Task: Find a property in Boumahra Ahmed, Algeria, for 8 guests from 12th to 16th July, with a price range of ₹10,000 to ₹16,000, and amenities including Wifi, Free parking, TV, Gym, Breakfast, and Self check-in.
Action: Mouse moved to (670, 105)
Screenshot: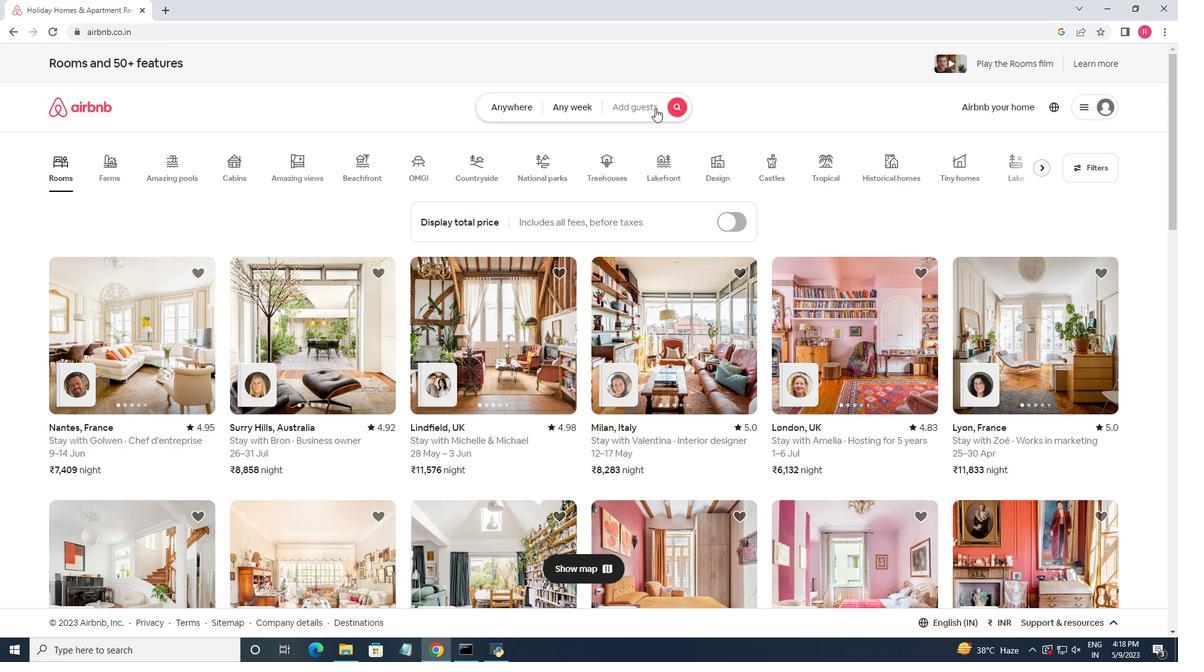 
Action: Mouse pressed left at (670, 105)
Screenshot: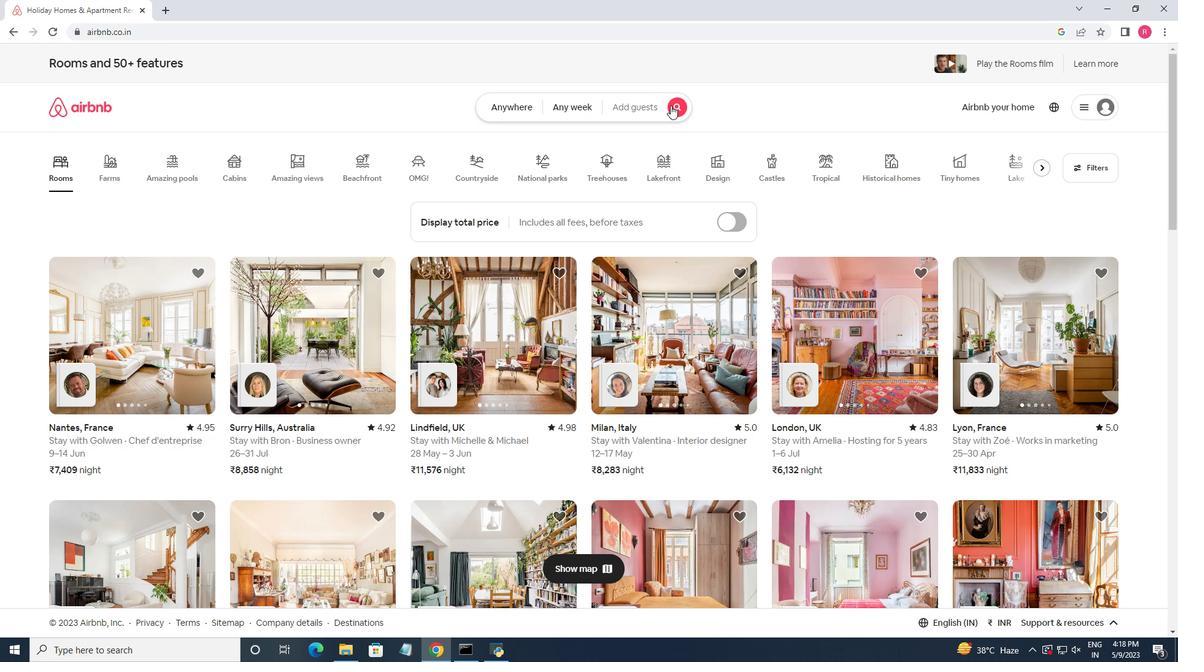 
Action: Mouse moved to (389, 151)
Screenshot: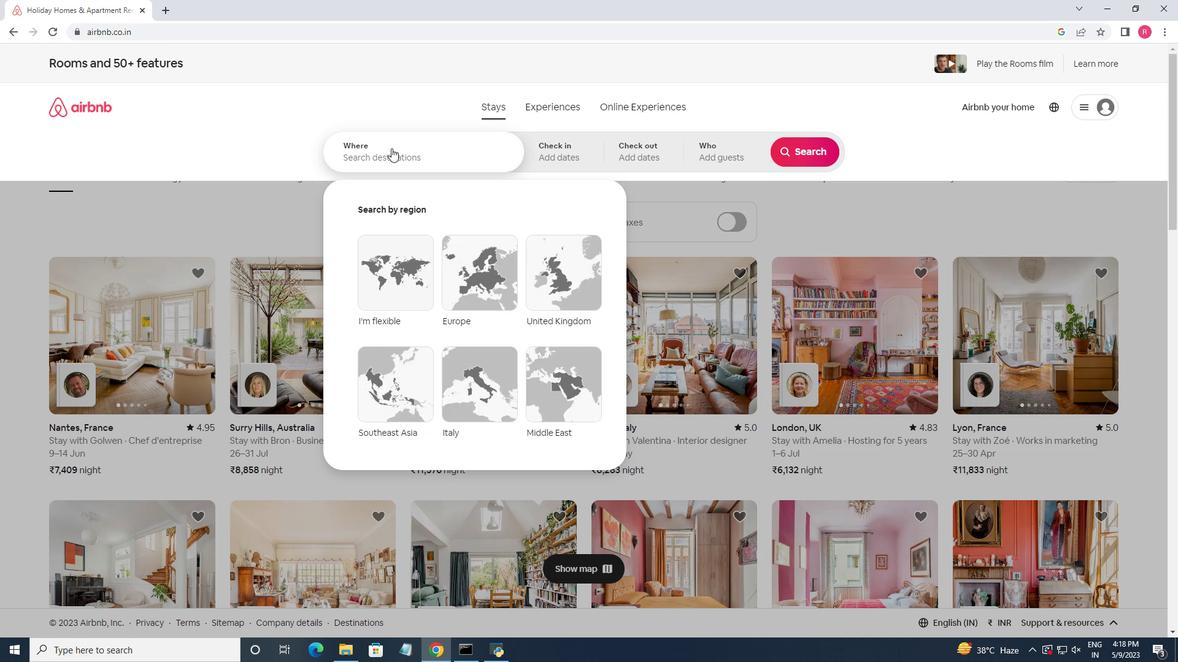 
Action: Mouse pressed left at (389, 151)
Screenshot: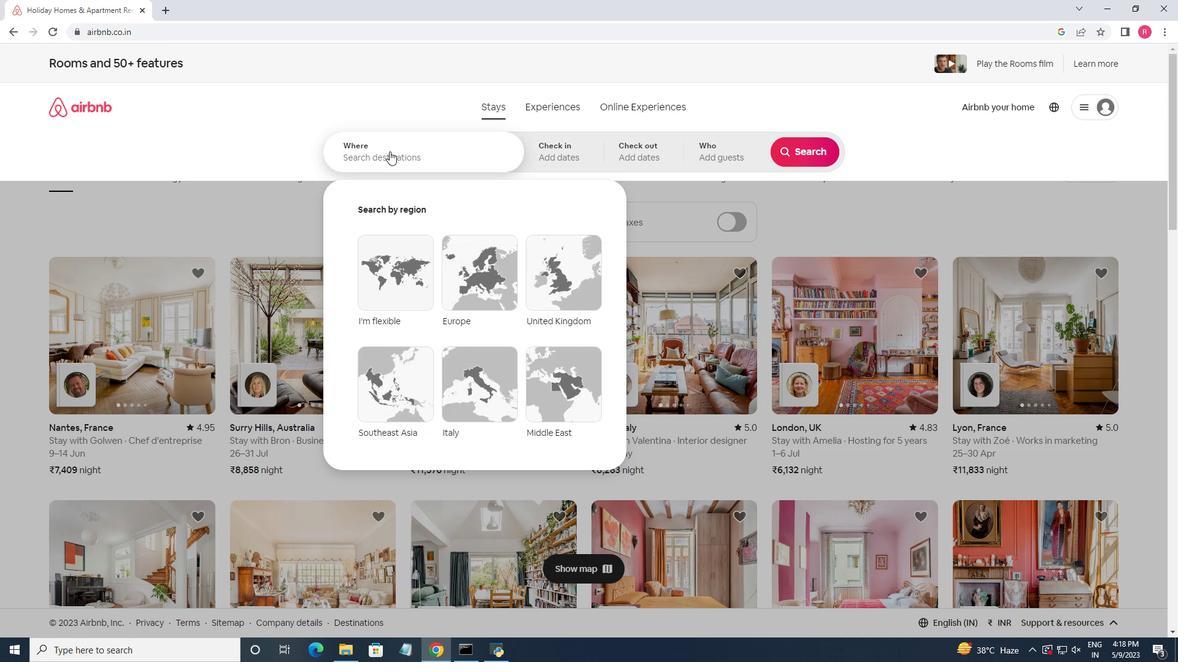 
Action: Key pressed <Key.shift><Key.shift><Key.shift>Boumahra,<Key.space><Key.backspace><Key.backspace><Key.space><Key.shift>Ahmed,<Key.space><Key.shift>Algeria
Screenshot: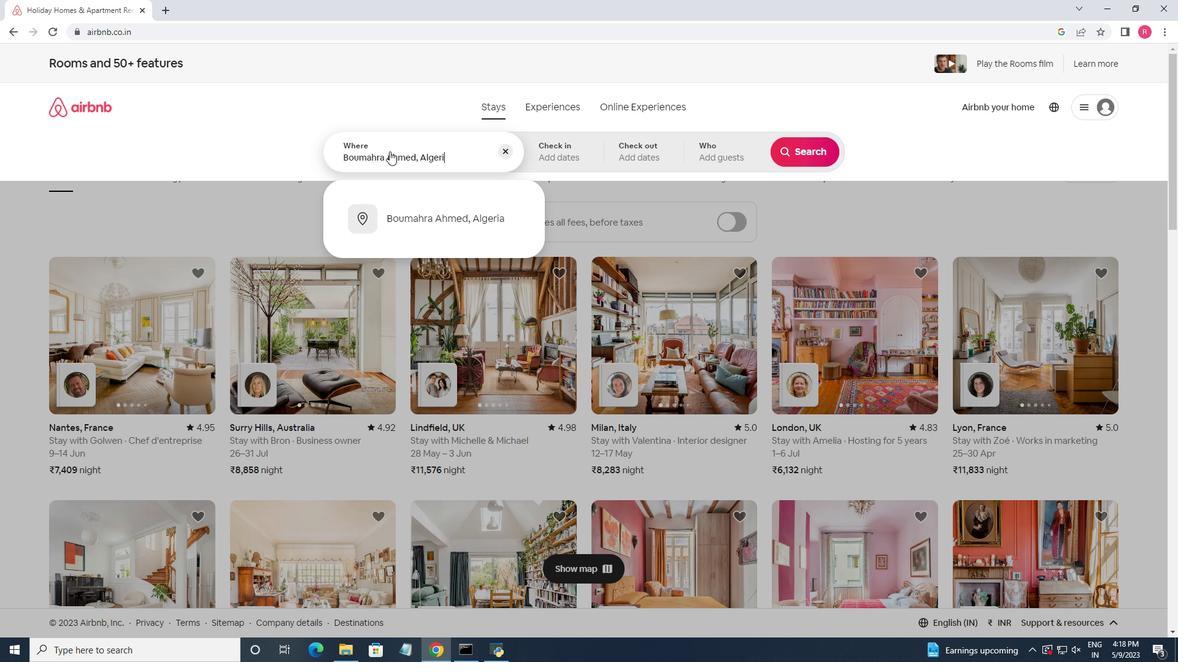 
Action: Mouse moved to (431, 213)
Screenshot: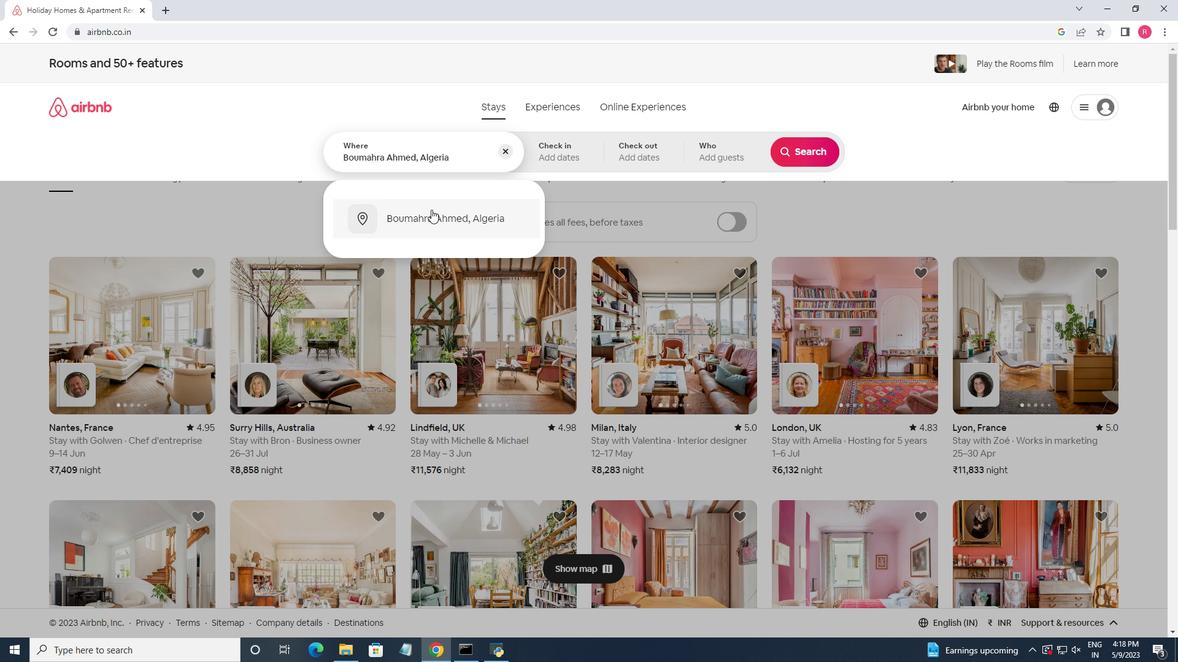 
Action: Mouse pressed left at (431, 213)
Screenshot: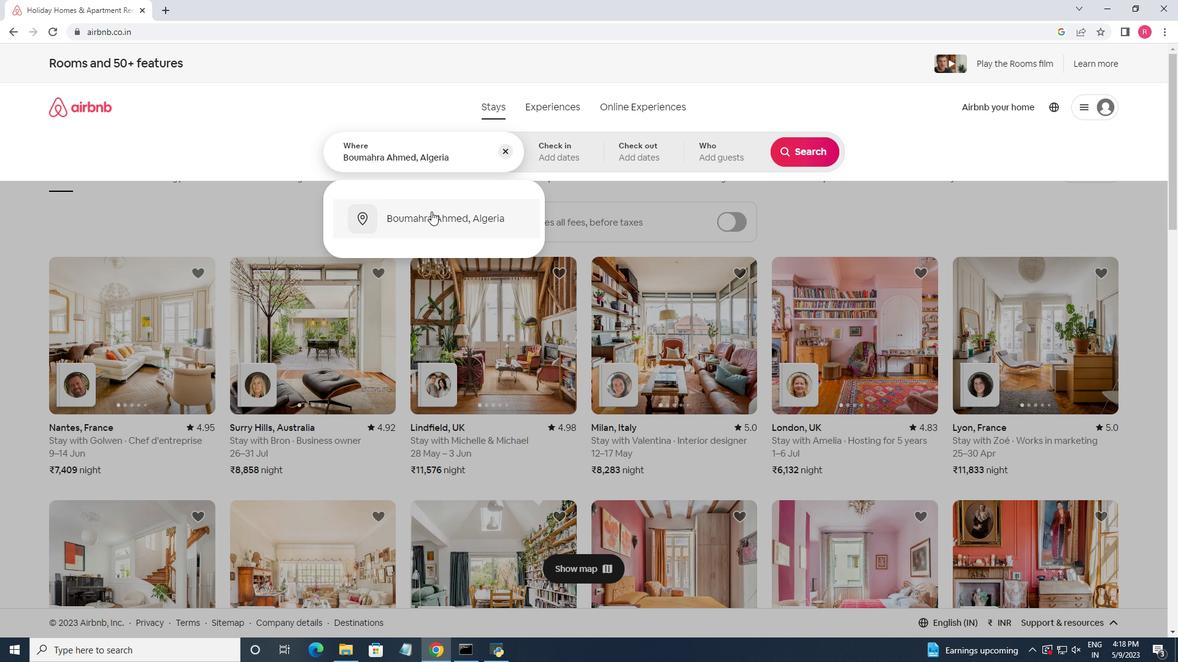 
Action: Mouse moved to (805, 249)
Screenshot: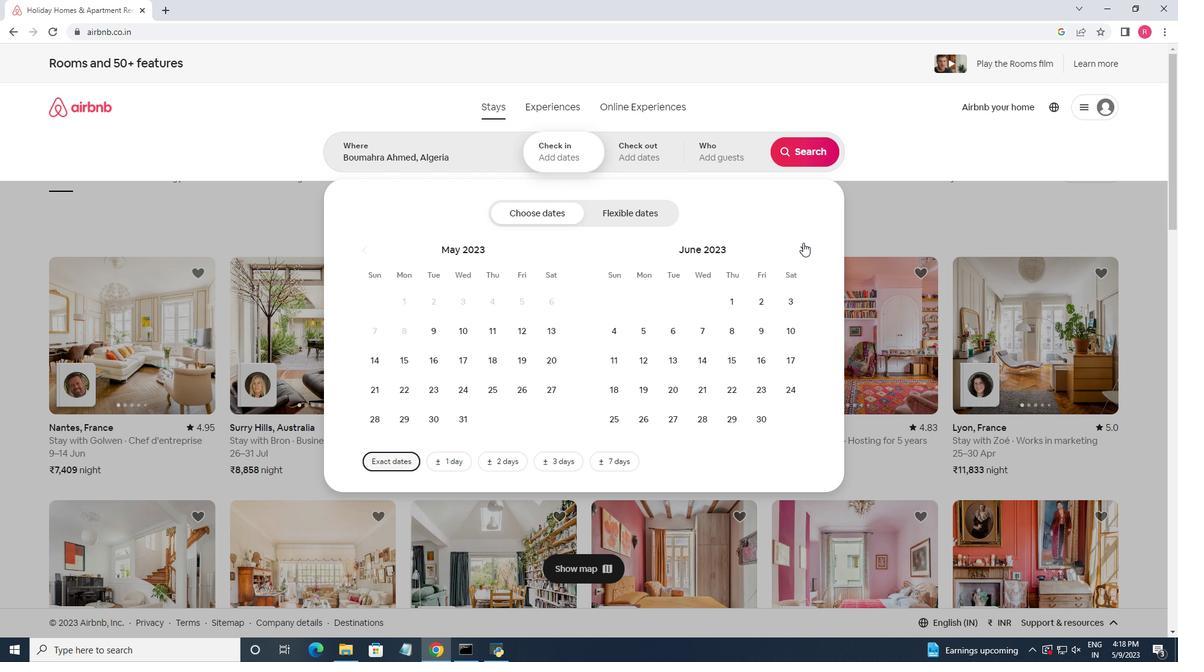 
Action: Mouse pressed left at (805, 249)
Screenshot: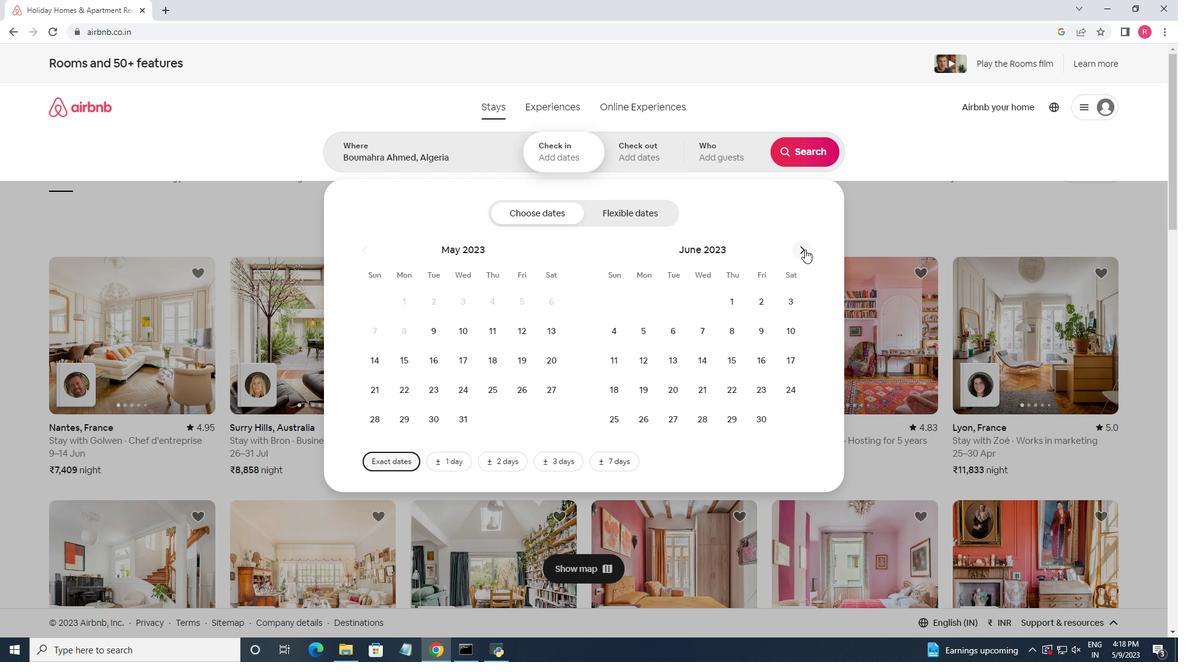 
Action: Mouse moved to (691, 365)
Screenshot: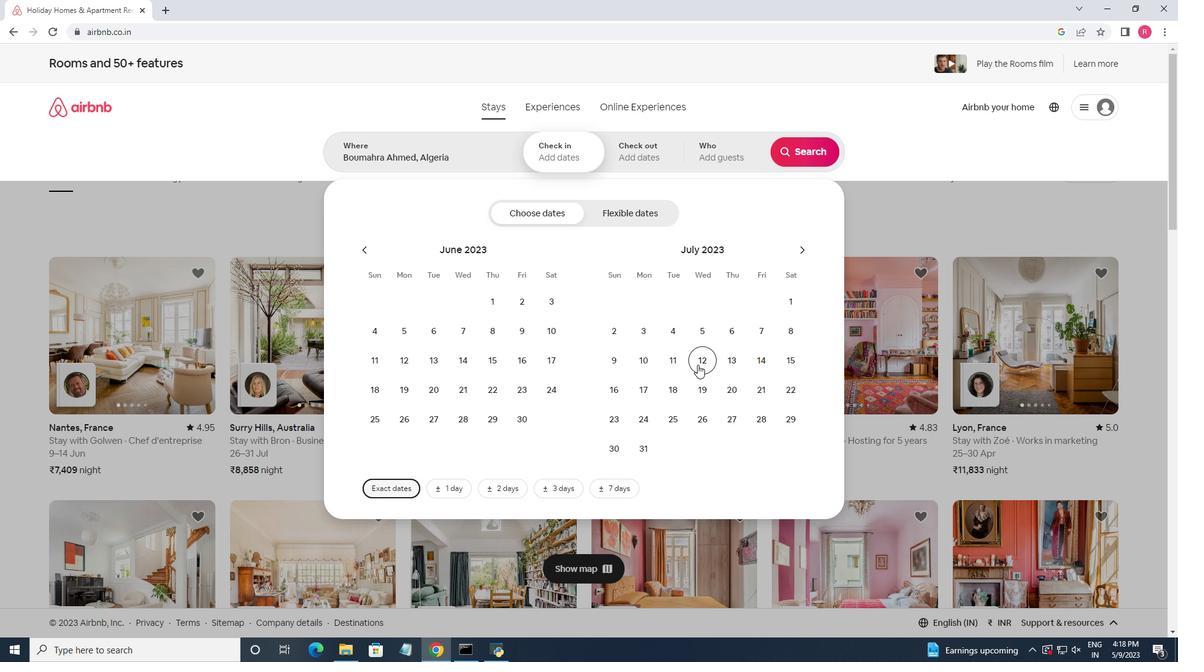 
Action: Mouse pressed left at (691, 365)
Screenshot: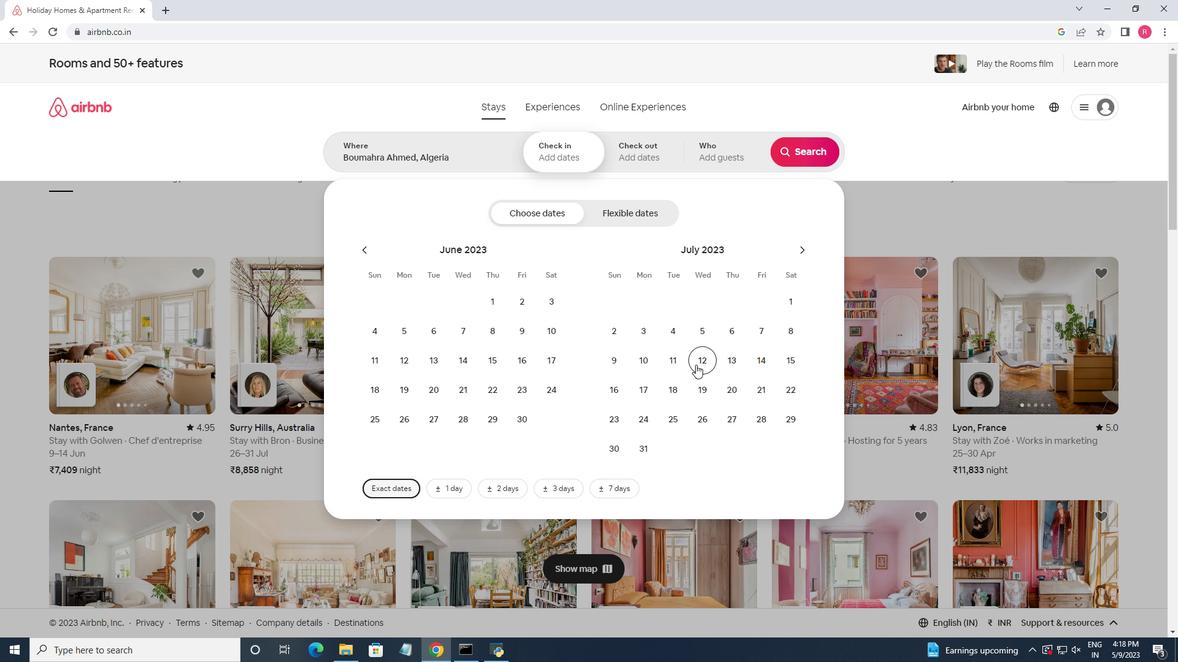 
Action: Mouse moved to (625, 394)
Screenshot: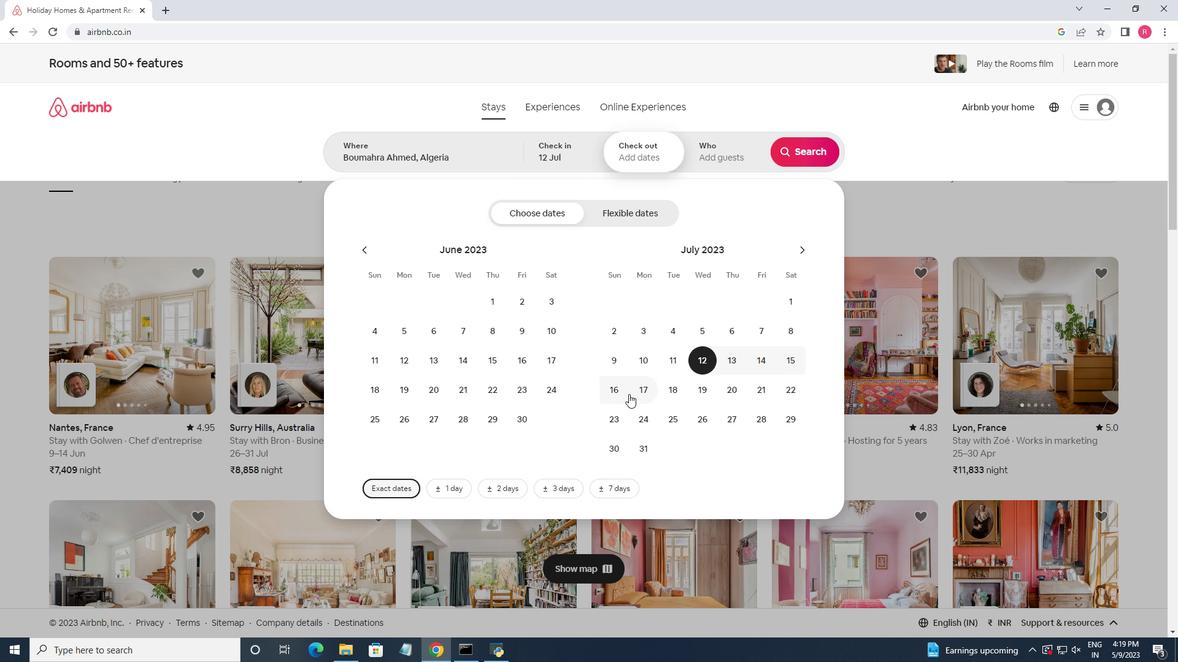 
Action: Mouse pressed left at (625, 394)
Screenshot: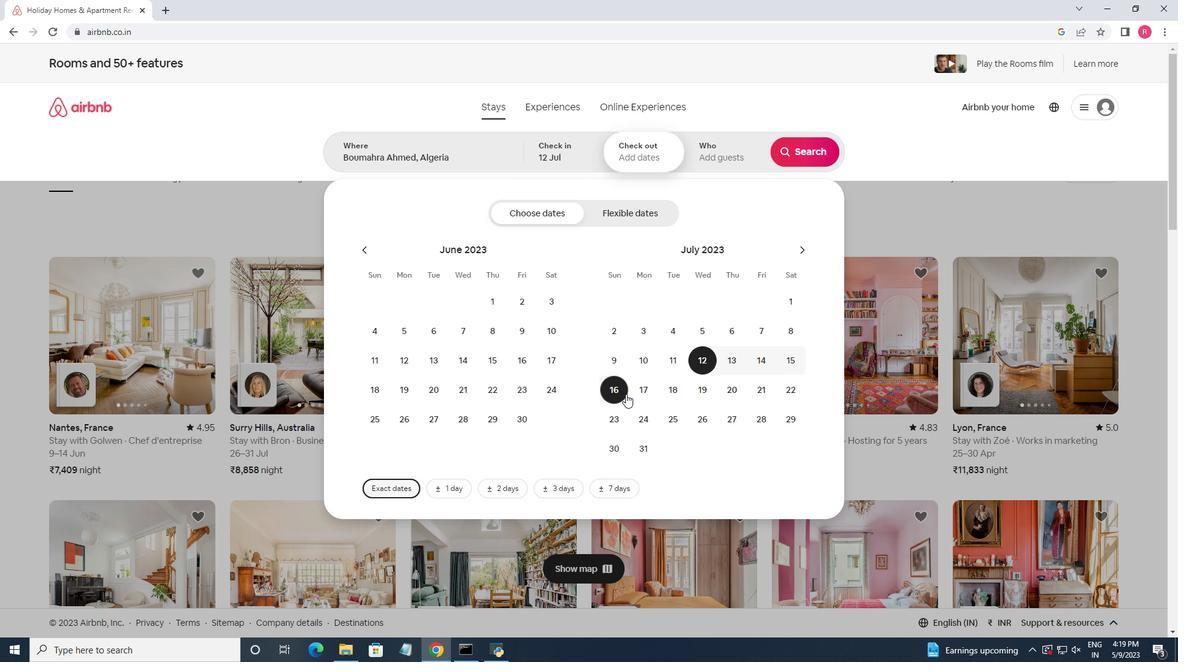 
Action: Mouse moved to (733, 160)
Screenshot: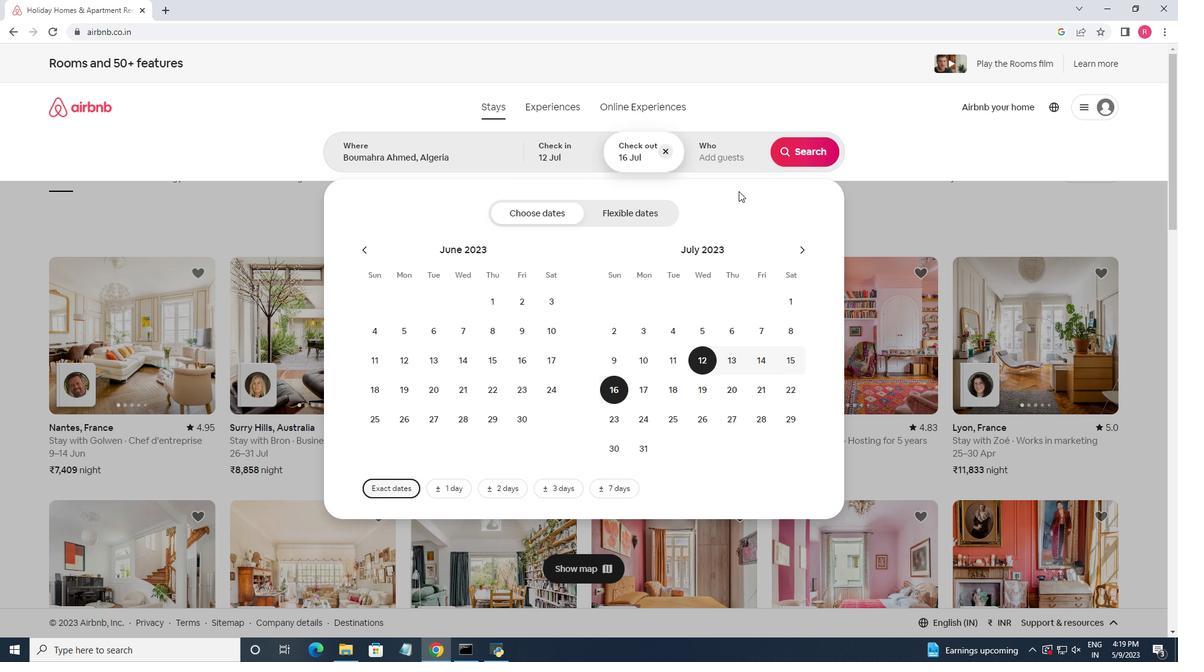 
Action: Mouse pressed left at (733, 160)
Screenshot: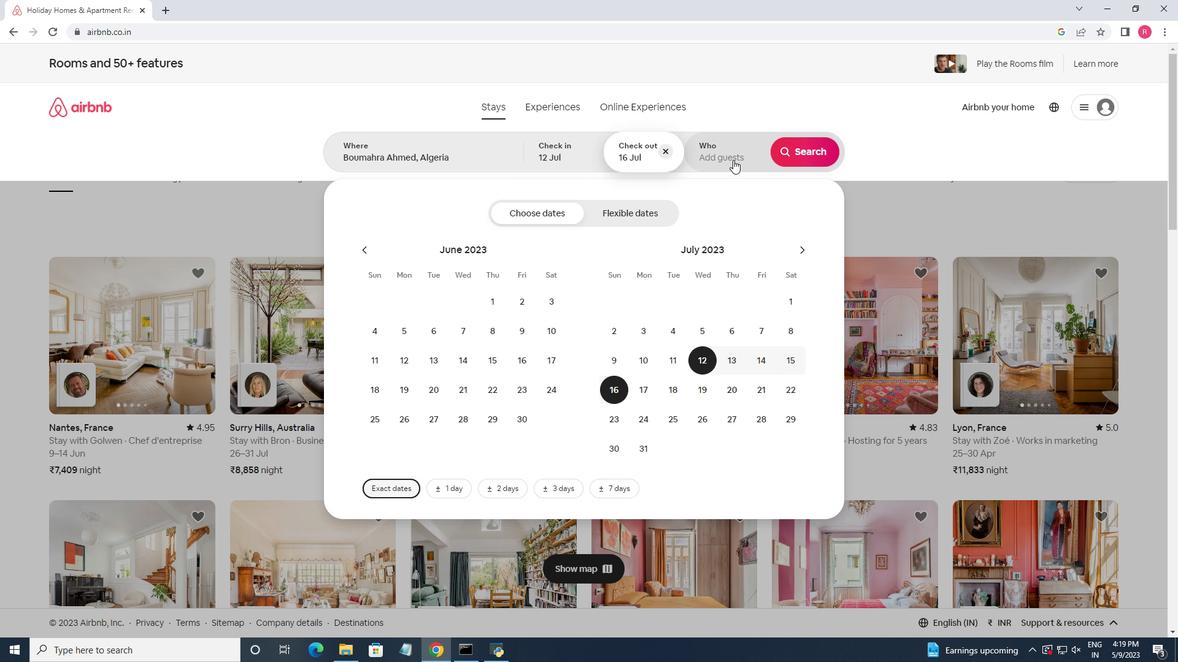 
Action: Mouse moved to (805, 217)
Screenshot: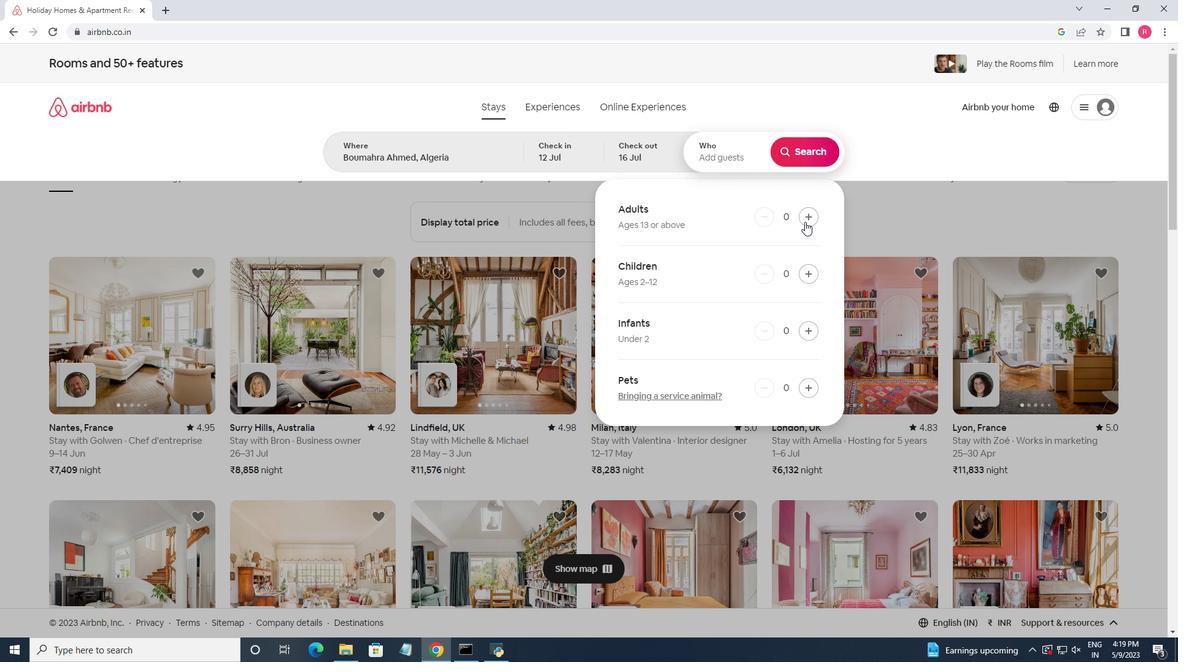 
Action: Mouse pressed left at (805, 217)
Screenshot: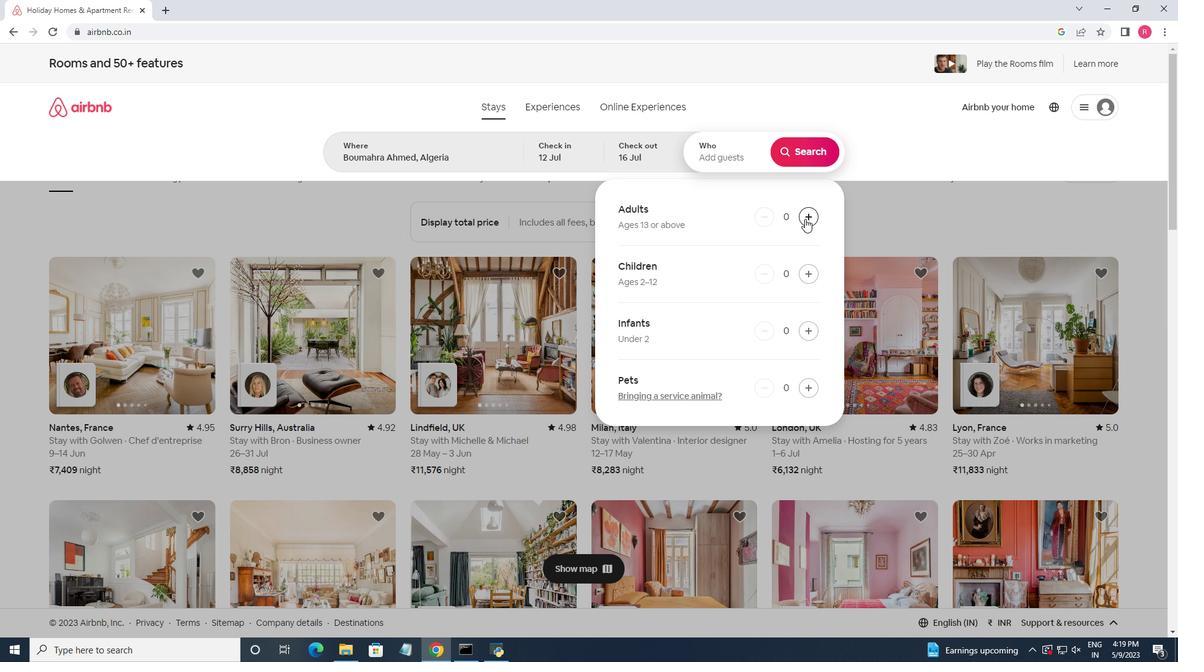 
Action: Mouse pressed left at (805, 217)
Screenshot: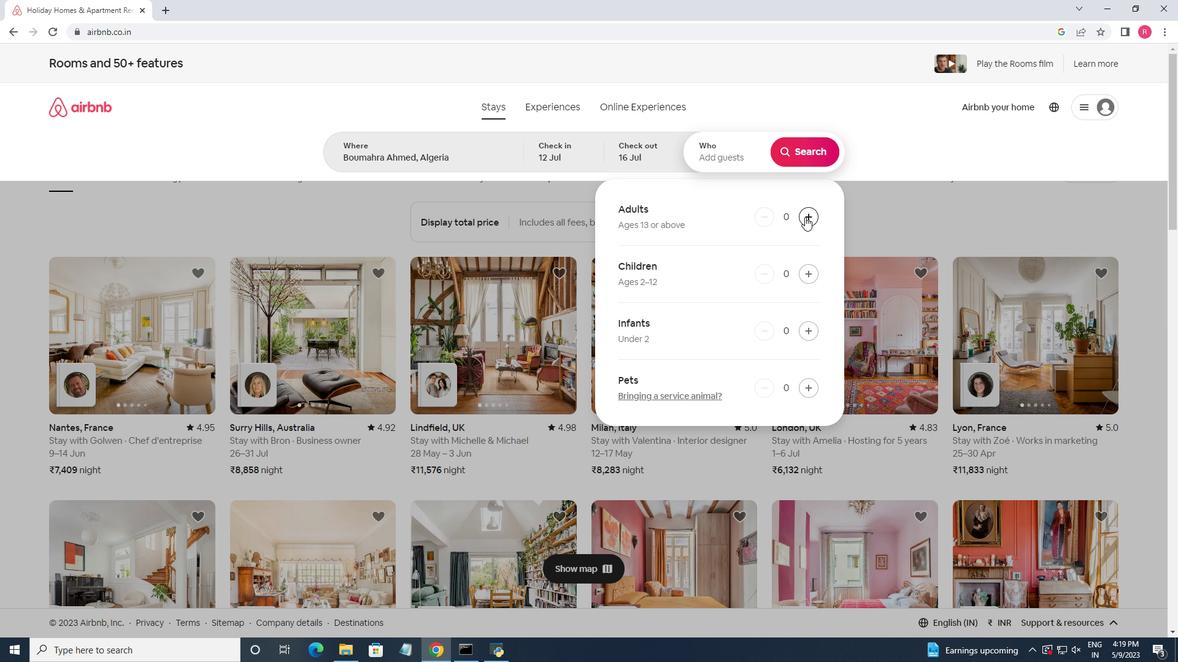 
Action: Mouse pressed left at (805, 217)
Screenshot: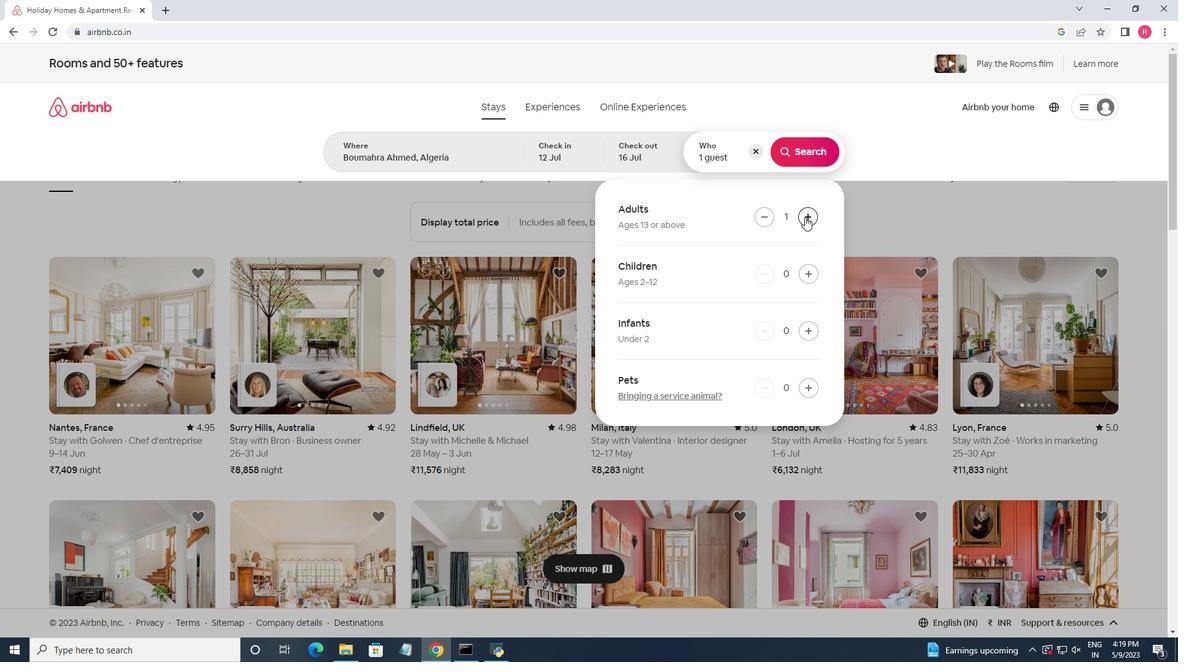 
Action: Mouse moved to (805, 217)
Screenshot: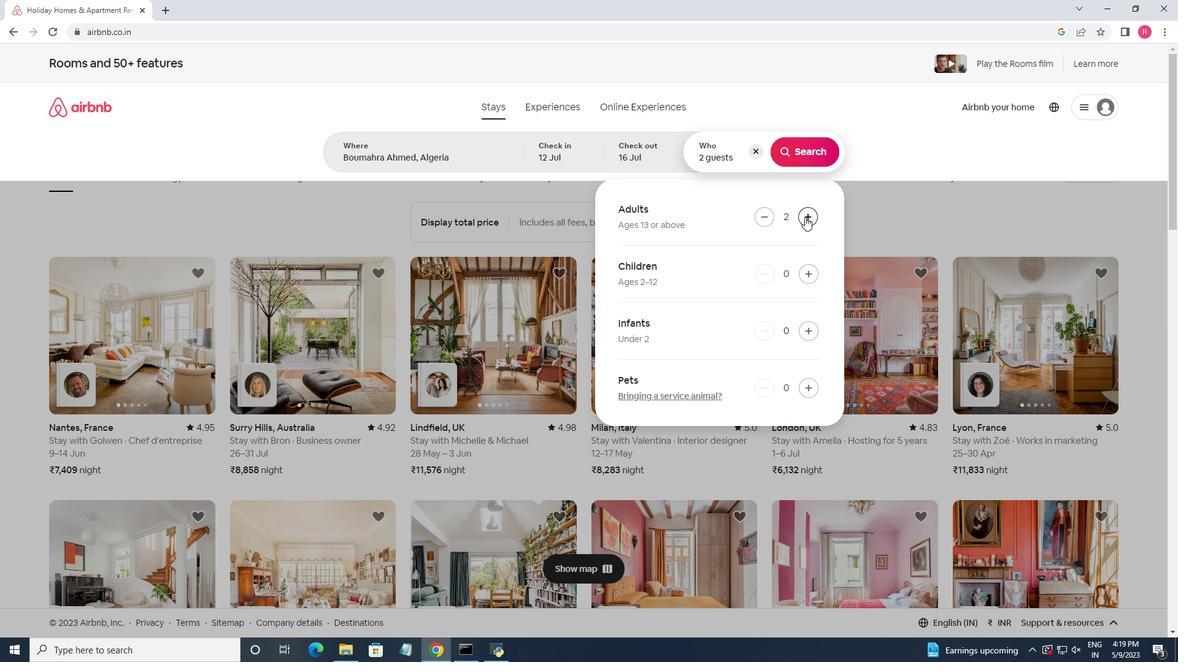 
Action: Mouse pressed left at (805, 217)
Screenshot: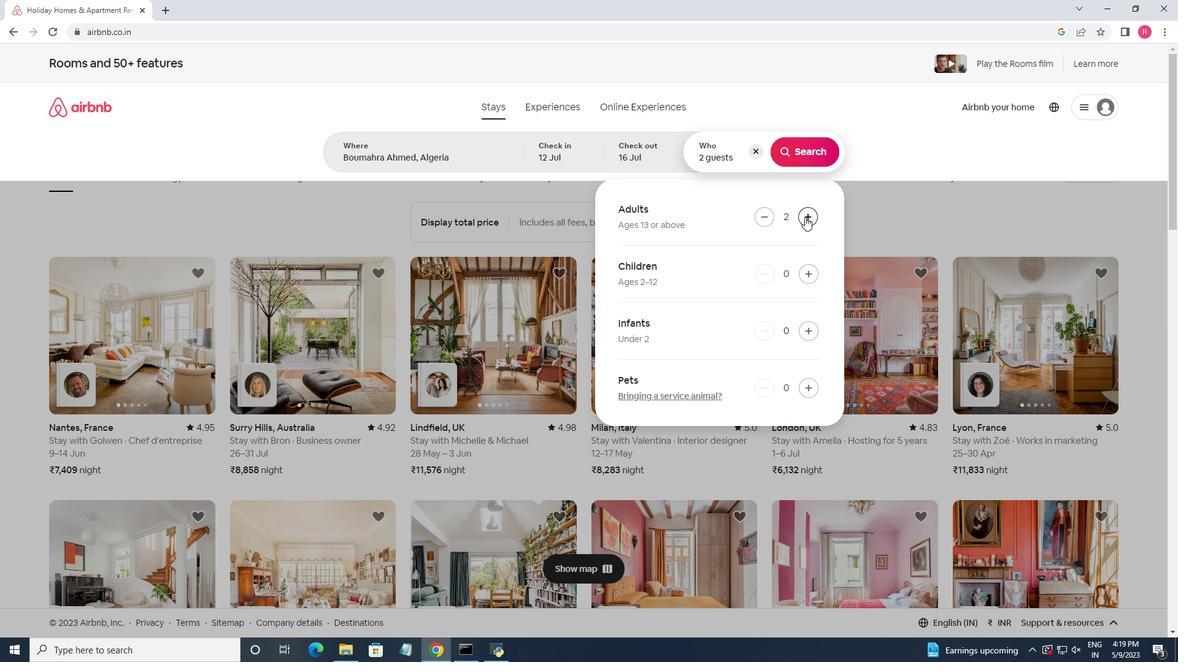 
Action: Mouse pressed left at (805, 217)
Screenshot: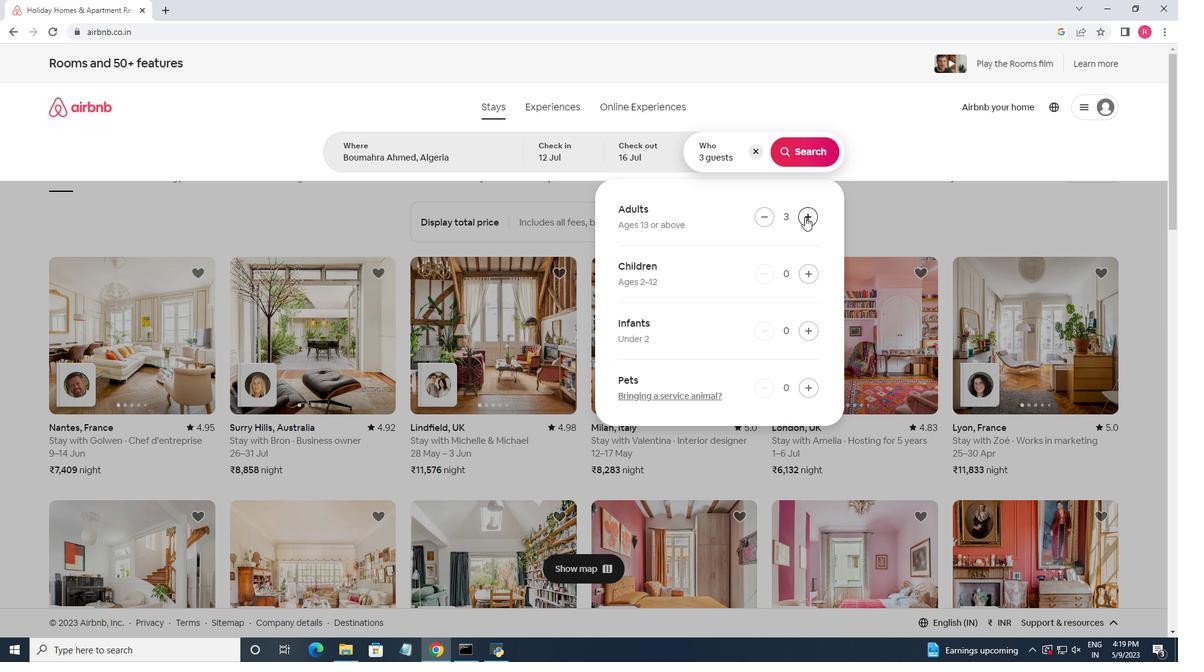
Action: Mouse pressed left at (805, 217)
Screenshot: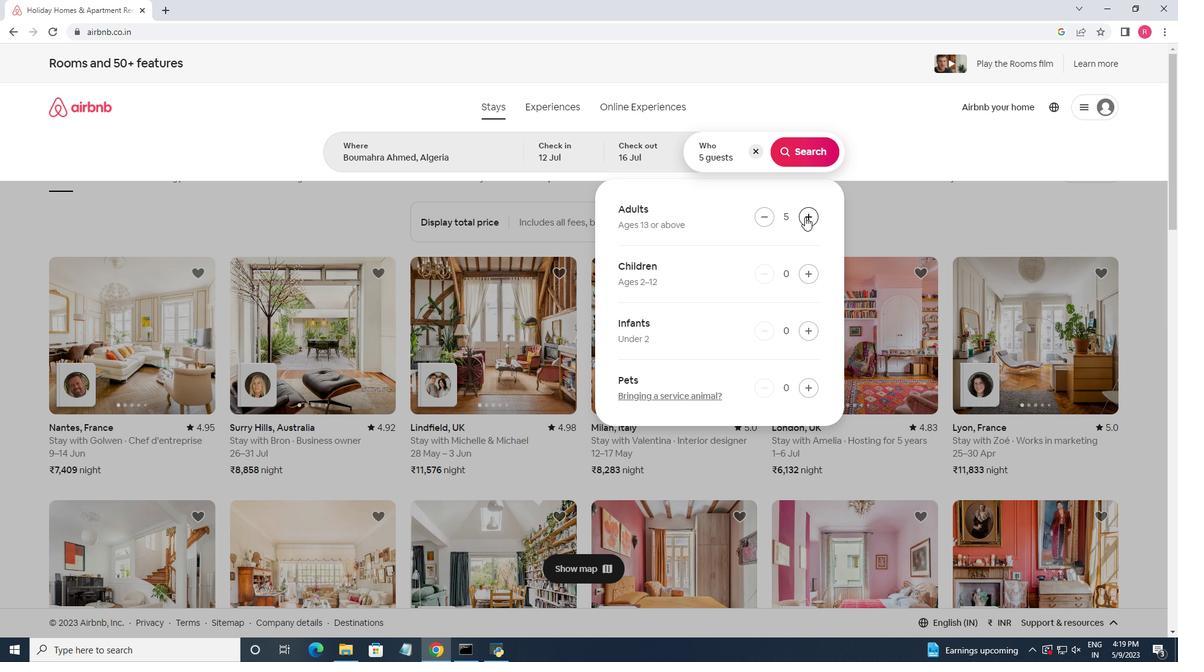 
Action: Mouse pressed left at (805, 217)
Screenshot: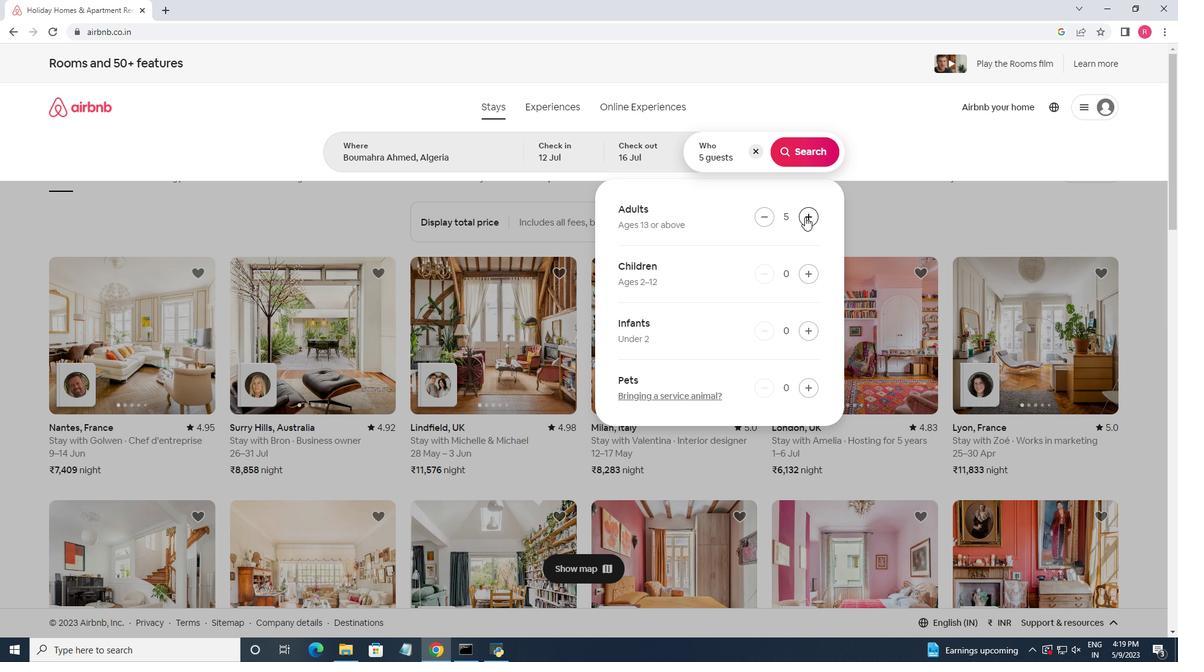 
Action: Mouse pressed left at (805, 217)
Screenshot: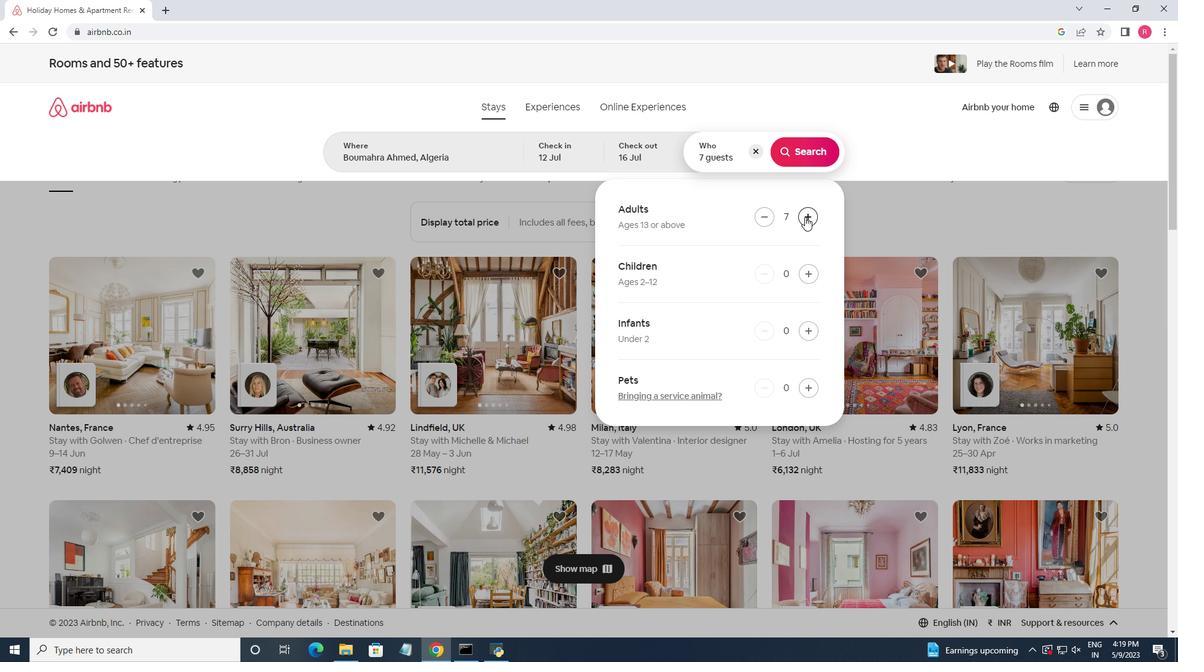 
Action: Mouse moved to (813, 157)
Screenshot: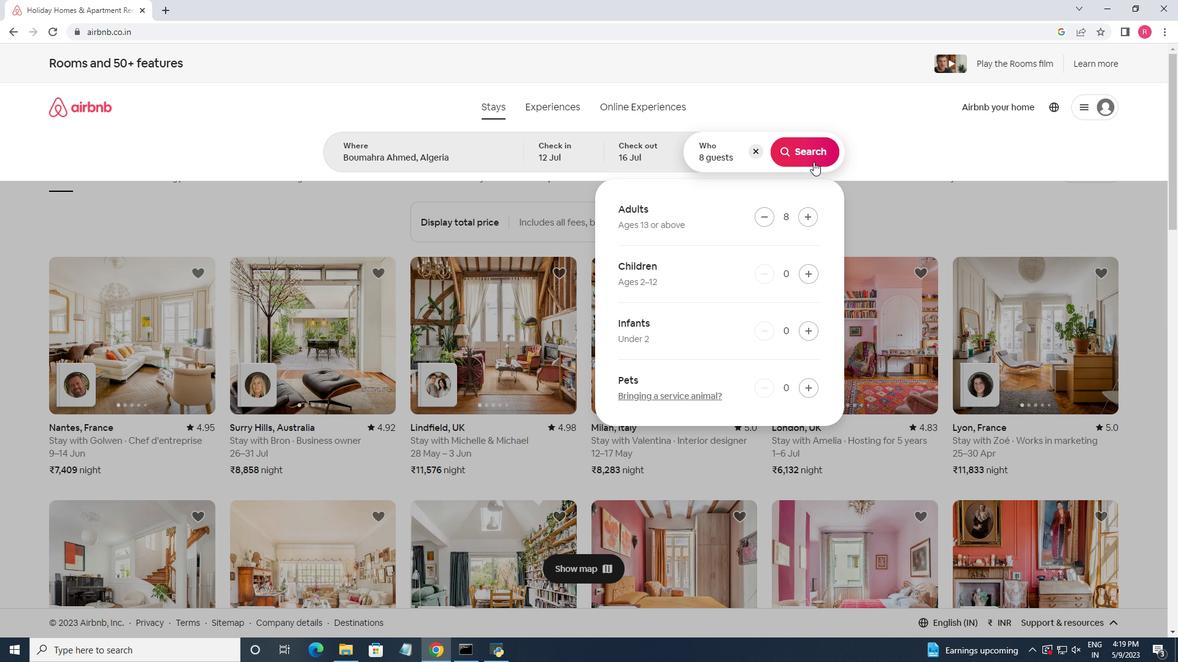
Action: Mouse pressed left at (813, 157)
Screenshot: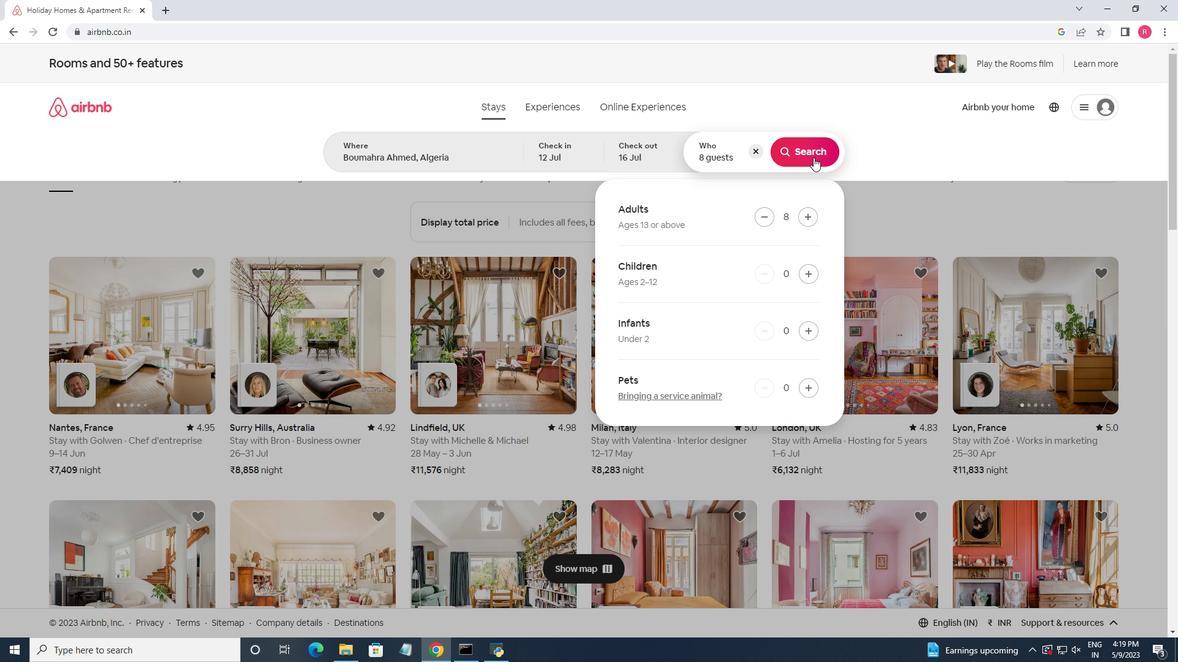 
Action: Mouse moved to (1132, 120)
Screenshot: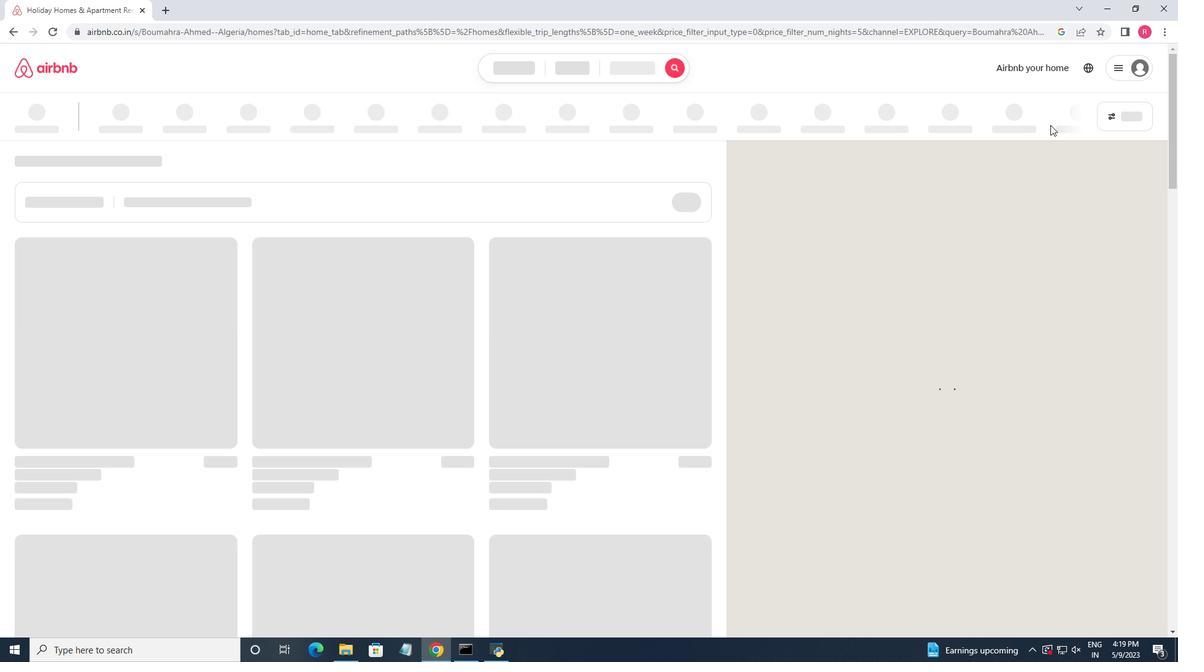
Action: Mouse pressed left at (1132, 120)
Screenshot: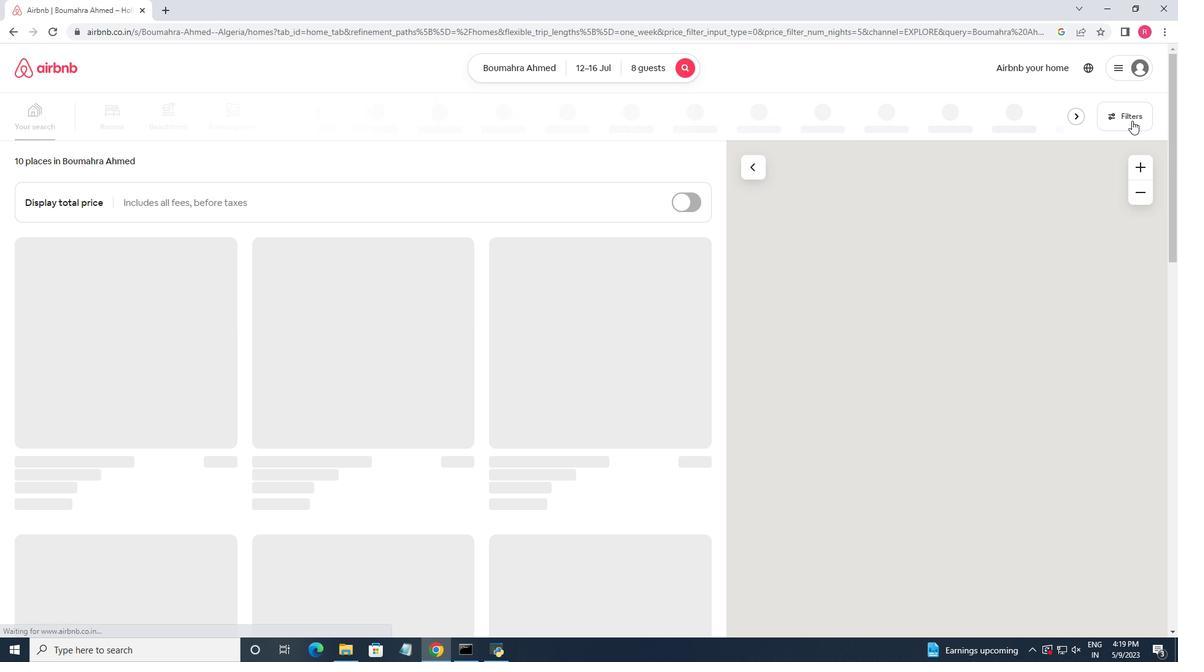 
Action: Mouse moved to (579, 426)
Screenshot: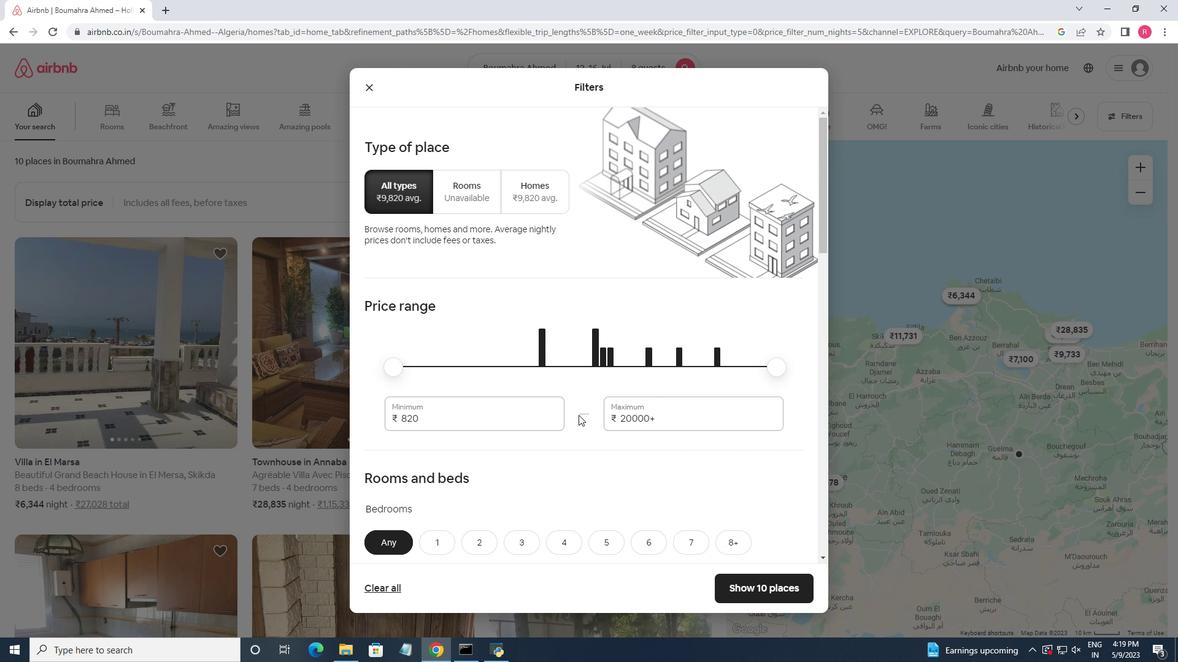 
Action: Mouse scrolled (579, 425) with delta (0, 0)
Screenshot: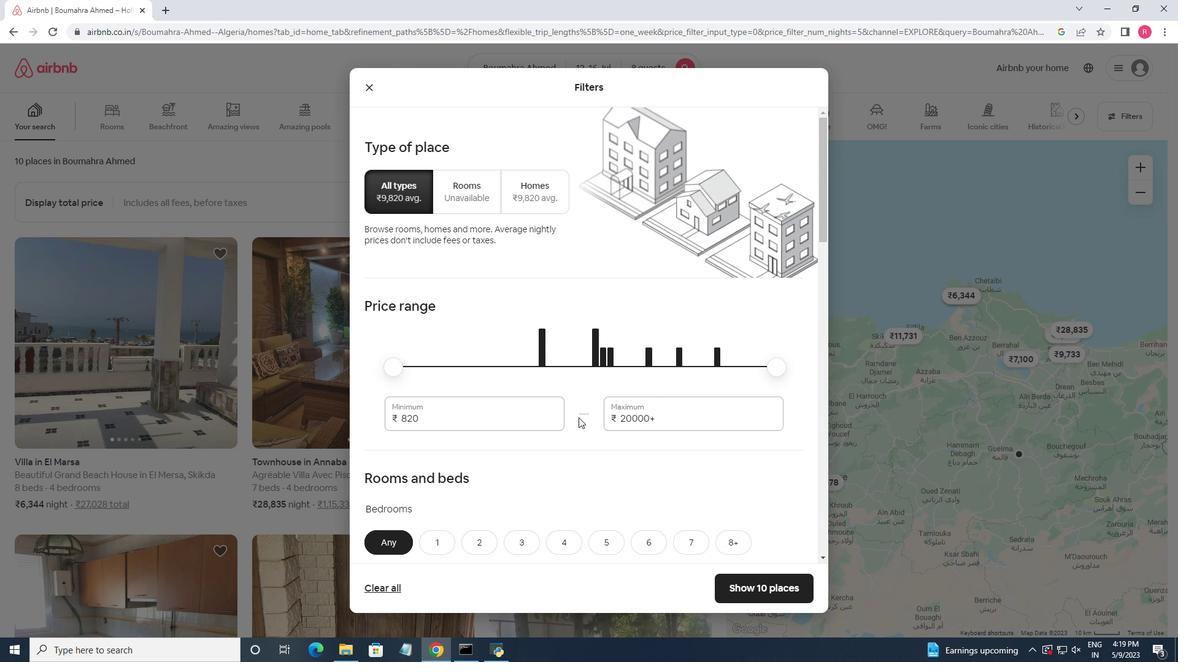 
Action: Mouse moved to (419, 356)
Screenshot: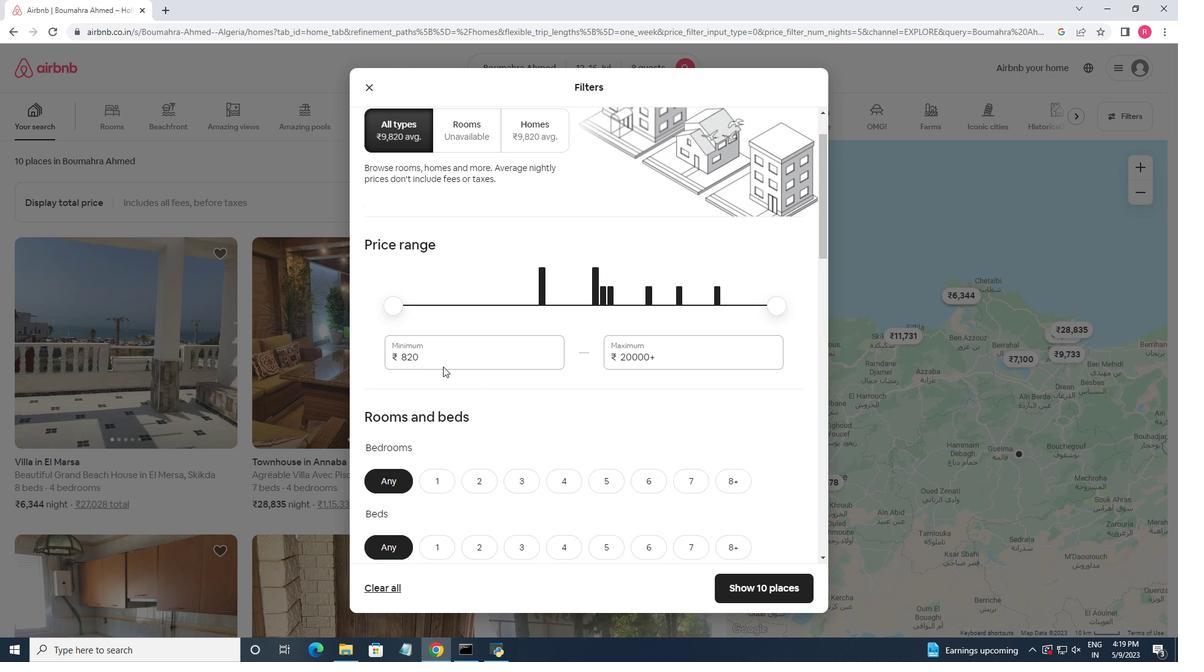 
Action: Mouse pressed left at (419, 356)
Screenshot: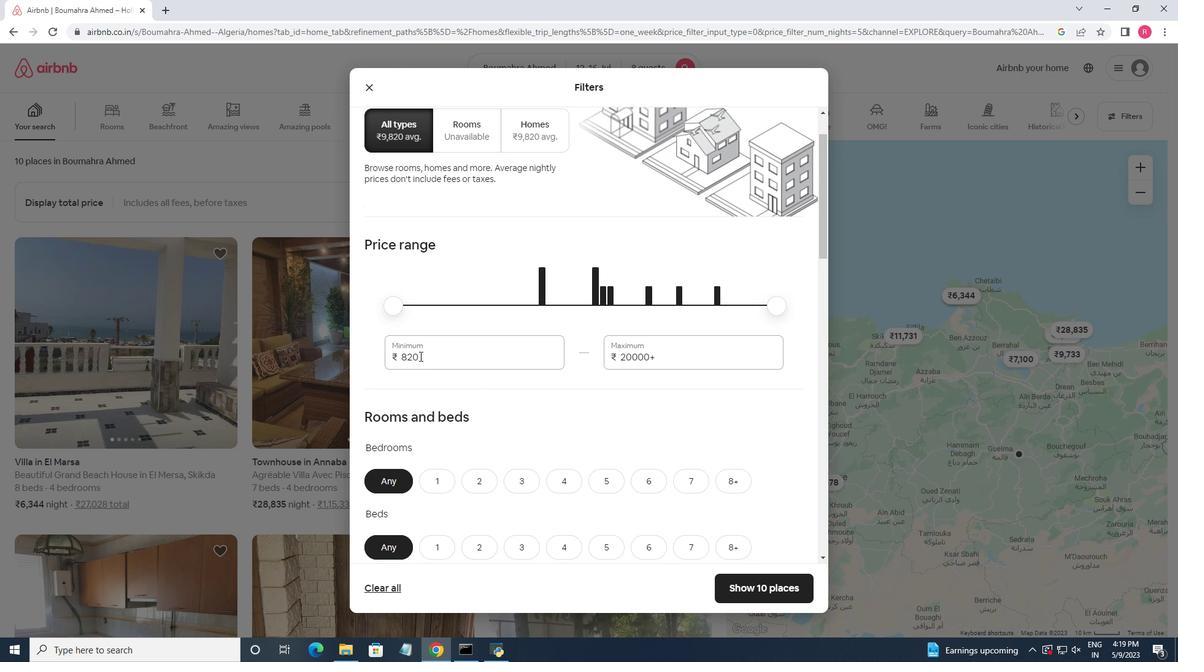 
Action: Mouse pressed left at (419, 356)
Screenshot: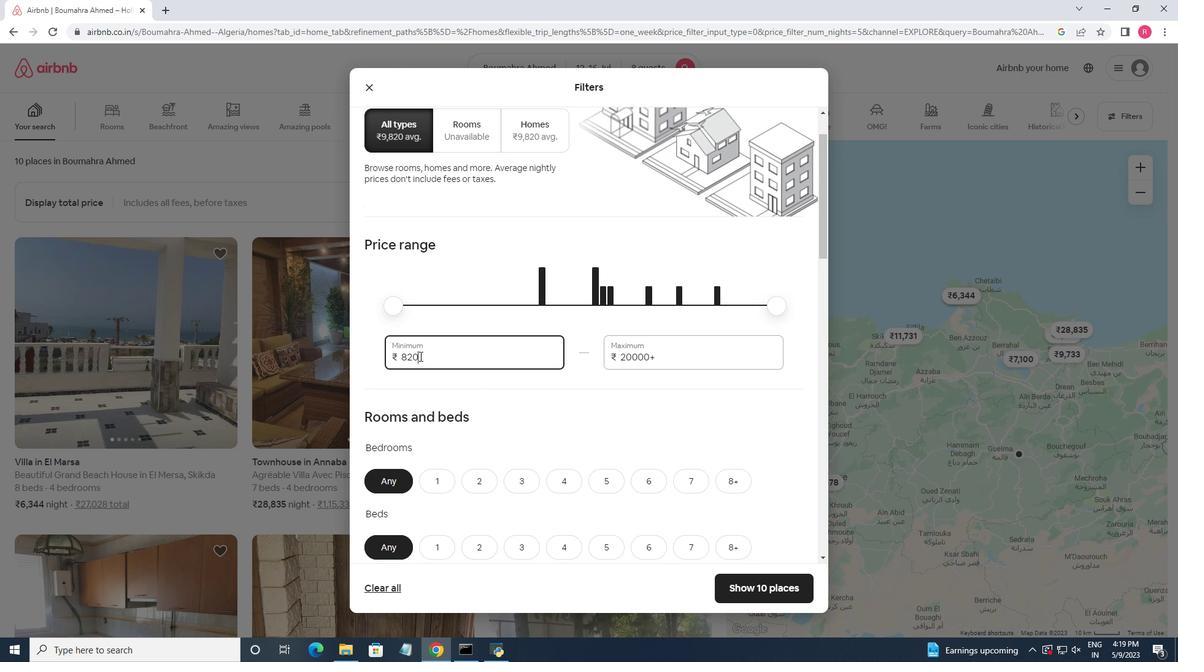 
Action: Mouse moved to (436, 357)
Screenshot: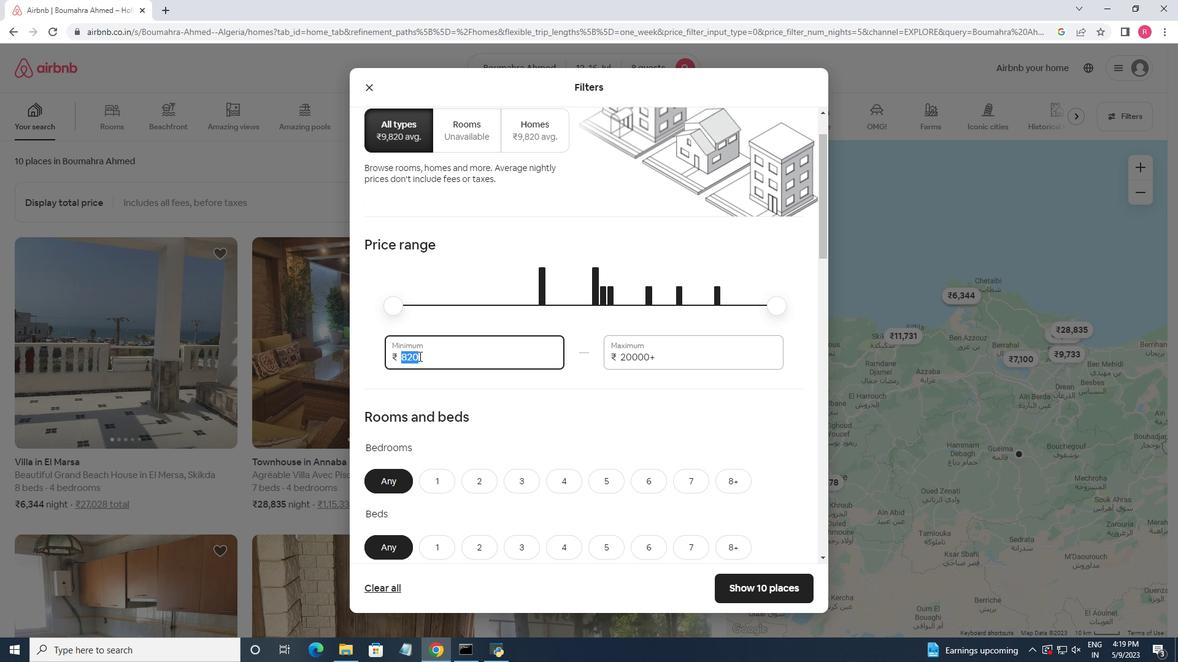 
Action: Key pressed 10000<Key.tab>16000
Screenshot: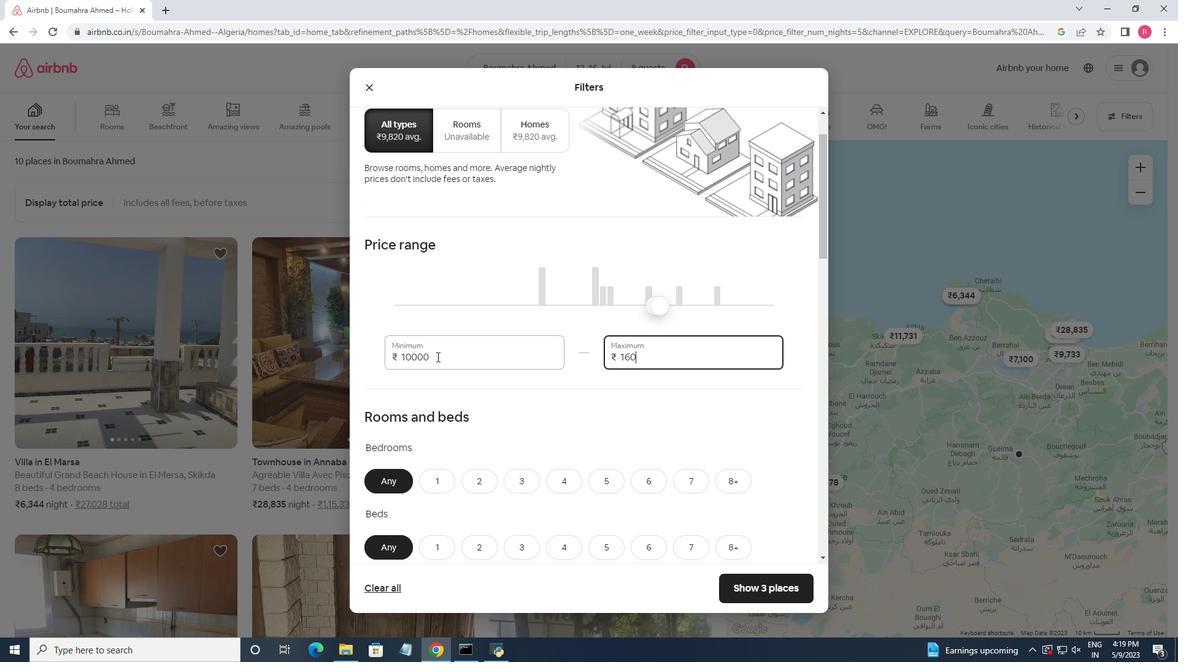 
Action: Mouse moved to (506, 478)
Screenshot: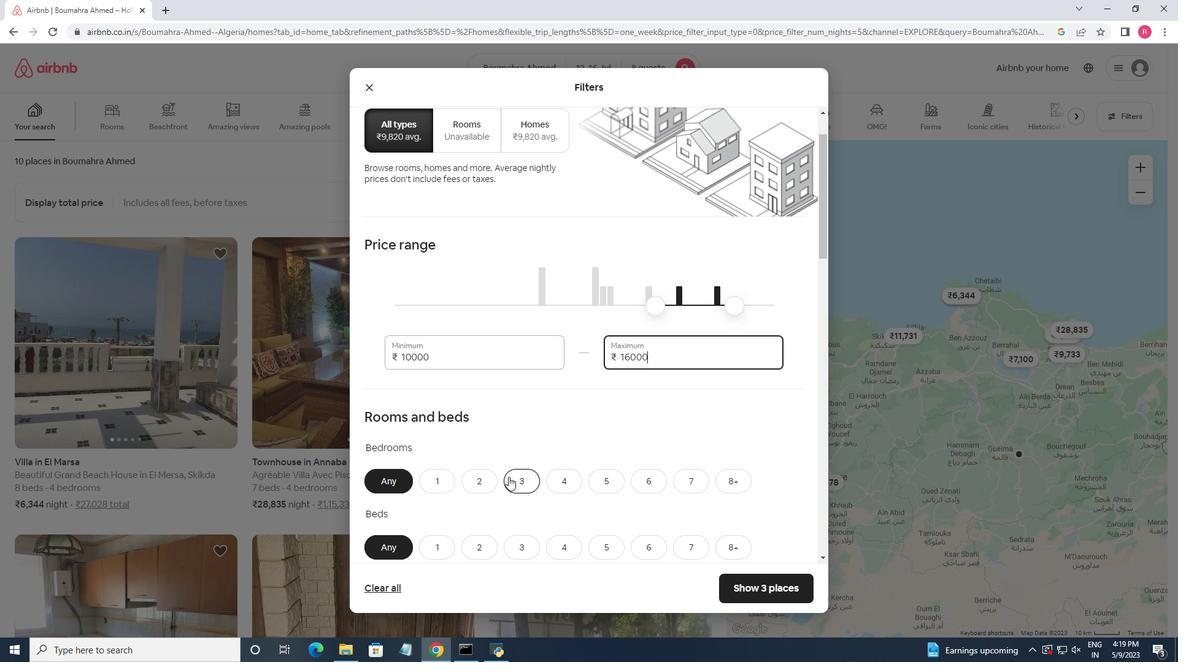 
Action: Mouse scrolled (506, 478) with delta (0, 0)
Screenshot: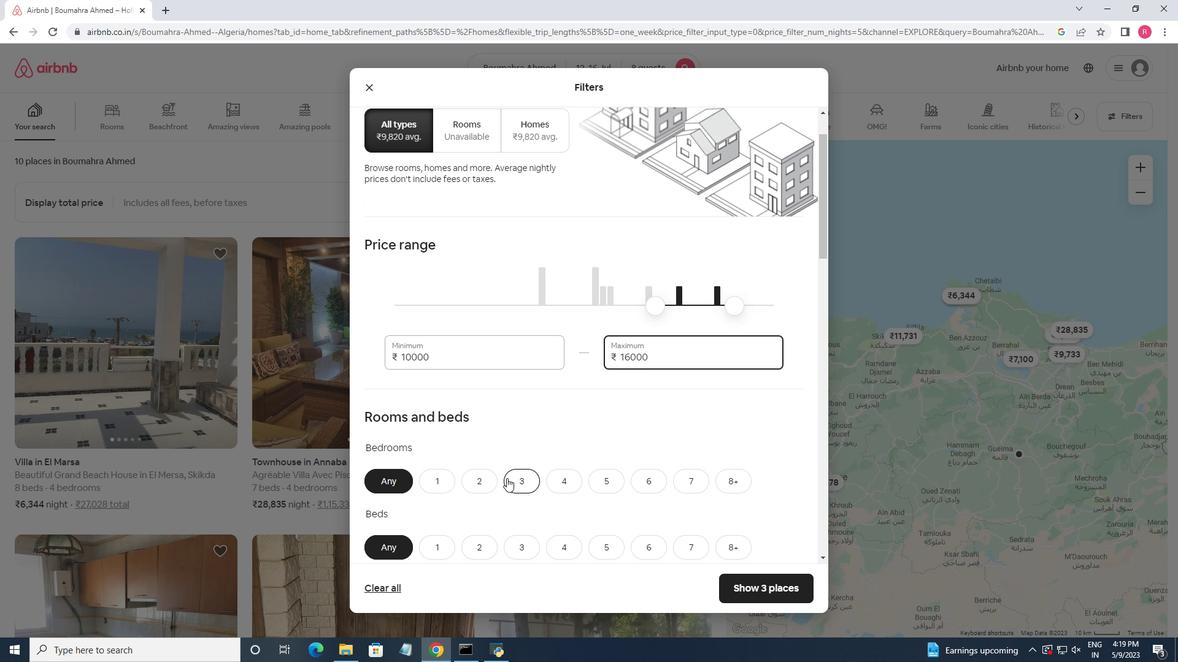 
Action: Mouse moved to (738, 423)
Screenshot: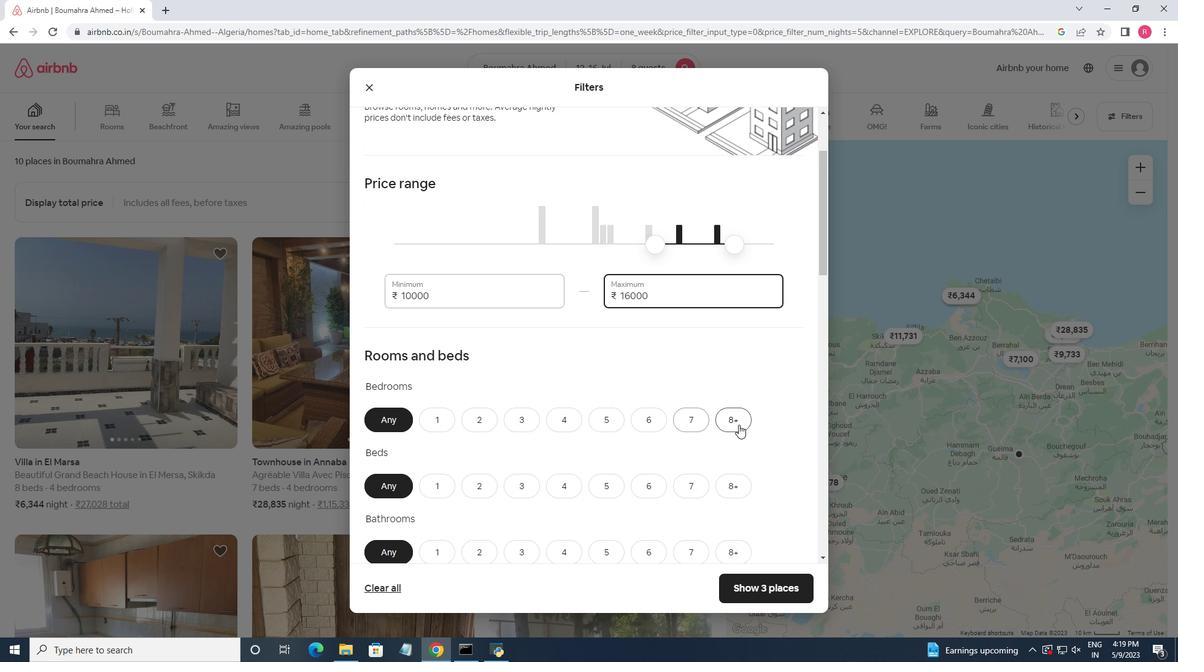 
Action: Mouse pressed left at (738, 423)
Screenshot: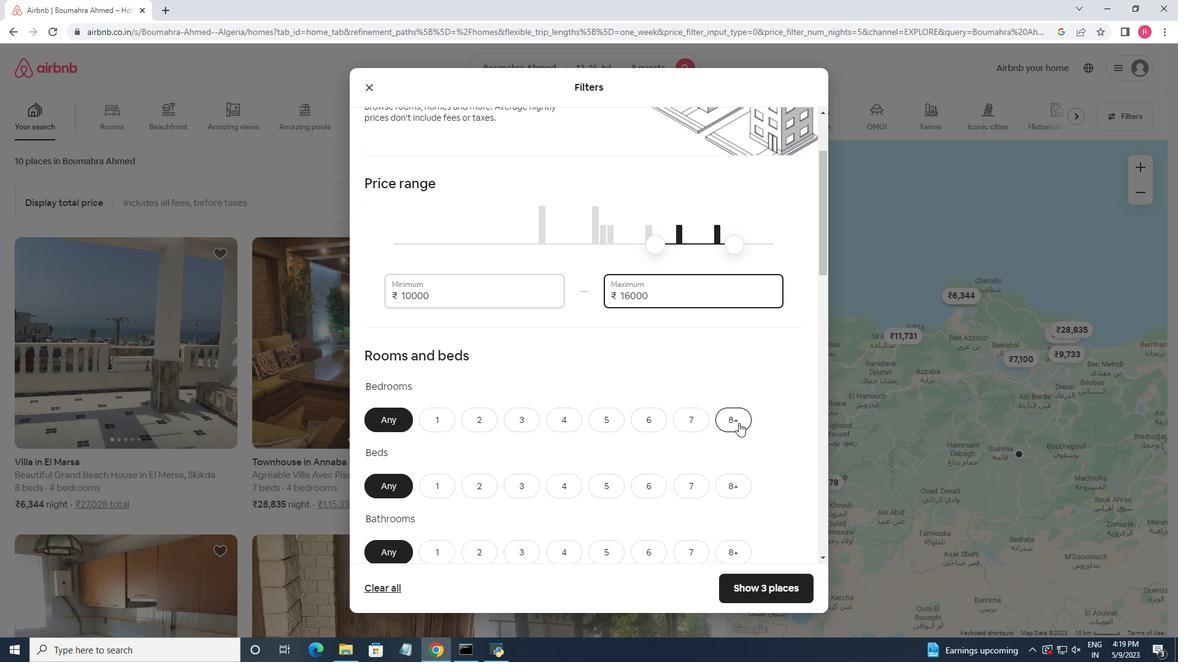 
Action: Mouse moved to (743, 481)
Screenshot: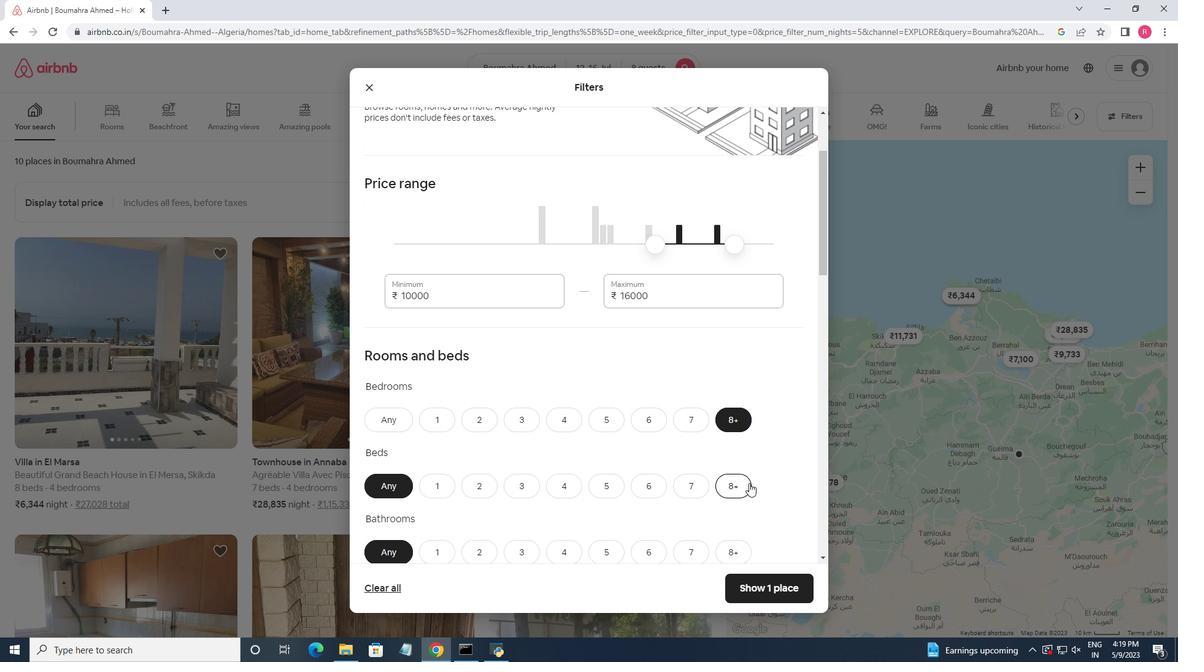 
Action: Mouse pressed left at (743, 481)
Screenshot: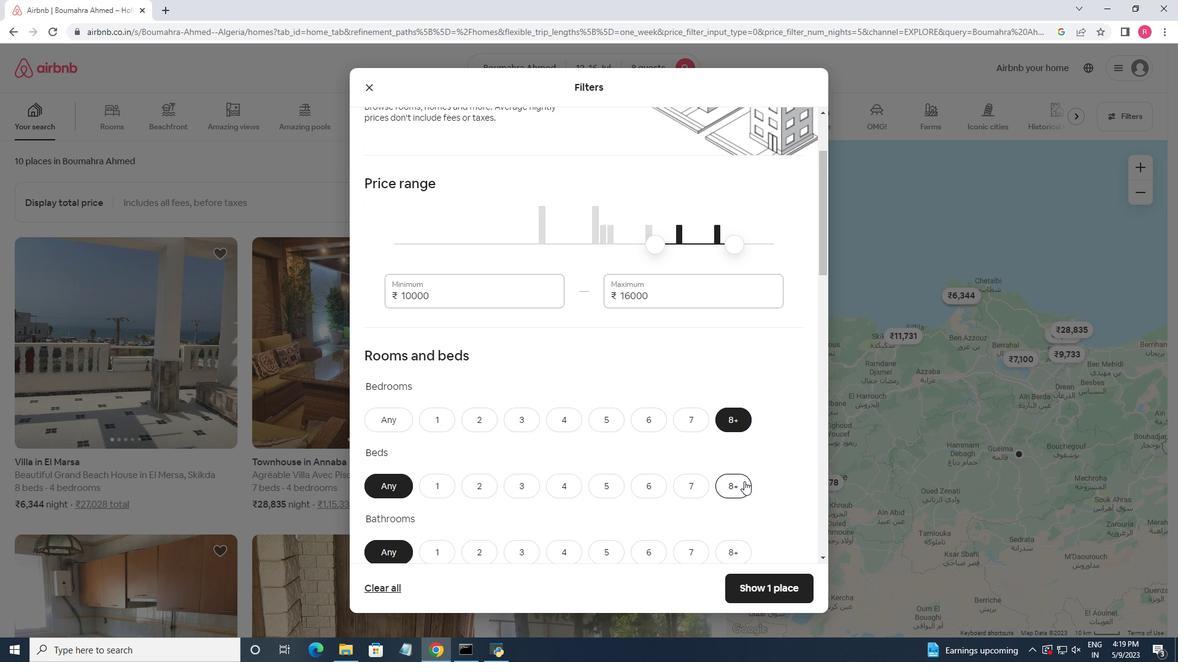 
Action: Mouse moved to (750, 454)
Screenshot: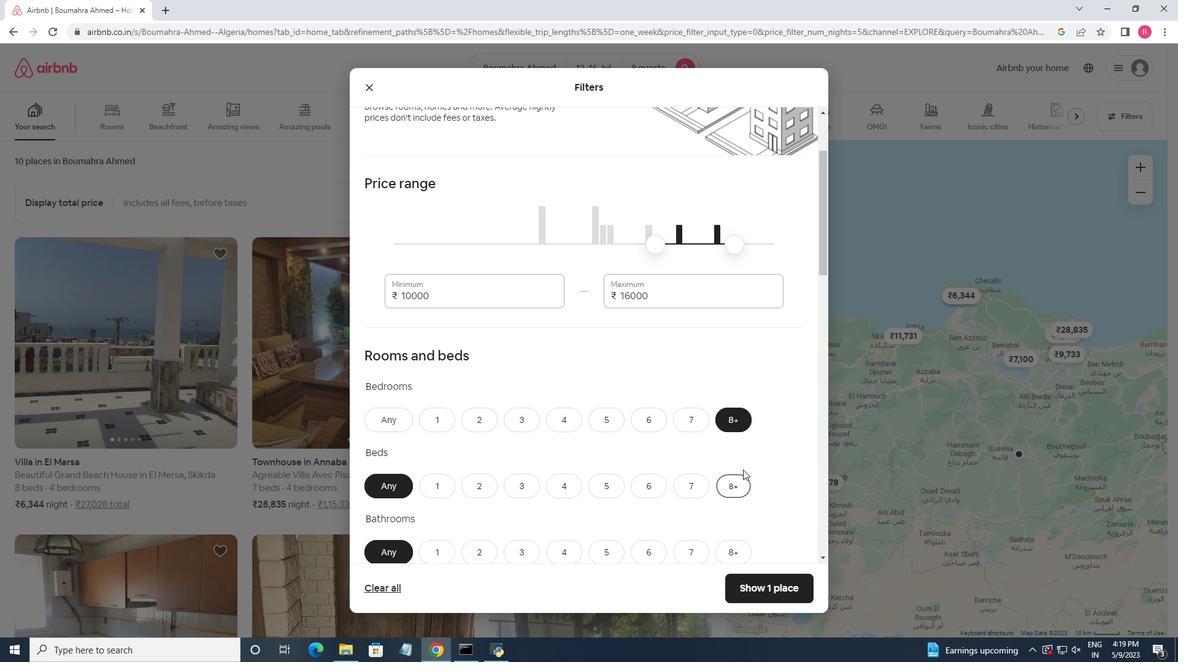 
Action: Mouse scrolled (750, 454) with delta (0, 0)
Screenshot: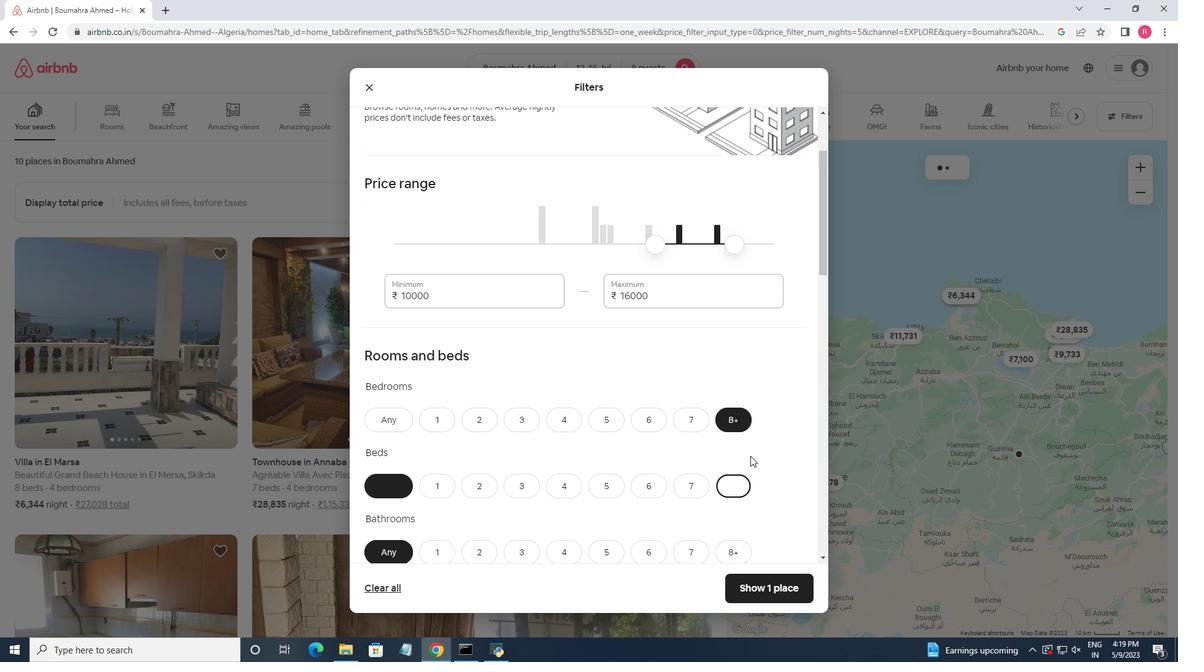 
Action: Mouse scrolled (750, 454) with delta (0, 0)
Screenshot: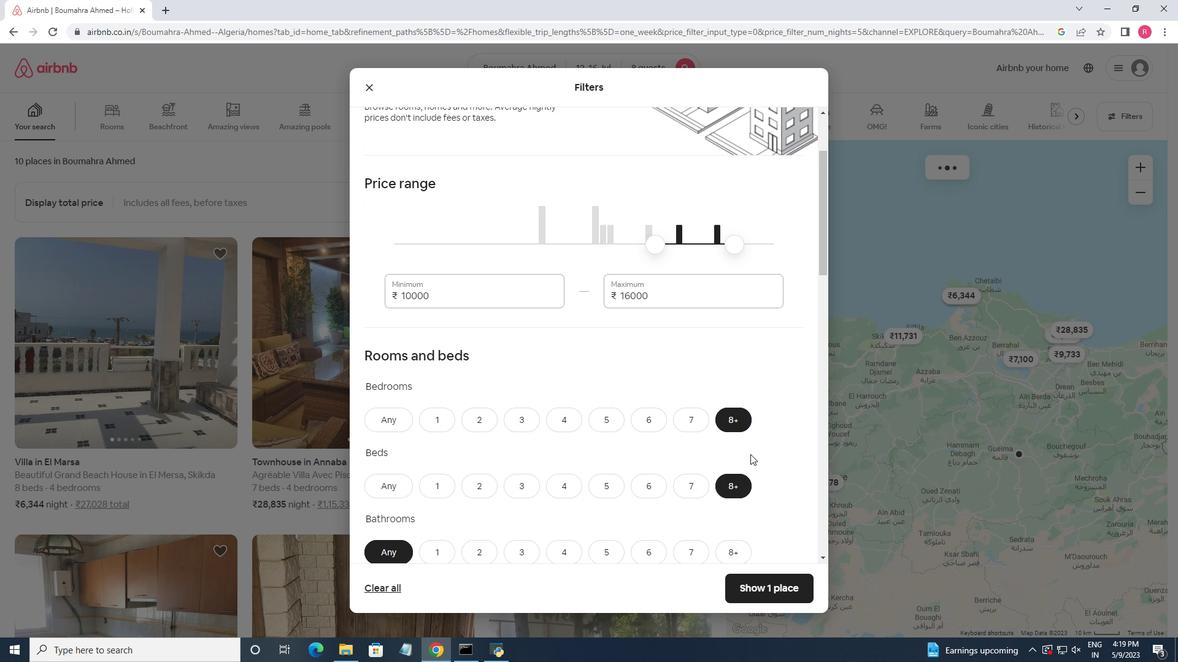 
Action: Mouse moved to (734, 435)
Screenshot: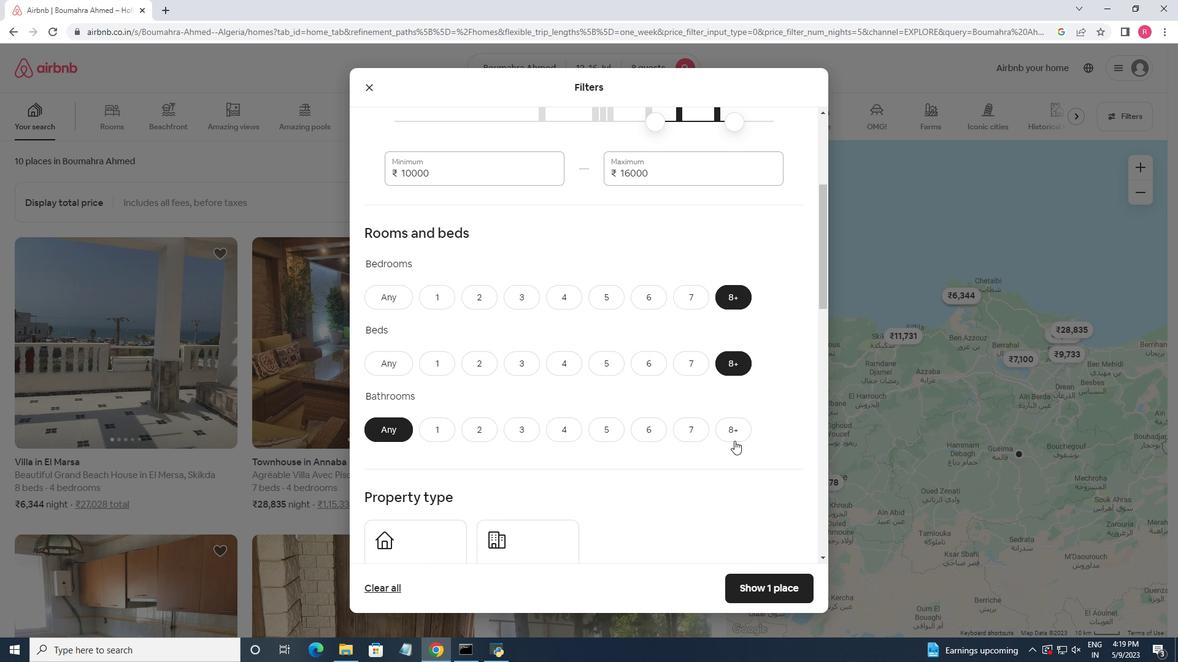 
Action: Mouse pressed left at (734, 435)
Screenshot: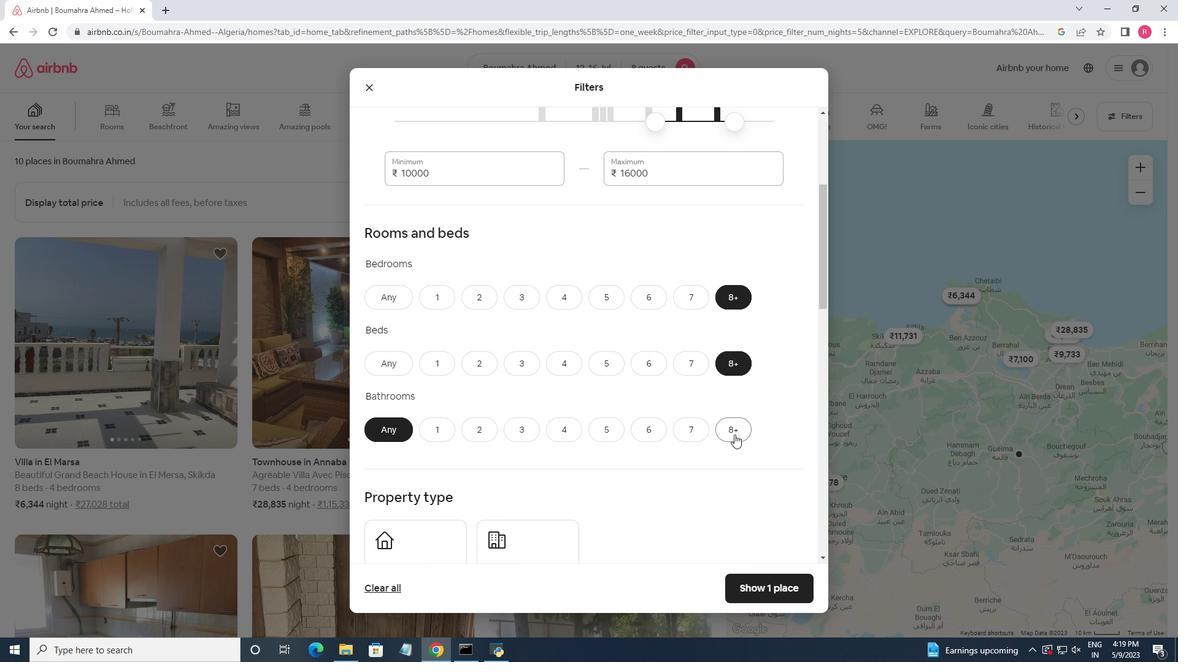 
Action: Mouse moved to (658, 474)
Screenshot: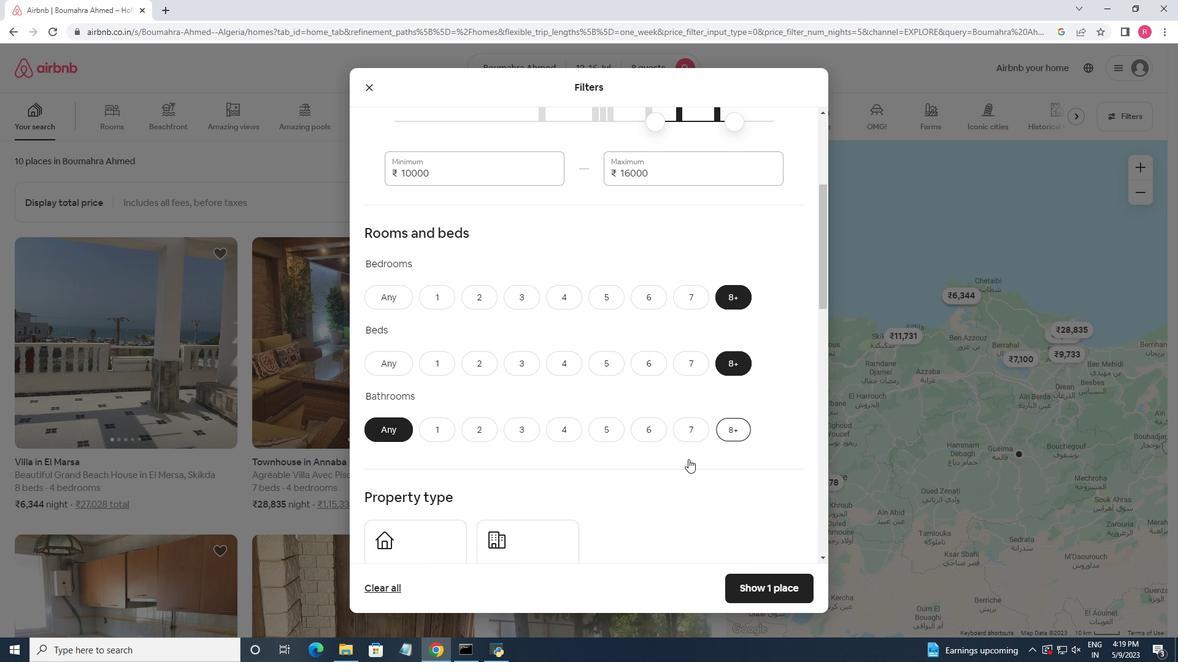 
Action: Mouse scrolled (658, 473) with delta (0, 0)
Screenshot: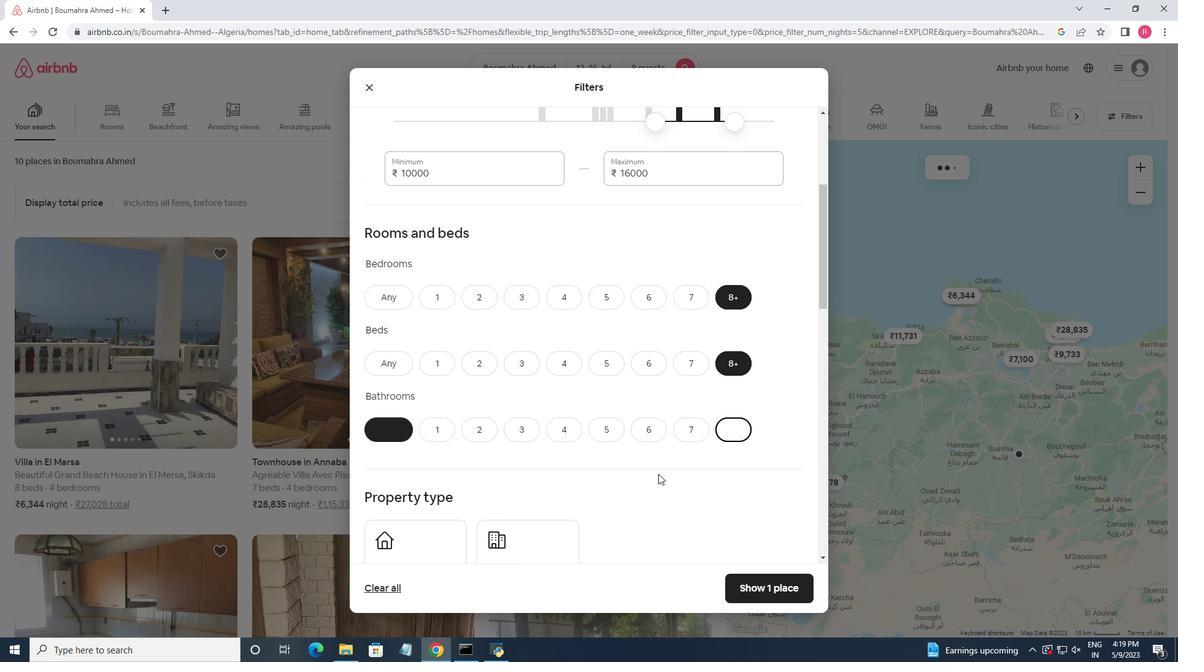 
Action: Mouse moved to (658, 474)
Screenshot: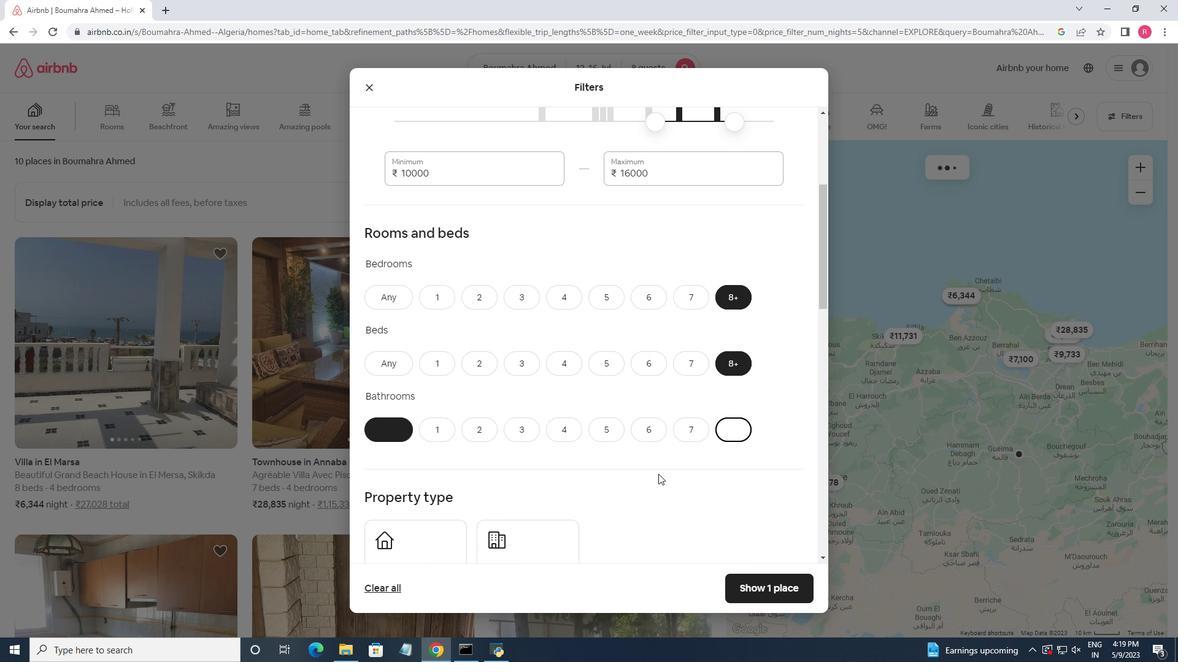 
Action: Mouse scrolled (658, 473) with delta (0, 0)
Screenshot: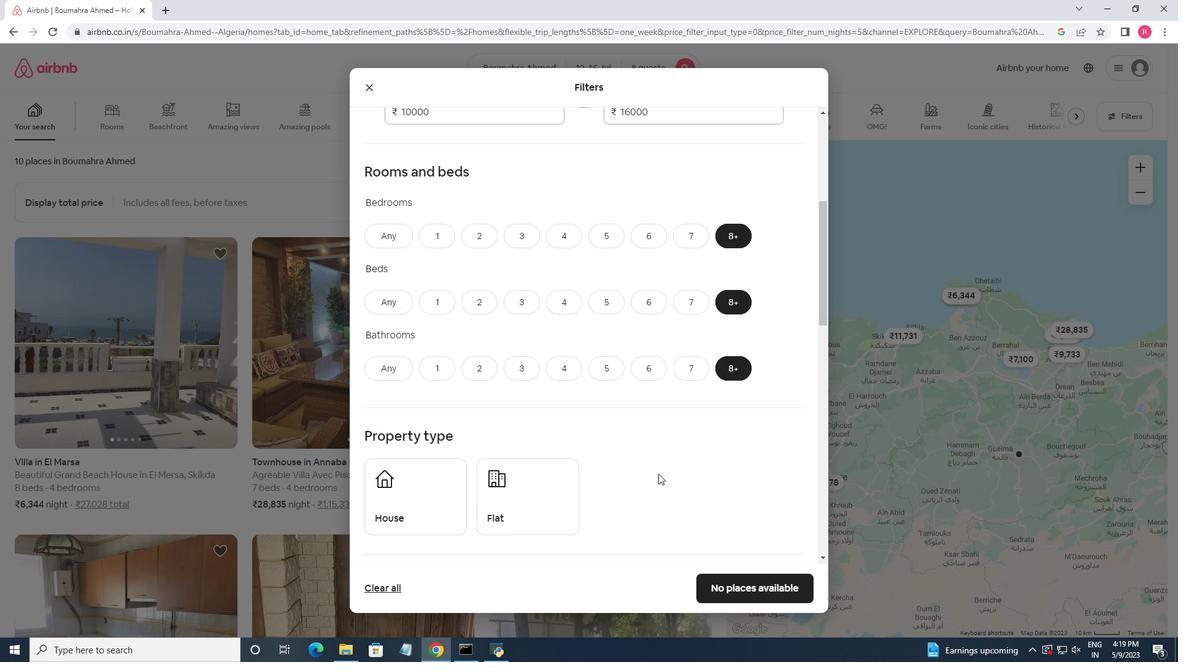 
Action: Mouse moved to (444, 457)
Screenshot: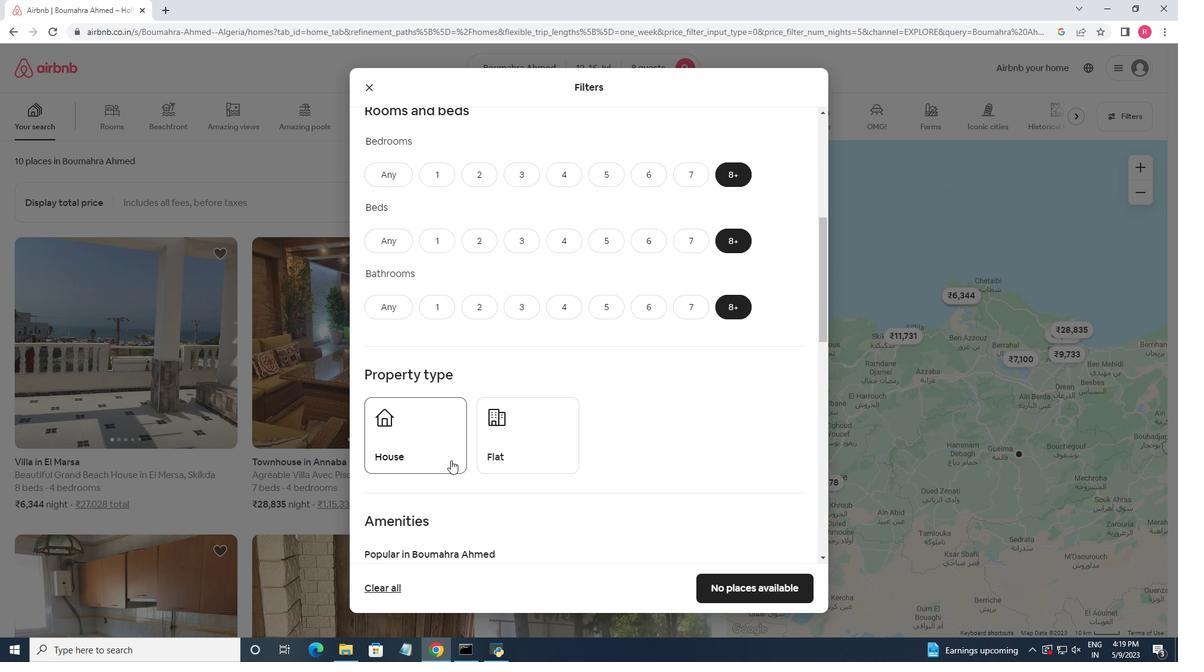 
Action: Mouse pressed left at (444, 457)
Screenshot: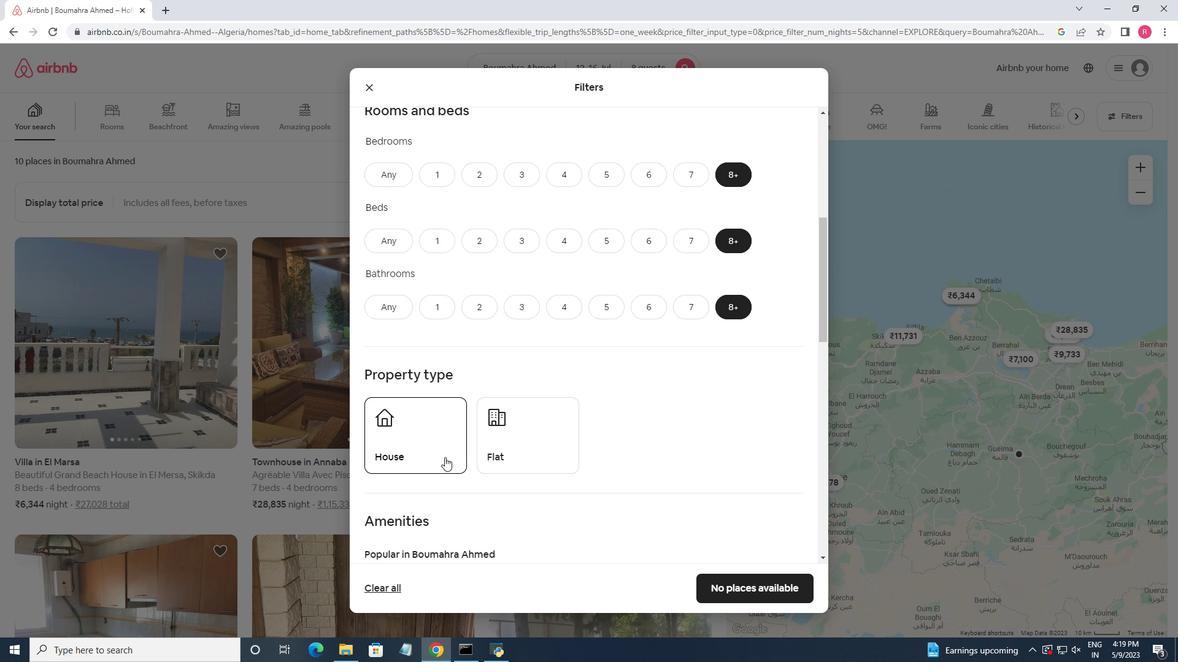 
Action: Mouse moved to (513, 436)
Screenshot: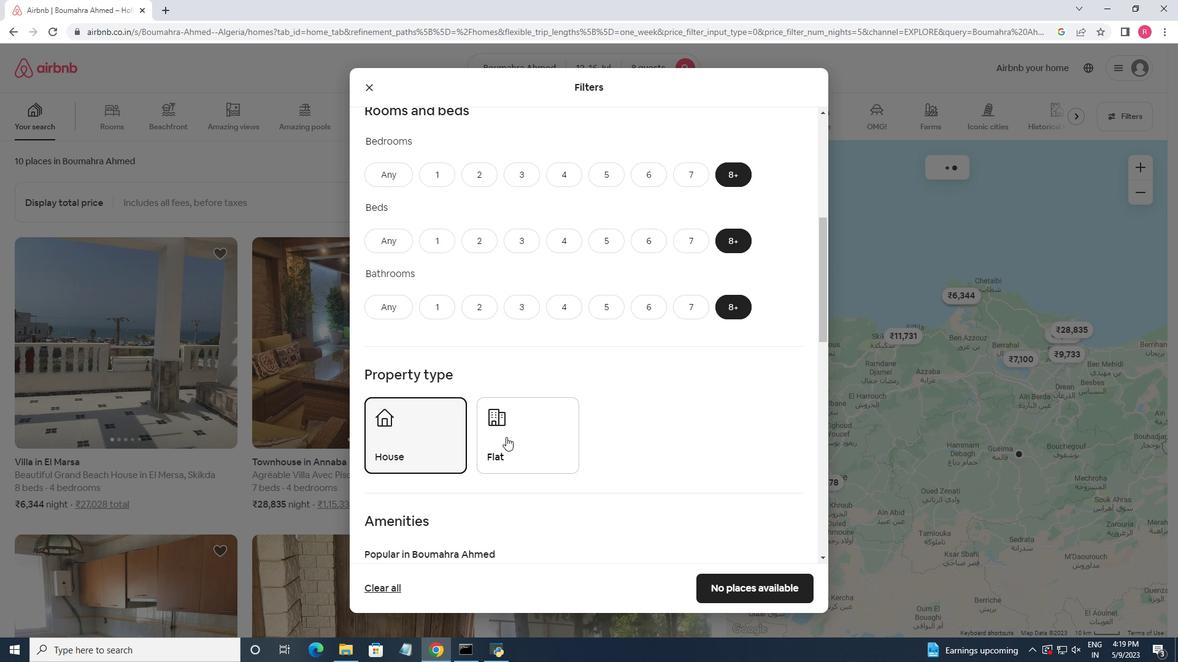 
Action: Mouse pressed left at (513, 436)
Screenshot: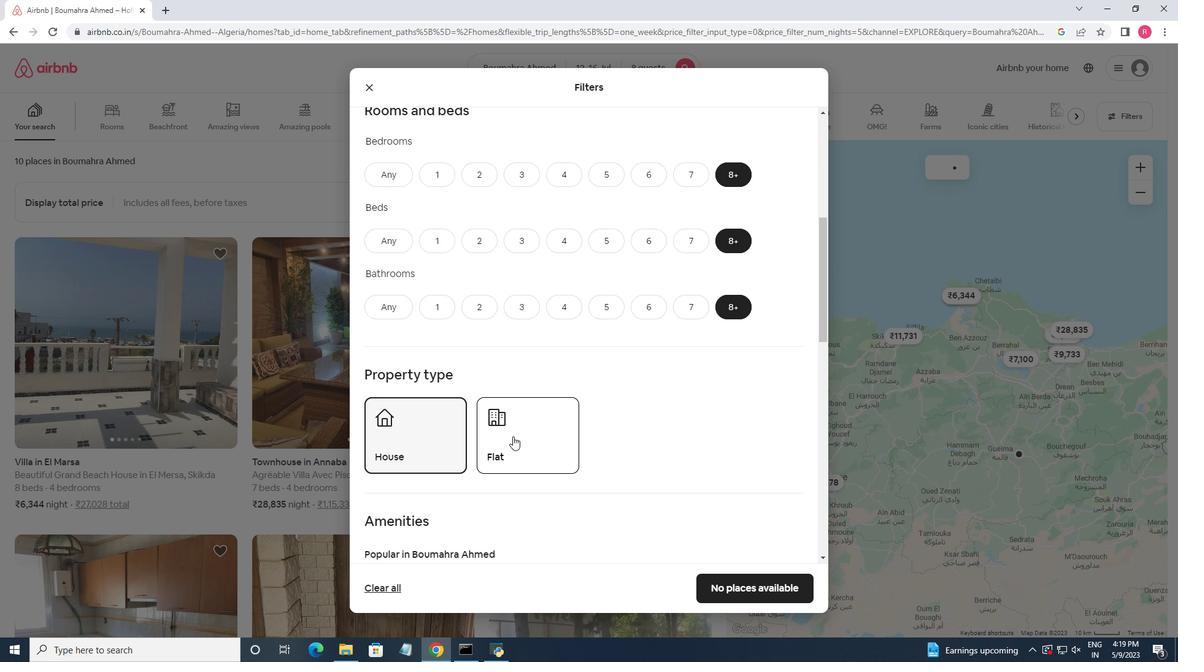 
Action: Mouse moved to (595, 406)
Screenshot: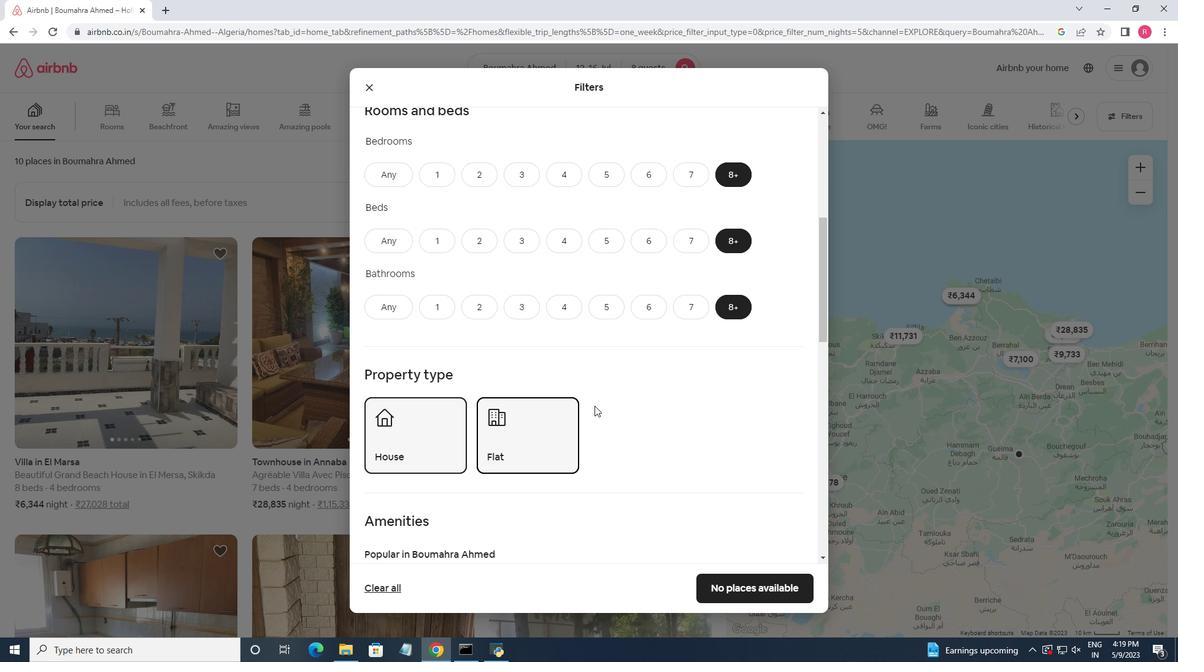 
Action: Mouse scrolled (595, 405) with delta (0, 0)
Screenshot: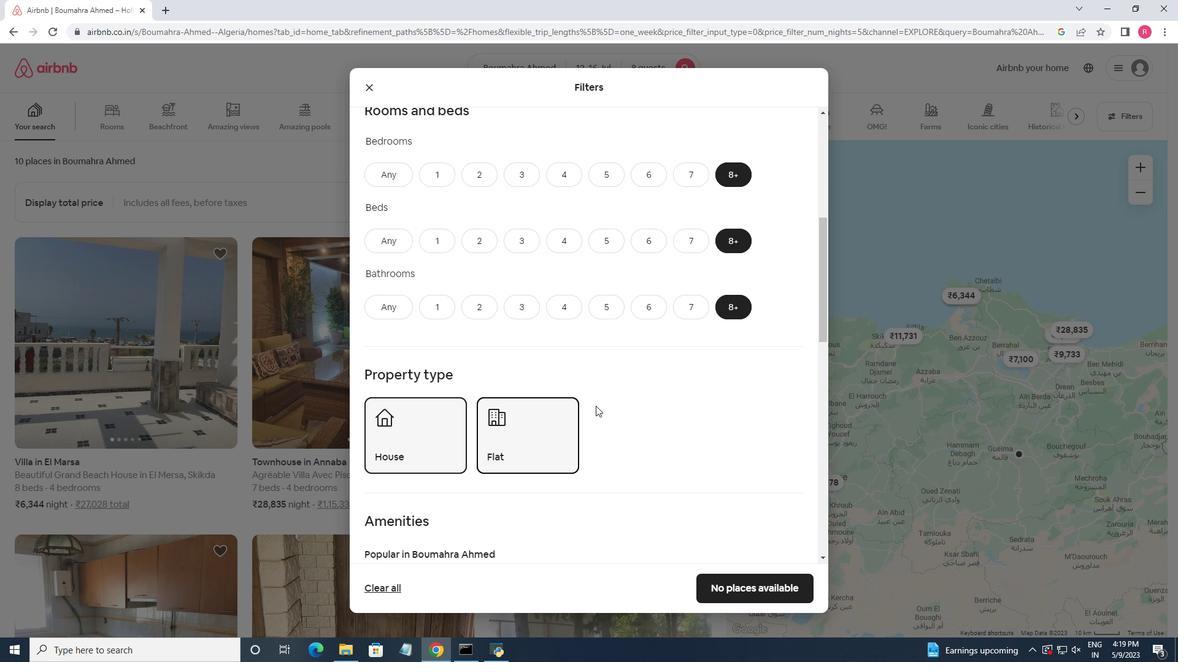 
Action: Mouse moved to (597, 406)
Screenshot: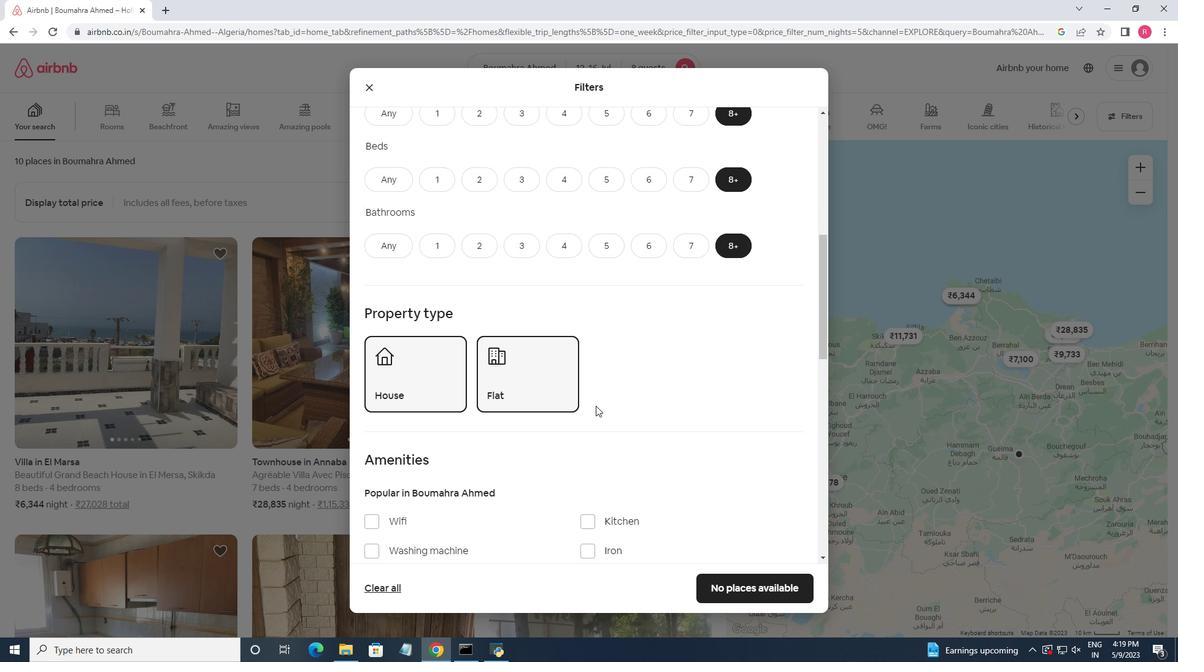 
Action: Mouse scrolled (597, 405) with delta (0, 0)
Screenshot: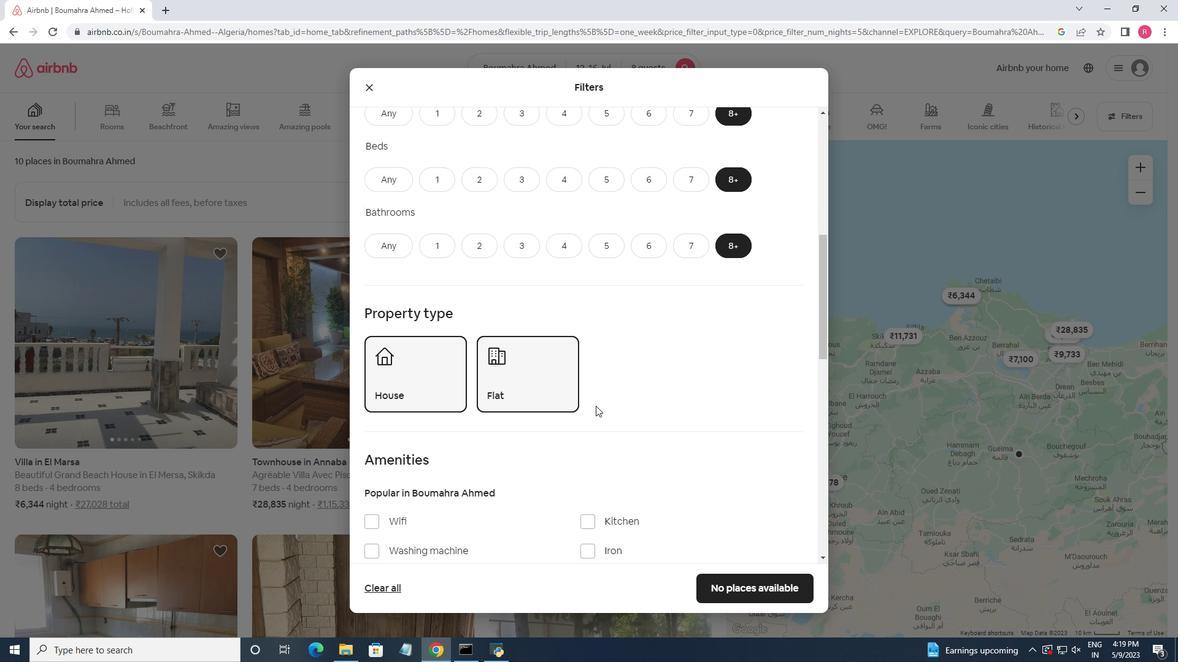 
Action: Mouse moved to (597, 407)
Screenshot: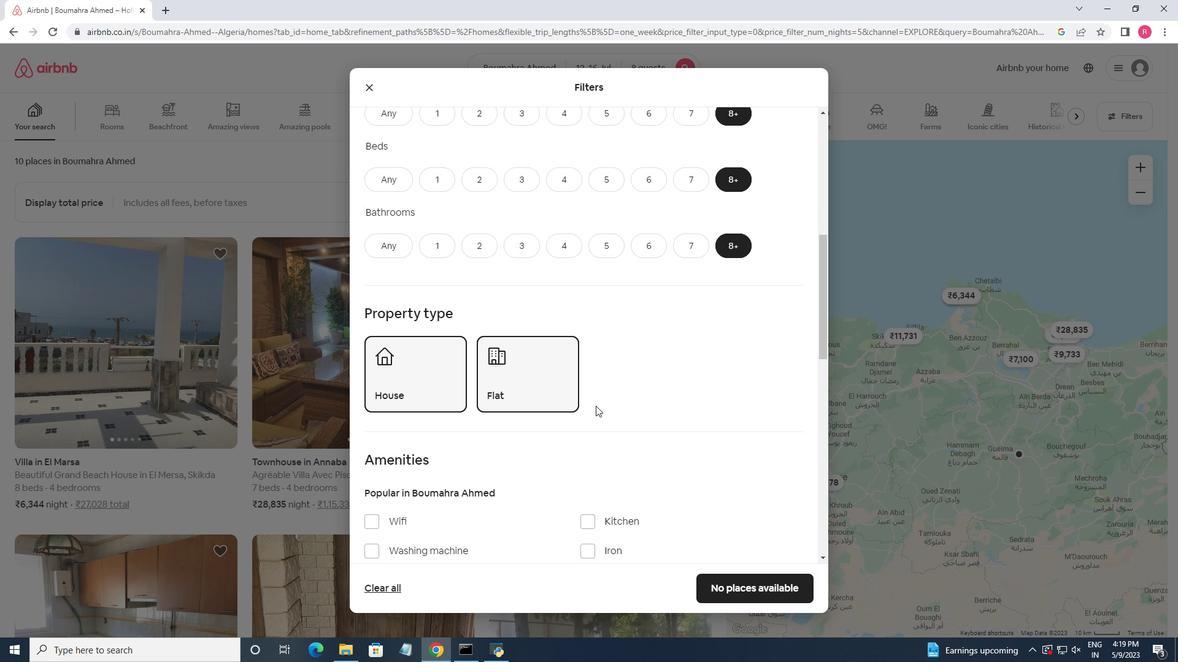 
Action: Mouse scrolled (597, 406) with delta (0, 0)
Screenshot: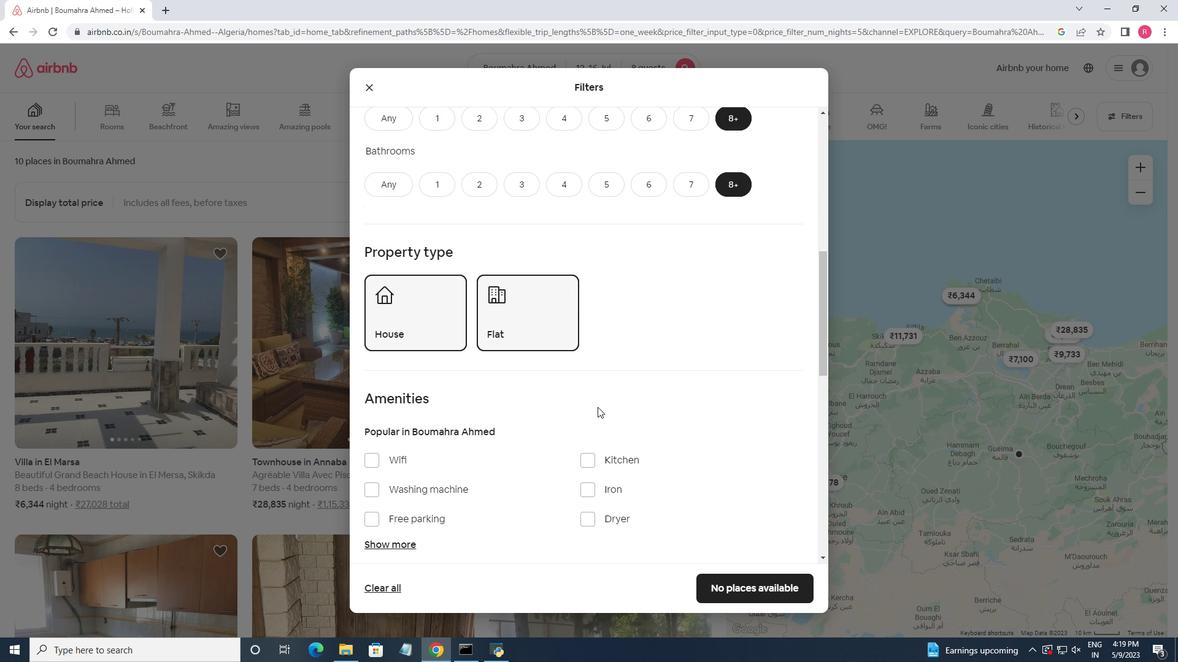
Action: Mouse moved to (372, 403)
Screenshot: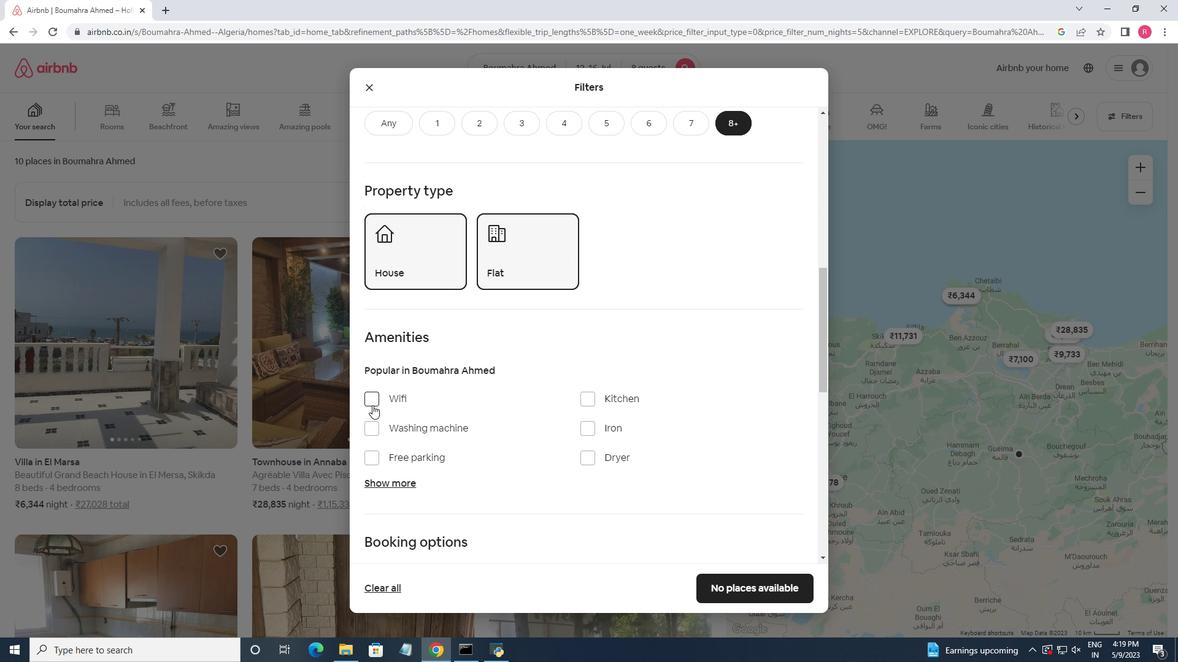 
Action: Mouse pressed left at (372, 403)
Screenshot: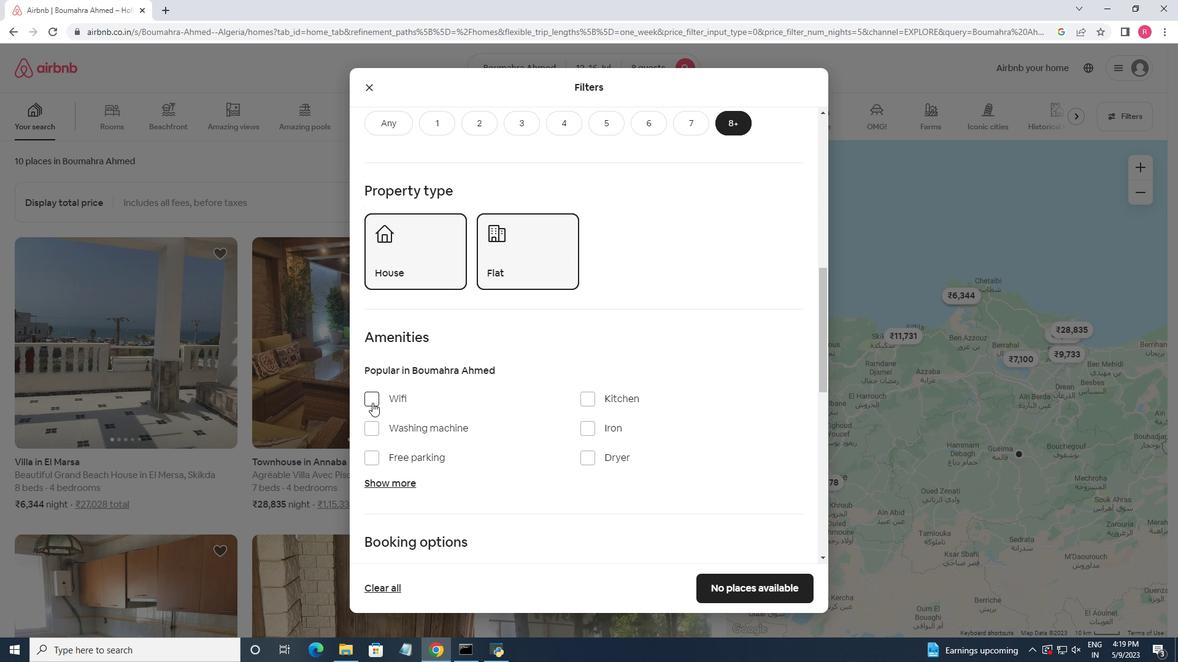 
Action: Mouse moved to (373, 455)
Screenshot: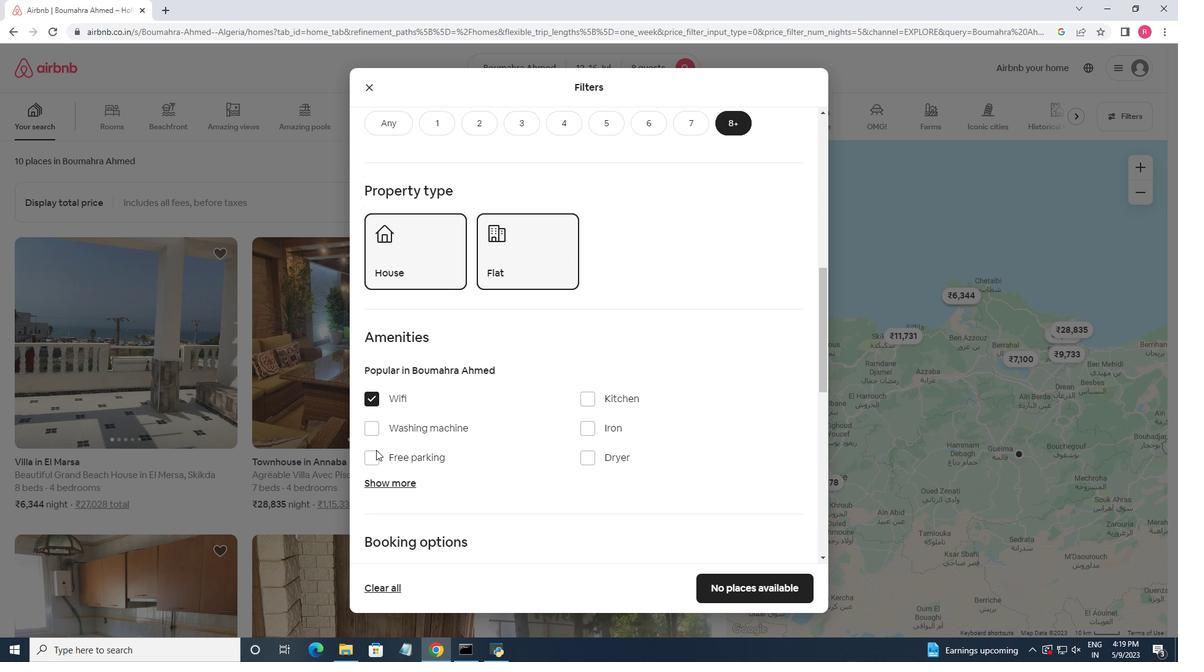 
Action: Mouse pressed left at (373, 455)
Screenshot: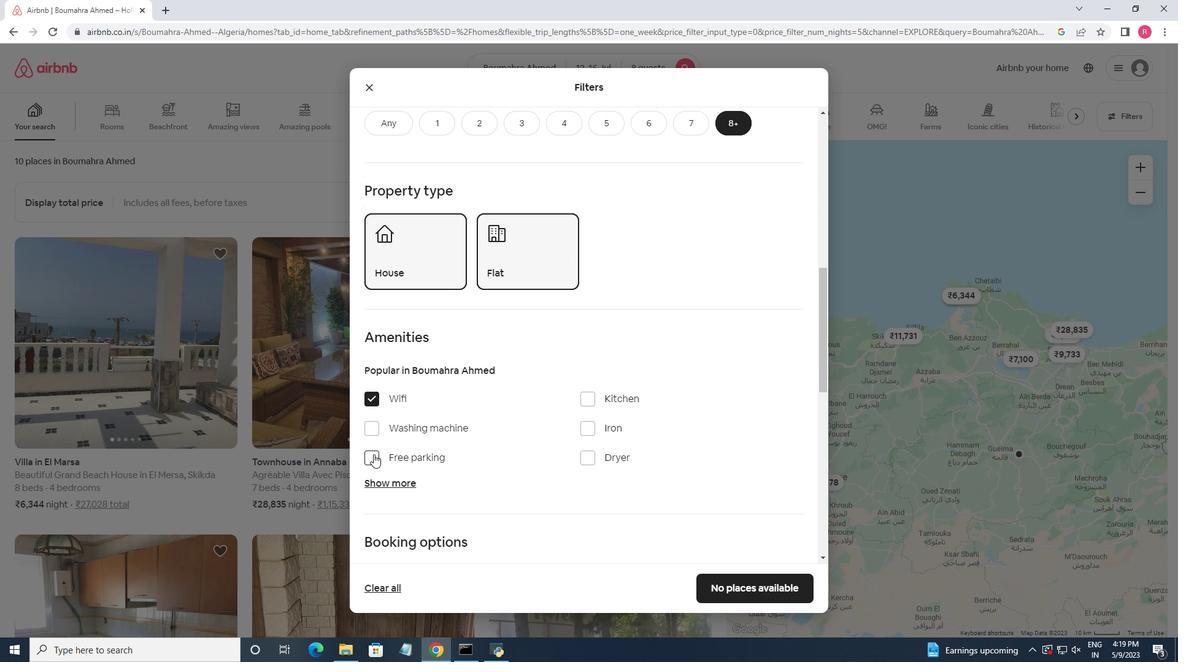 
Action: Mouse moved to (395, 484)
Screenshot: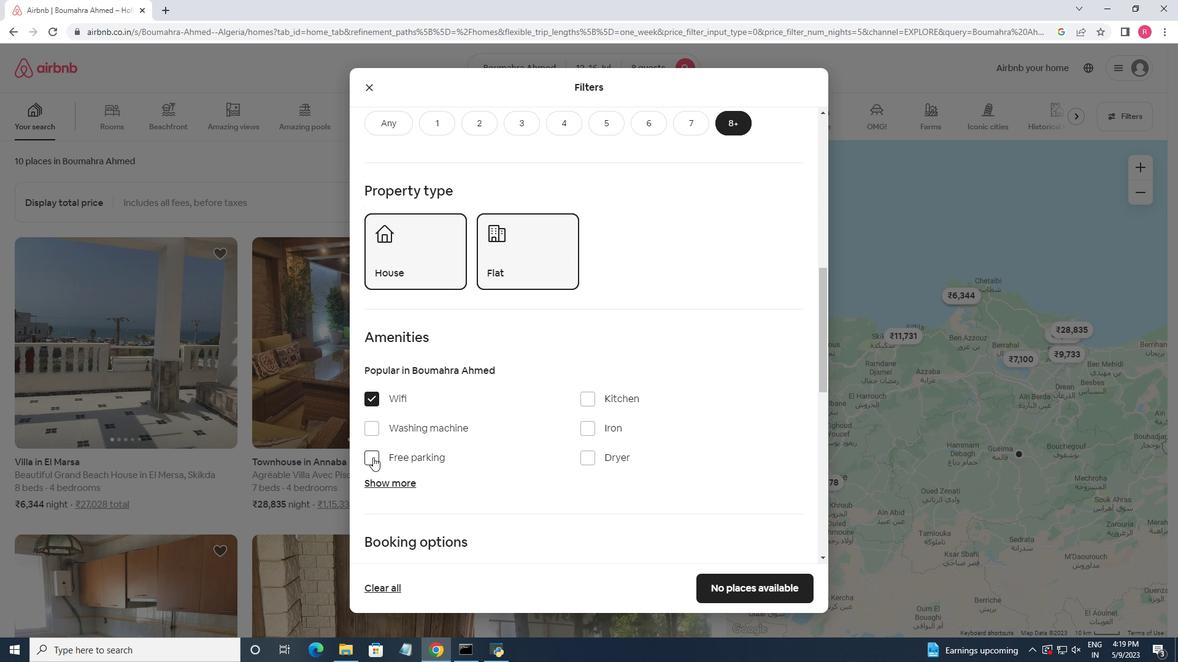
Action: Mouse pressed left at (395, 484)
Screenshot: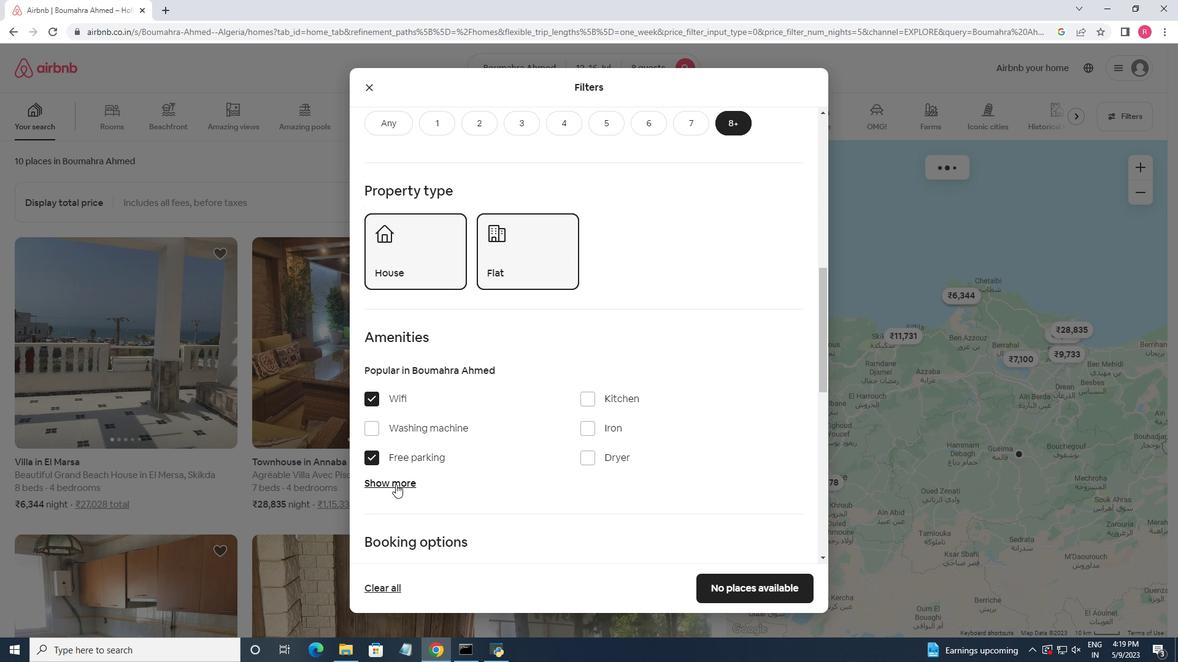 
Action: Mouse moved to (589, 554)
Screenshot: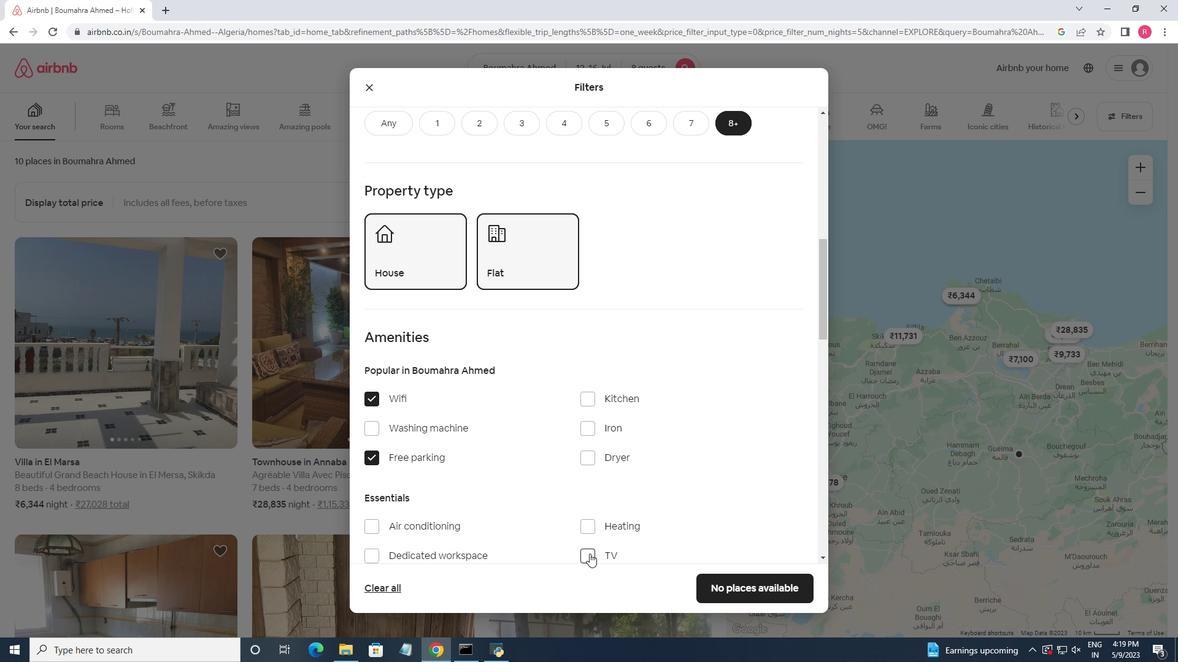 
Action: Mouse pressed left at (589, 554)
Screenshot: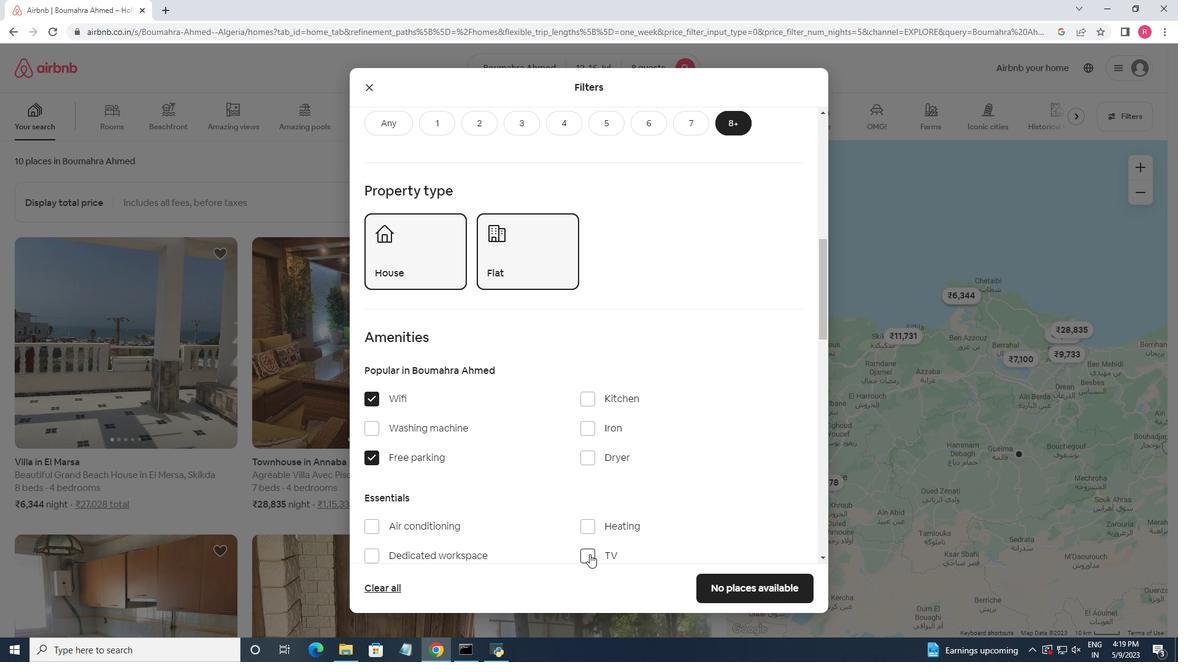 
Action: Mouse moved to (646, 478)
Screenshot: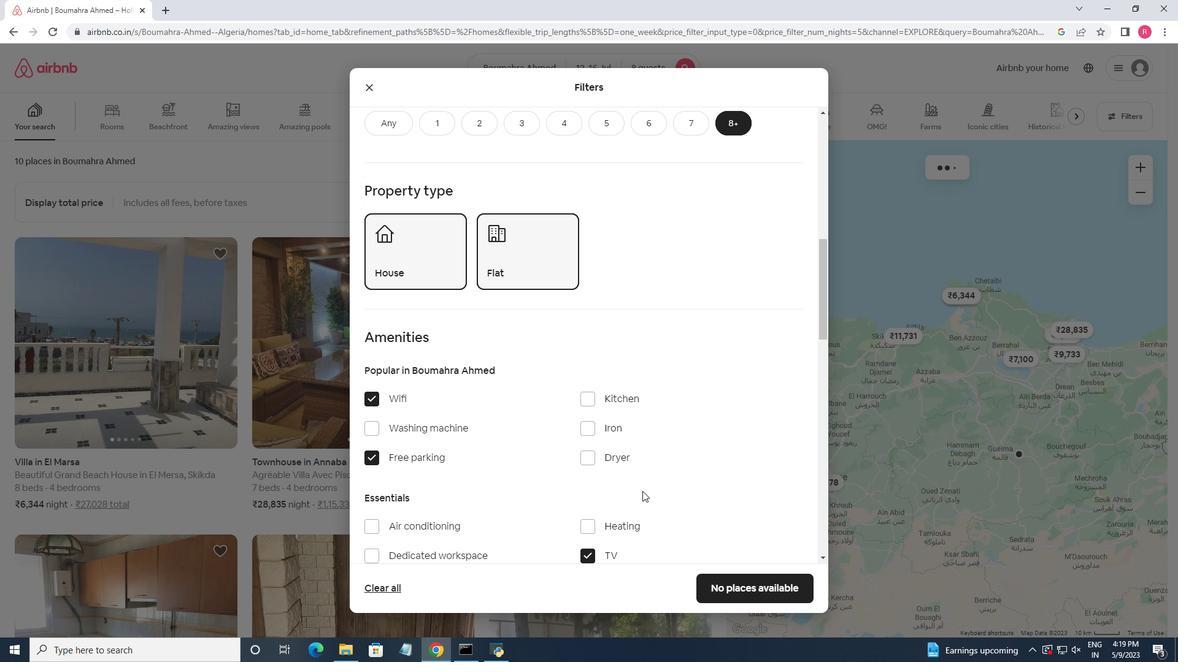 
Action: Mouse scrolled (646, 478) with delta (0, 0)
Screenshot: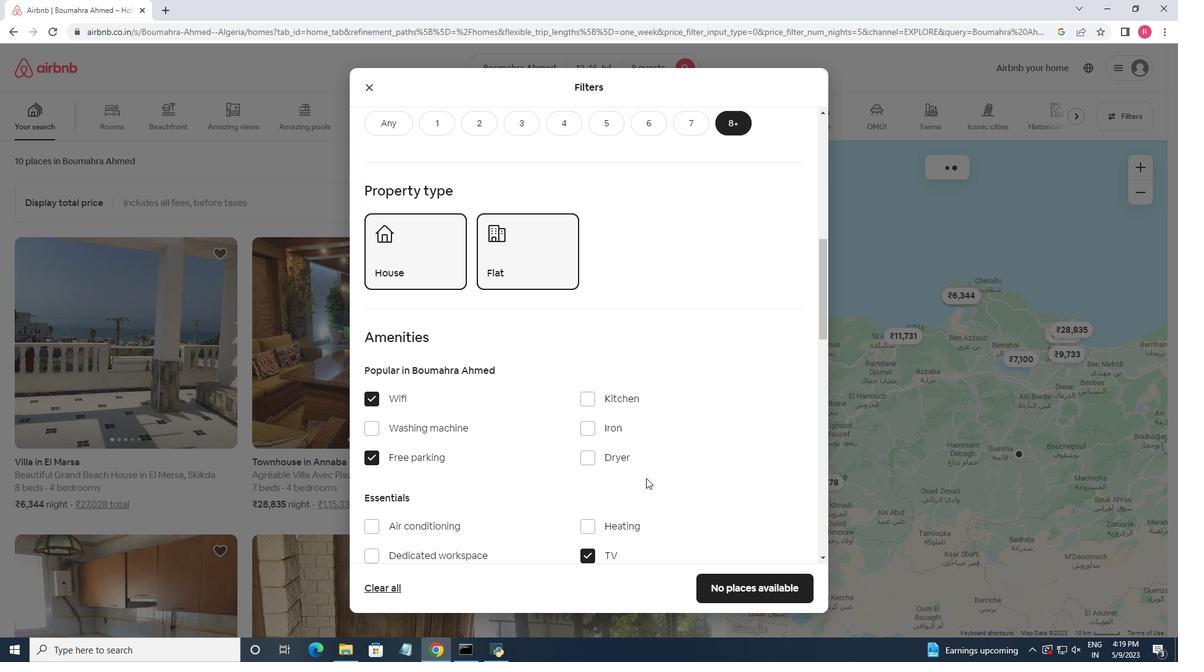 
Action: Mouse scrolled (646, 478) with delta (0, 0)
Screenshot: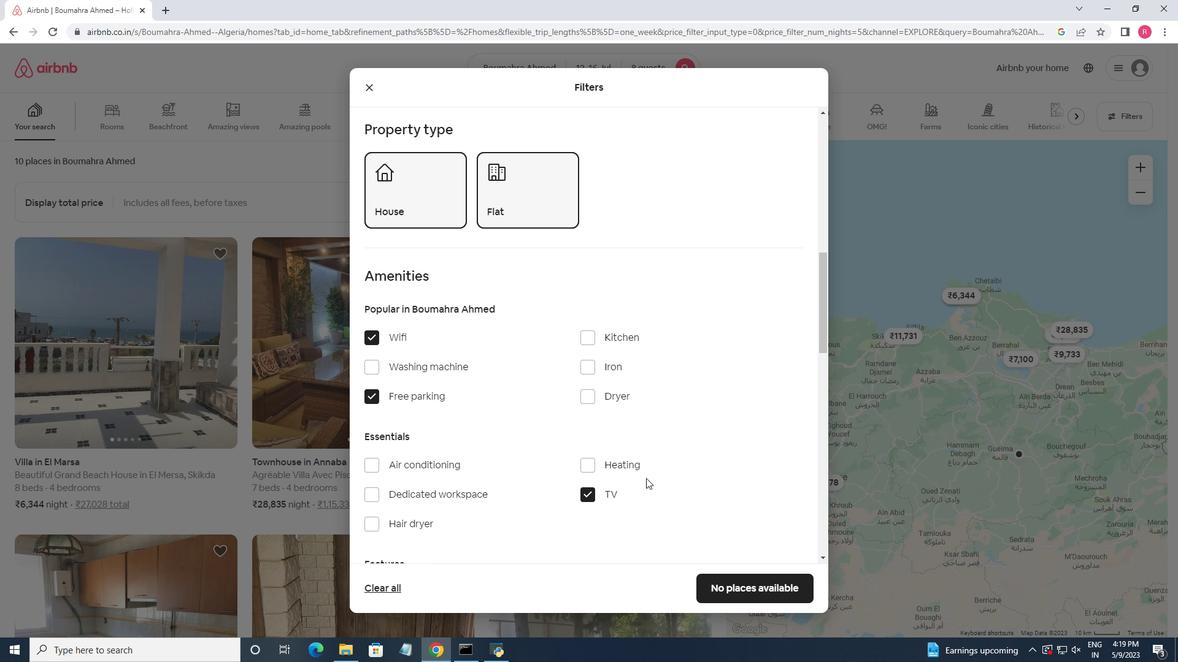
Action: Mouse scrolled (646, 478) with delta (0, 0)
Screenshot: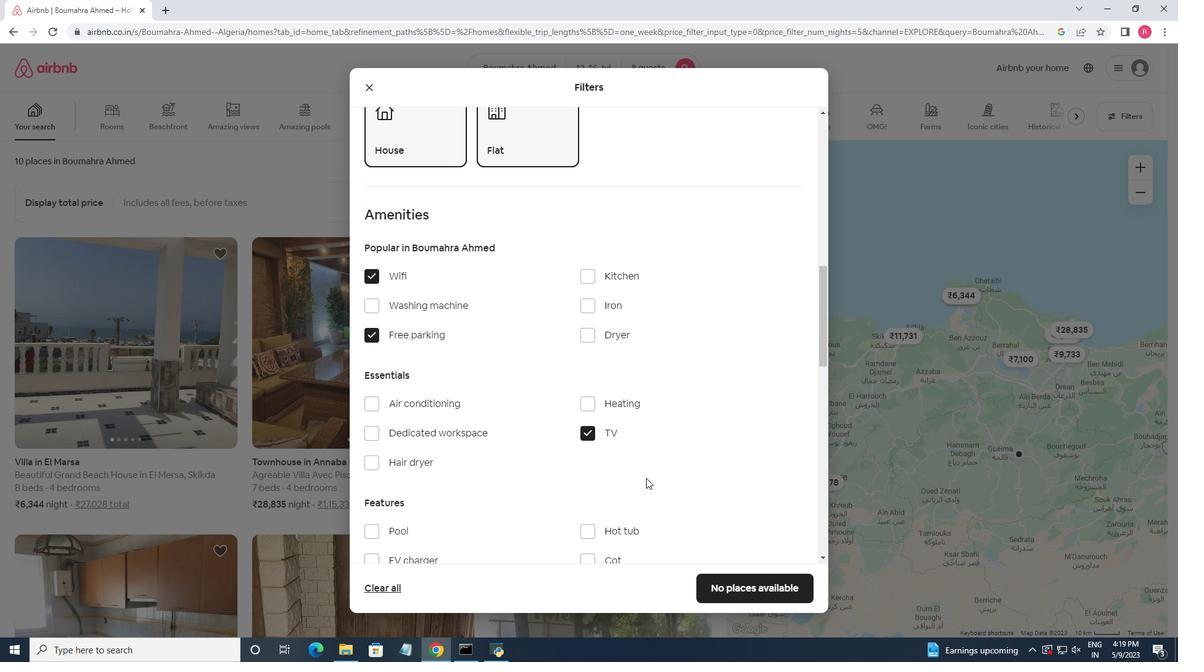 
Action: Mouse scrolled (646, 478) with delta (0, 0)
Screenshot: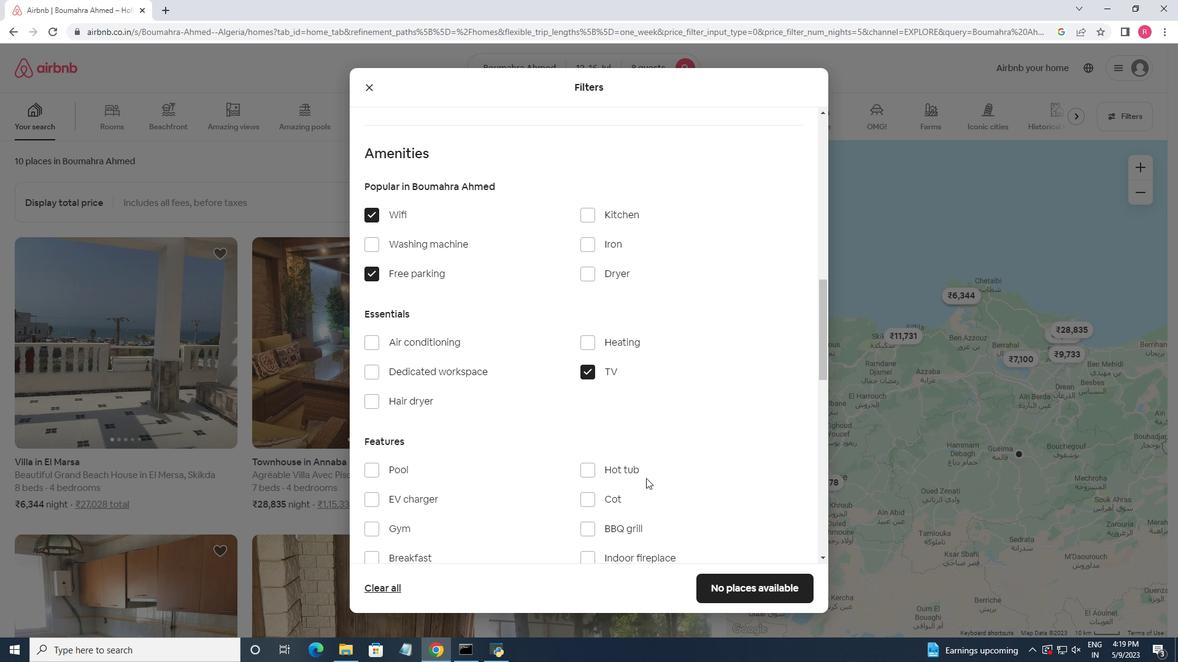 
Action: Mouse scrolled (646, 478) with delta (0, 0)
Screenshot: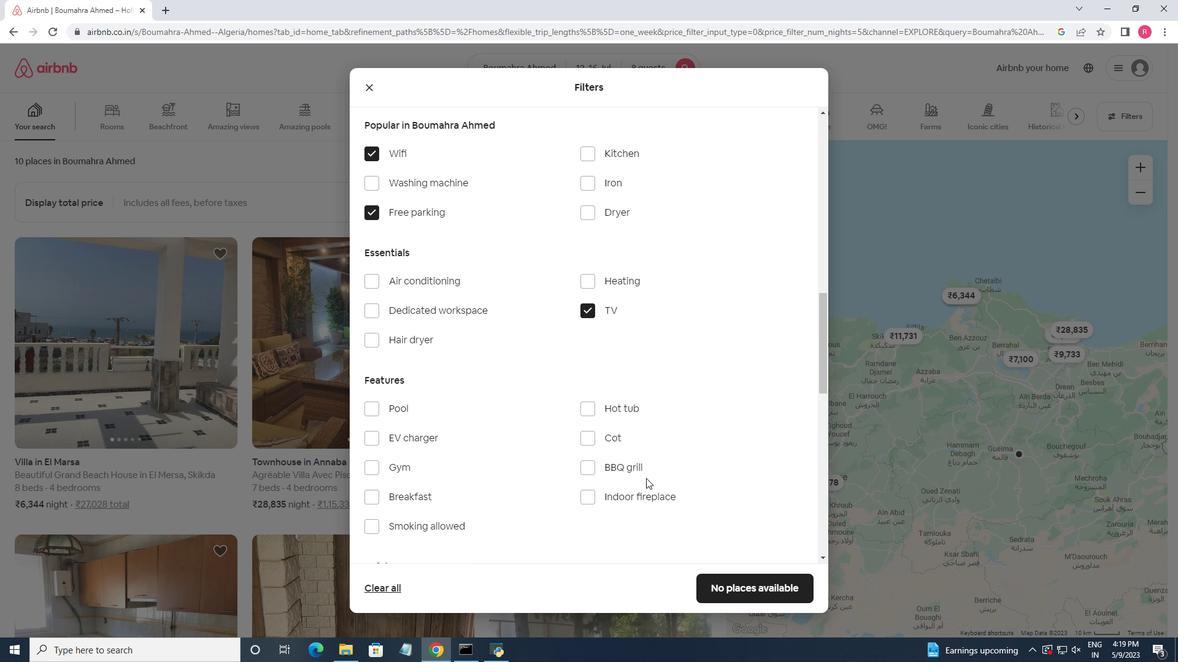 
Action: Mouse moved to (371, 406)
Screenshot: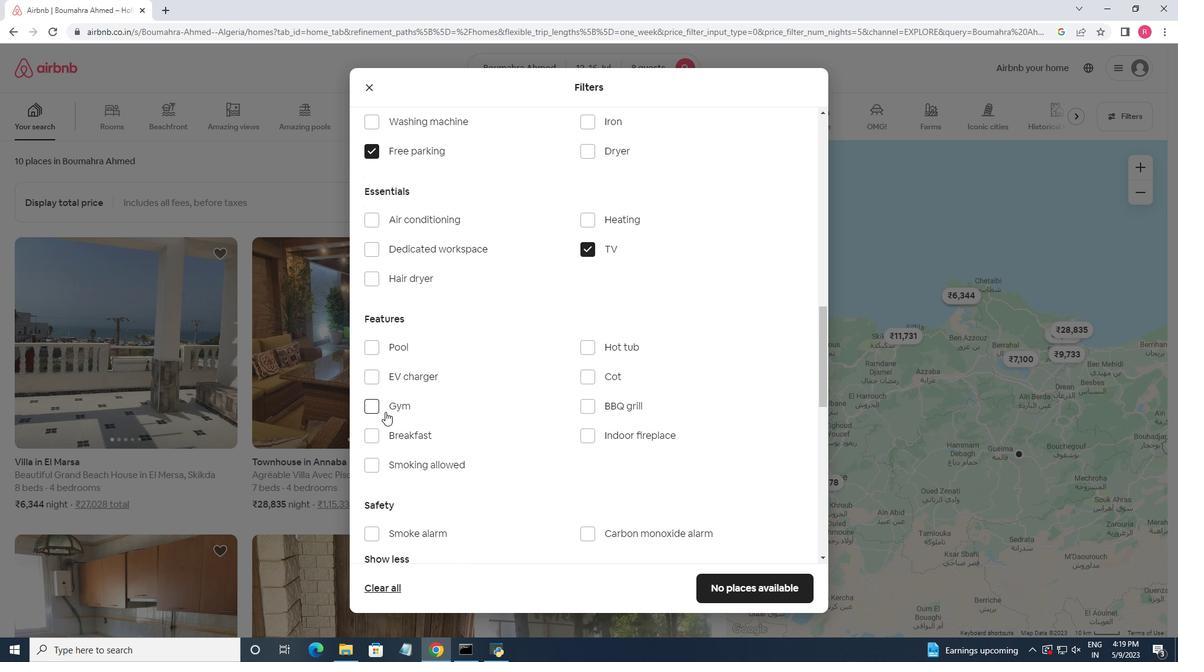 
Action: Mouse pressed left at (371, 406)
Screenshot: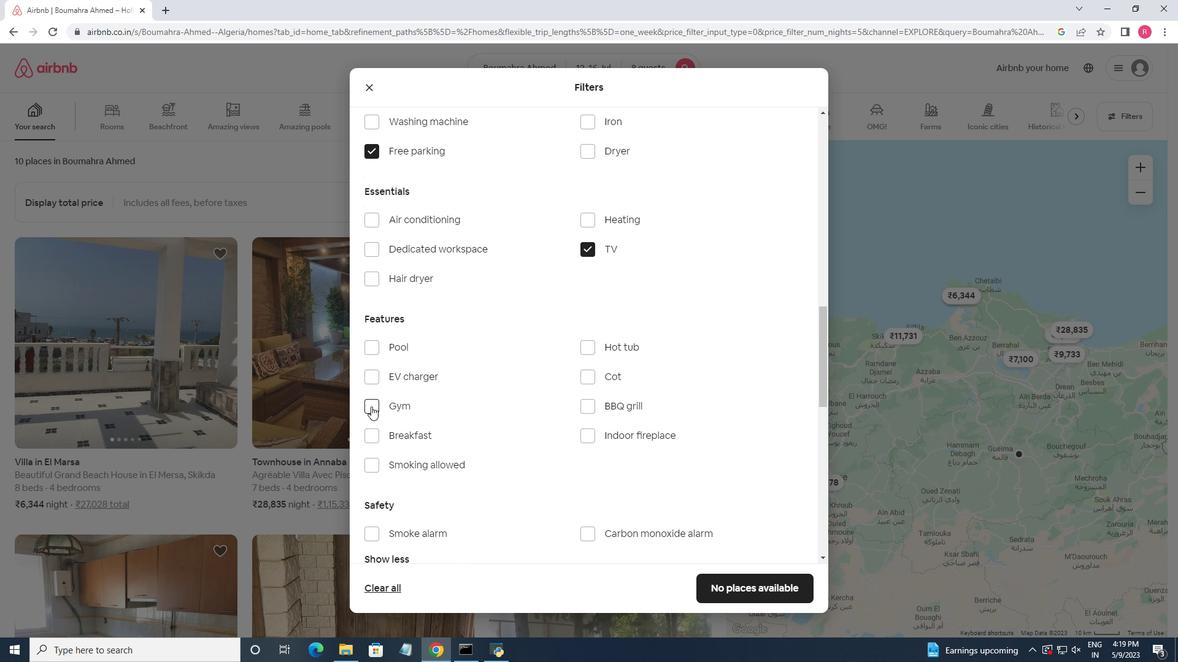 
Action: Mouse moved to (378, 435)
Screenshot: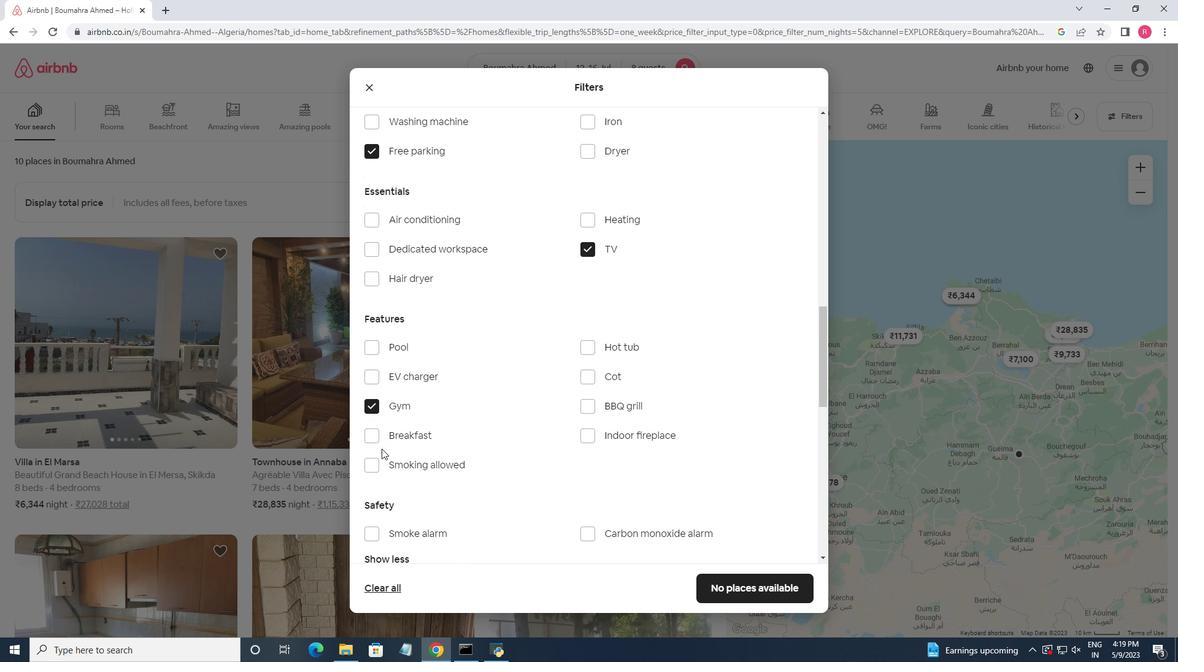 
Action: Mouse pressed left at (378, 435)
Screenshot: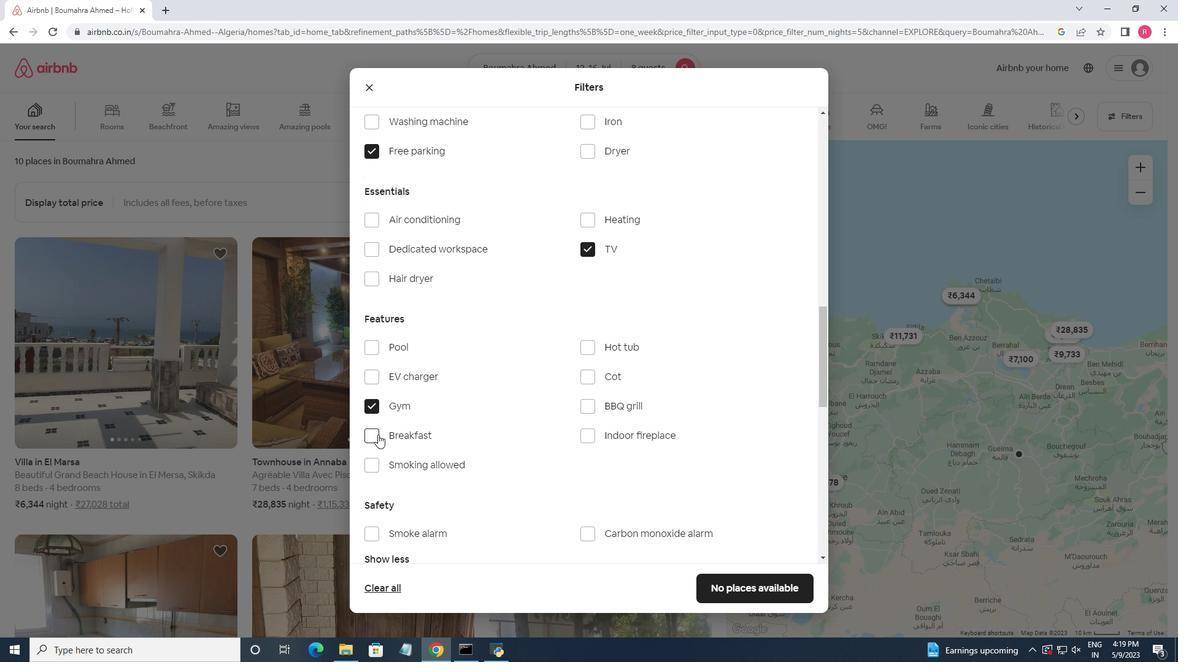 
Action: Mouse moved to (471, 423)
Screenshot: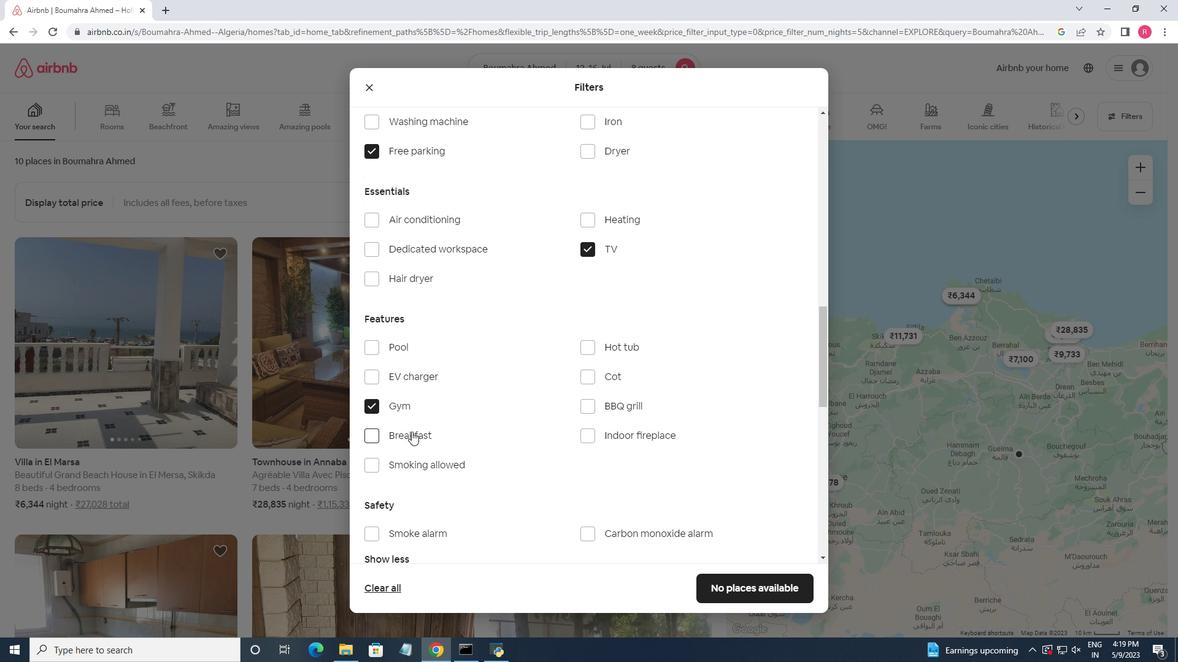 
Action: Mouse scrolled (471, 422) with delta (0, 0)
Screenshot: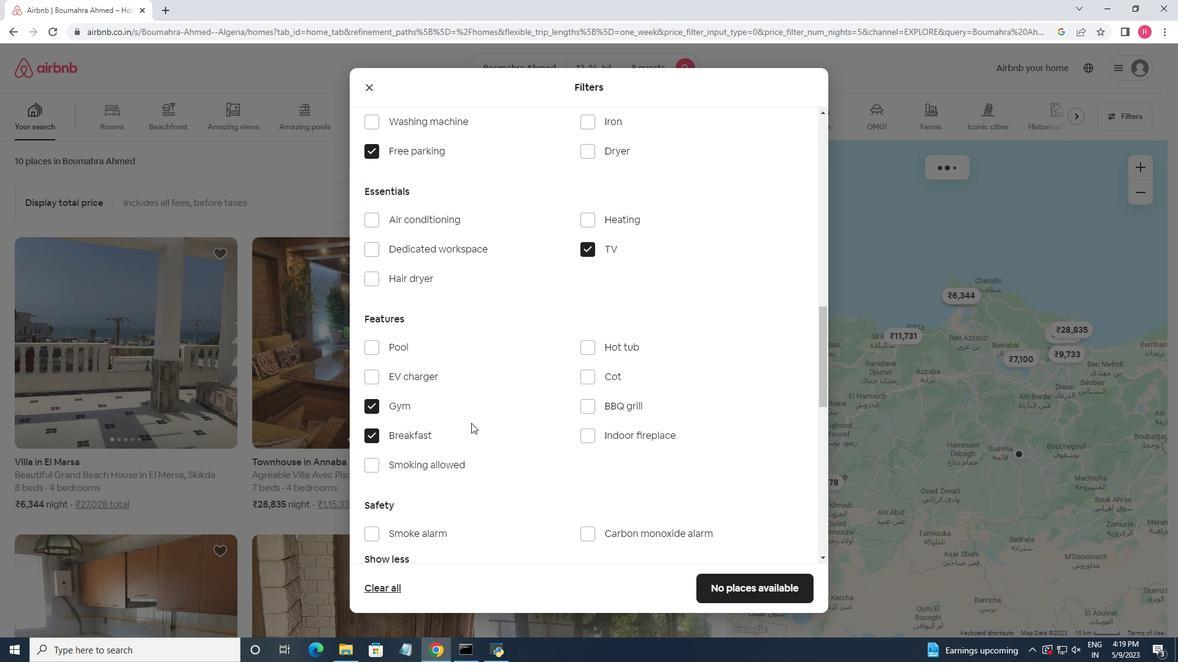 
Action: Mouse scrolled (471, 422) with delta (0, 0)
Screenshot: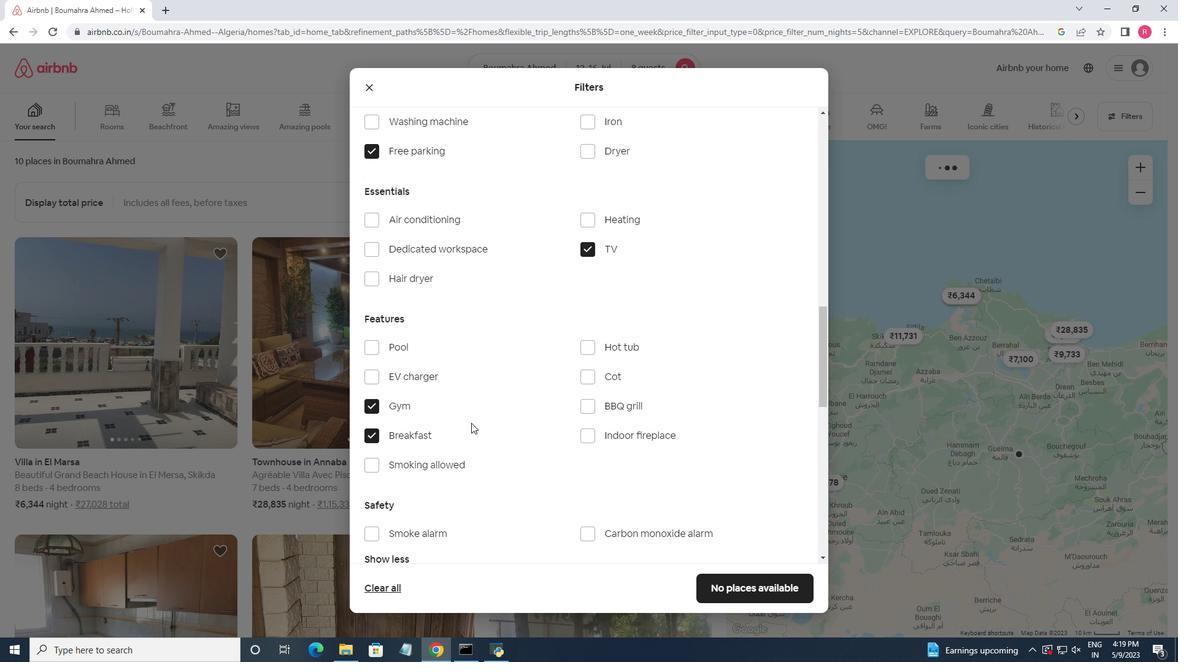 
Action: Mouse scrolled (471, 422) with delta (0, 0)
Screenshot: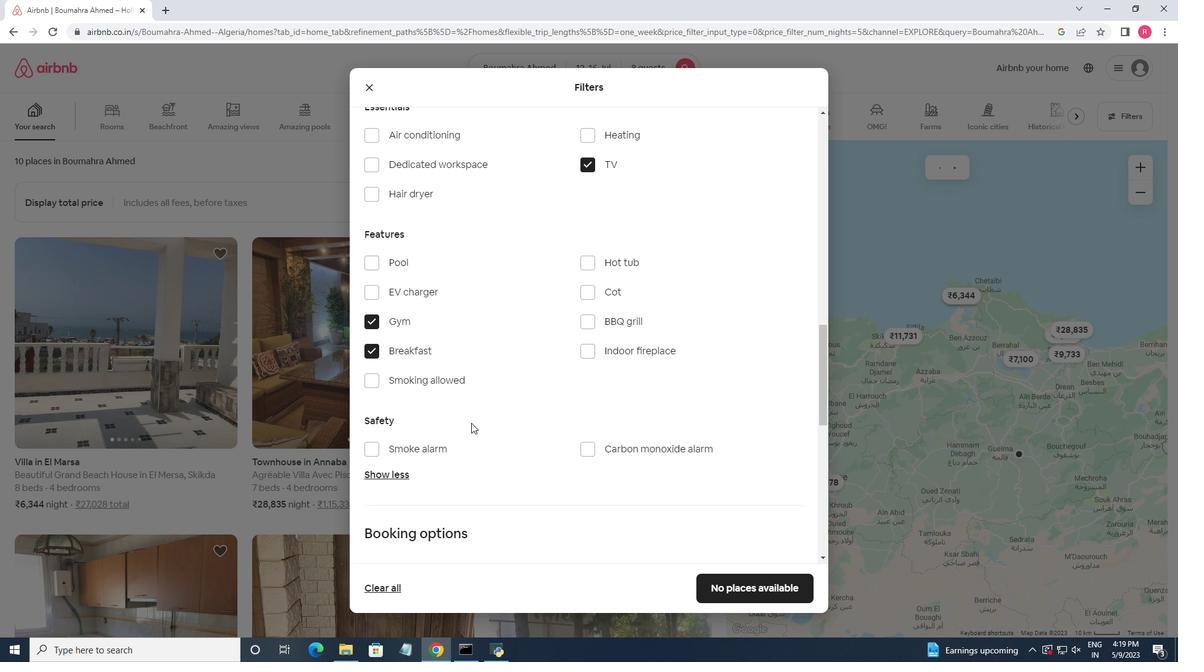 
Action: Mouse moved to (472, 423)
Screenshot: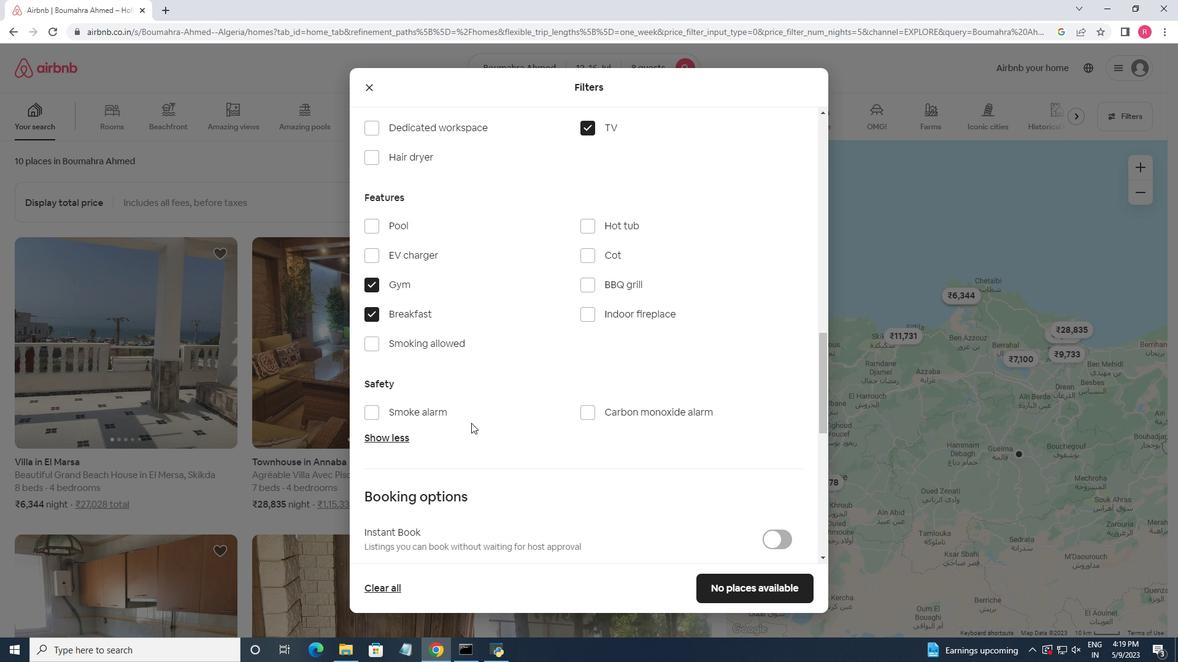 
Action: Mouse scrolled (472, 422) with delta (0, 0)
Screenshot: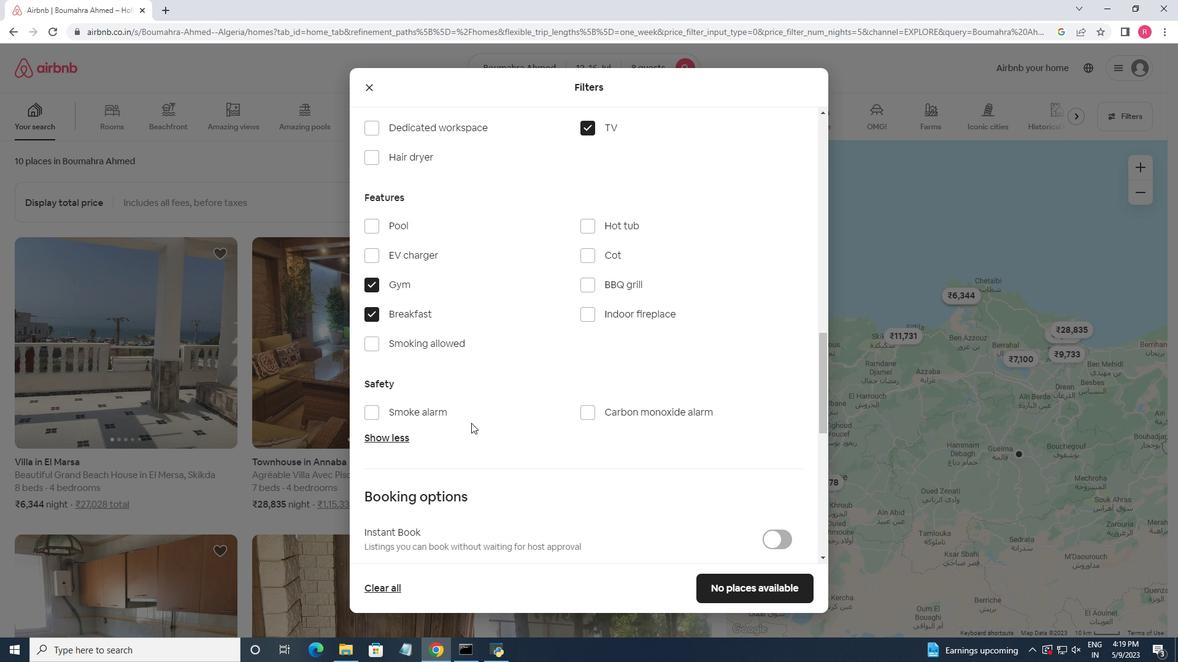 
Action: Mouse moved to (784, 455)
Screenshot: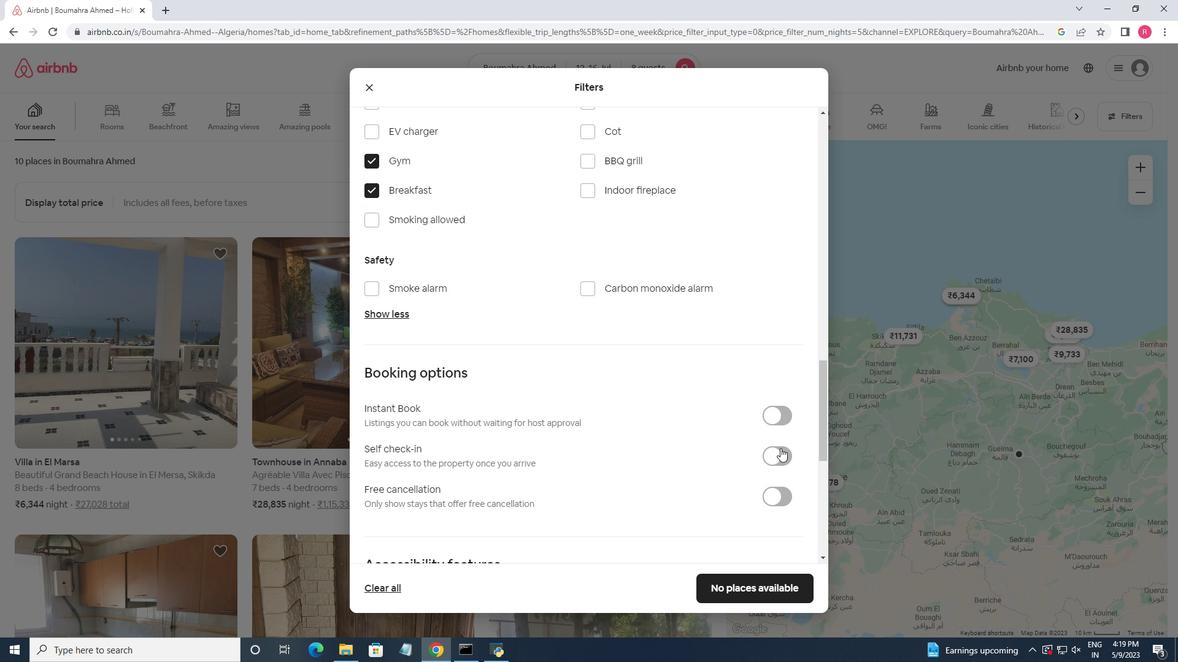 
Action: Mouse pressed left at (784, 455)
Screenshot: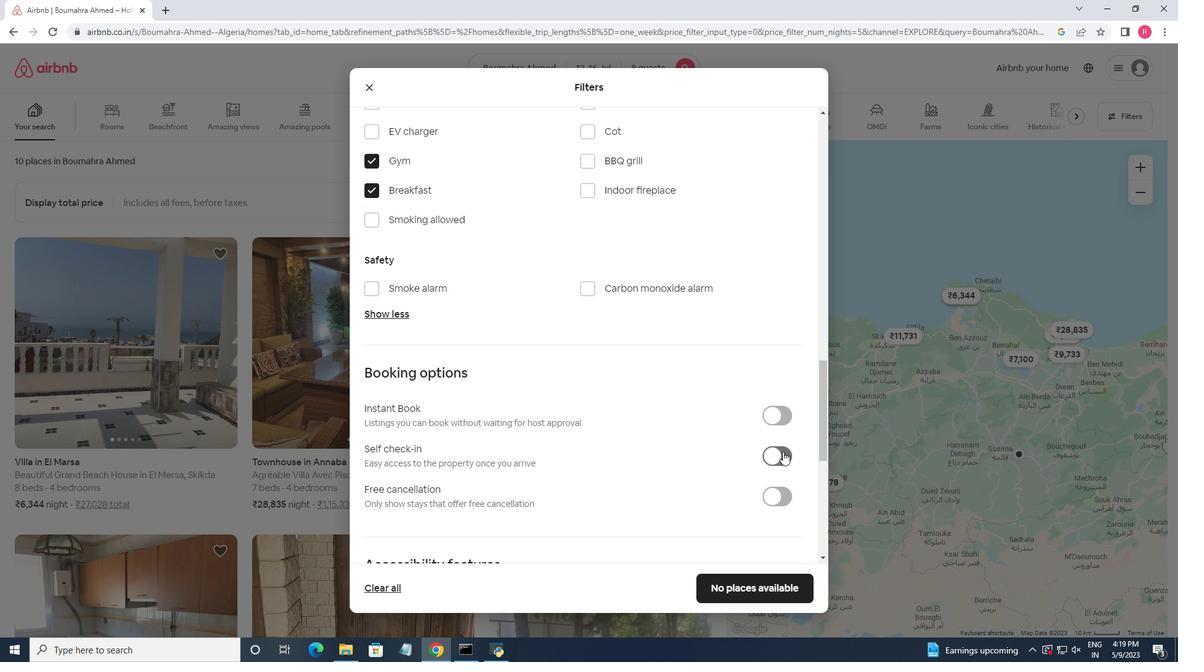 
Action: Mouse moved to (605, 444)
Screenshot: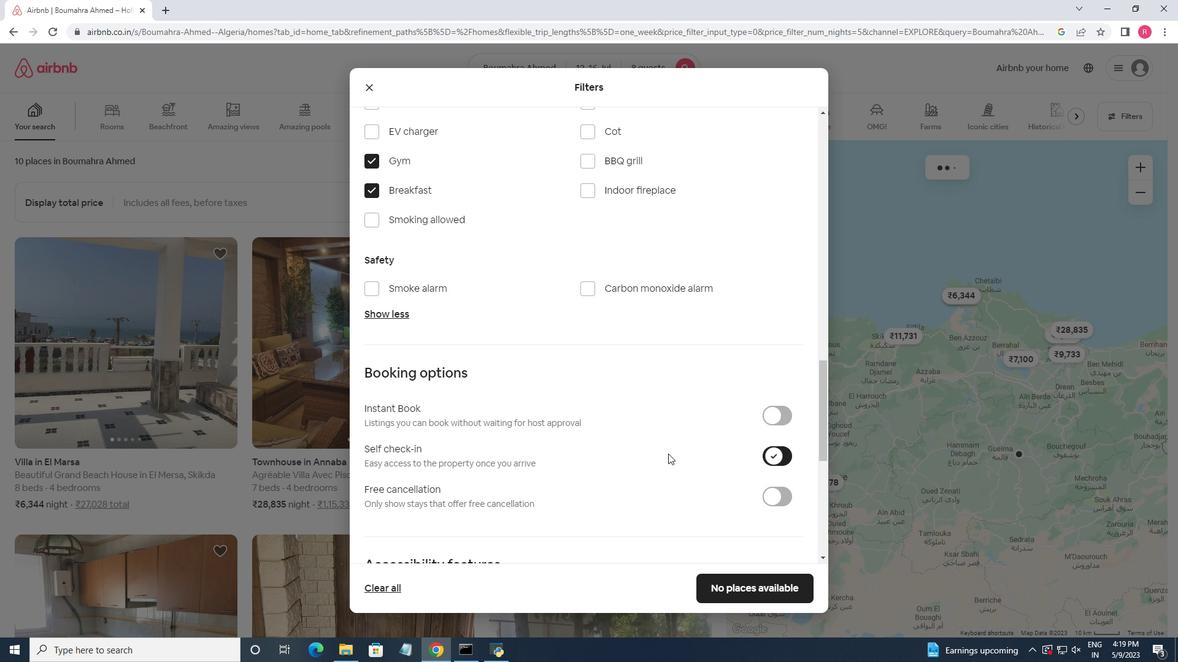 
Action: Mouse scrolled (605, 443) with delta (0, 0)
Screenshot: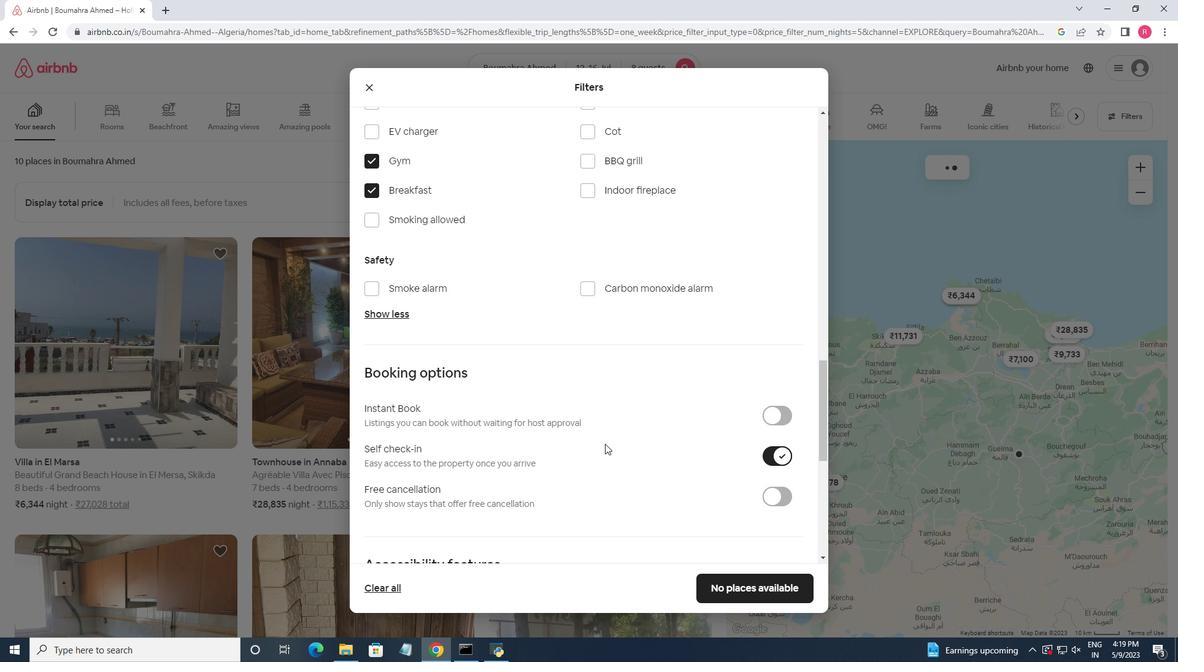 
Action: Mouse scrolled (605, 443) with delta (0, 0)
Screenshot: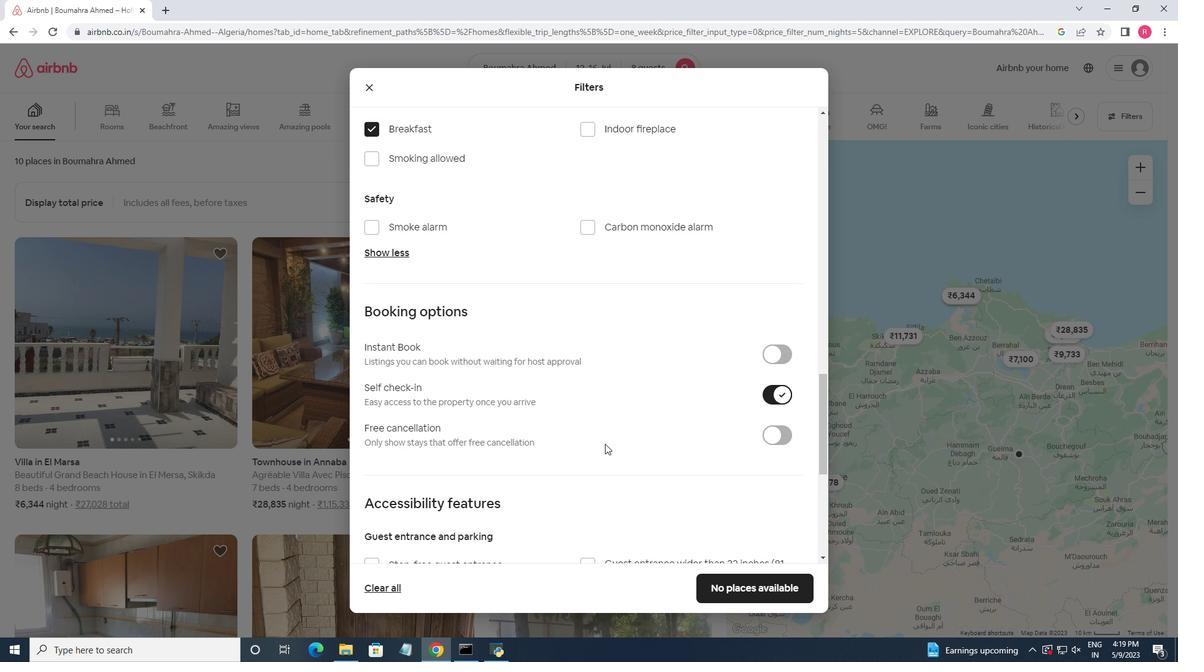 
Action: Mouse moved to (605, 444)
Screenshot: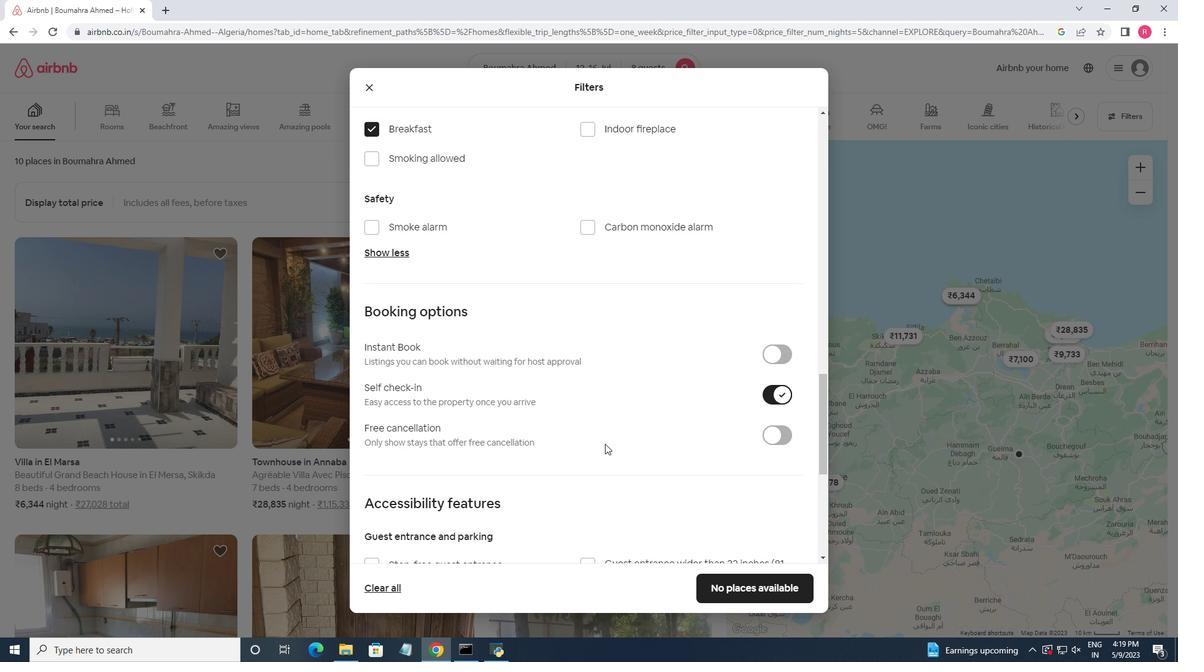 
Action: Mouse scrolled (605, 444) with delta (0, 0)
Screenshot: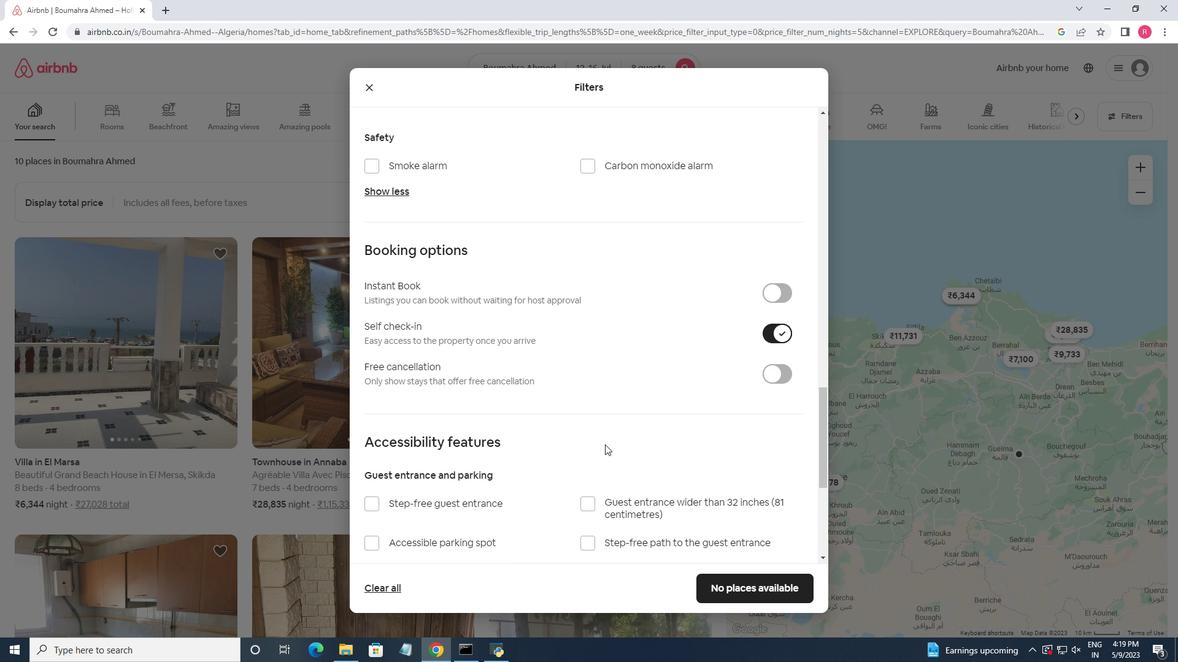 
Action: Mouse scrolled (605, 444) with delta (0, 0)
Screenshot: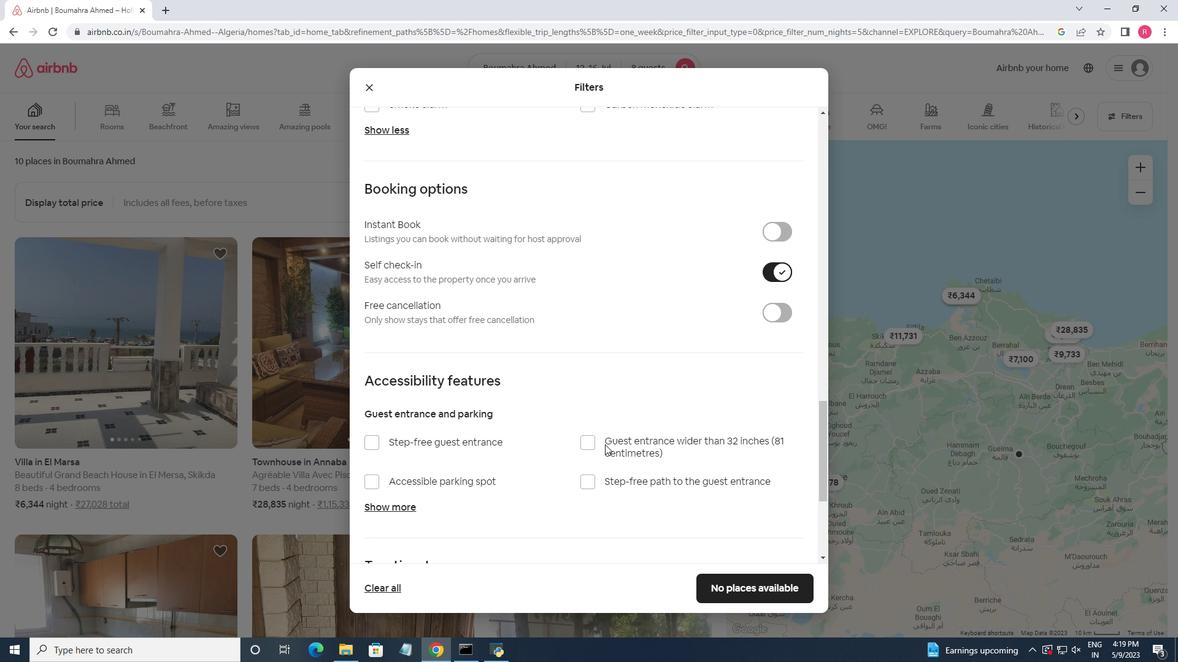 
Action: Mouse scrolled (605, 444) with delta (0, 0)
Screenshot: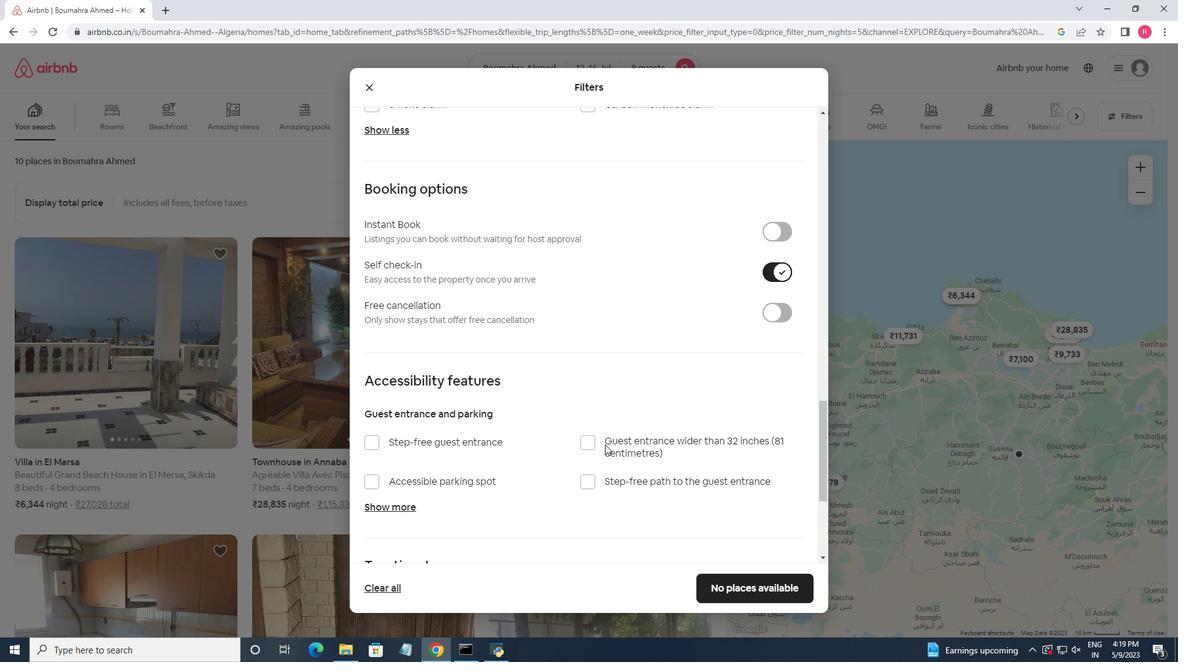 
Action: Mouse scrolled (605, 444) with delta (0, 0)
Screenshot: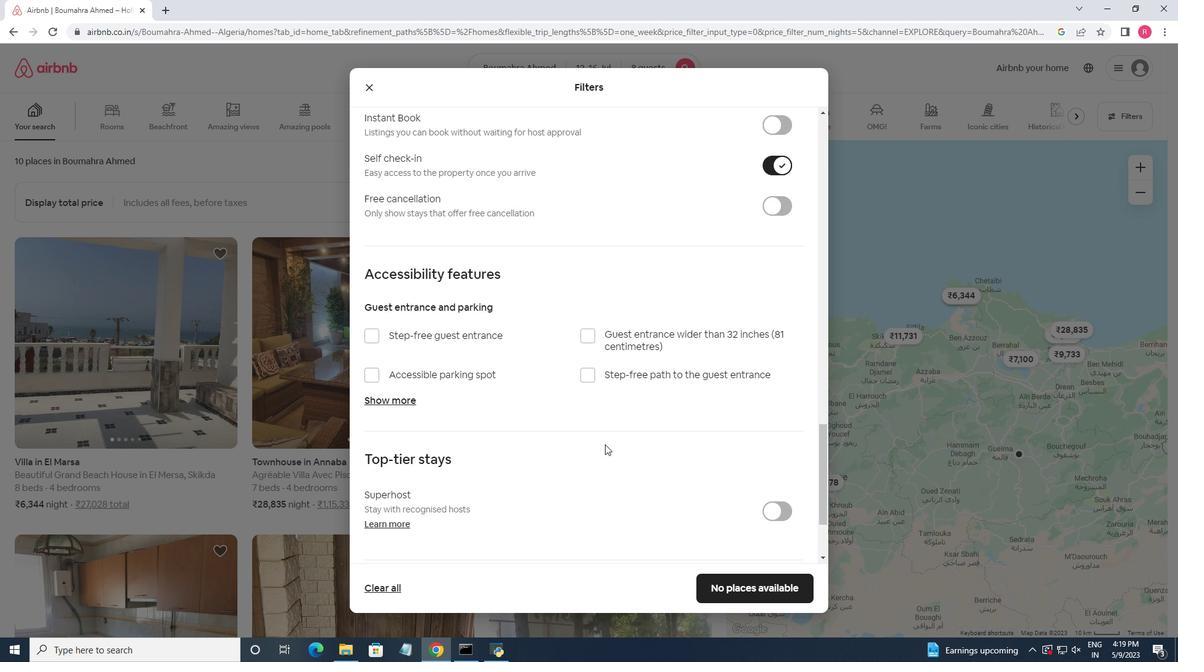 
Action: Mouse moved to (601, 459)
Screenshot: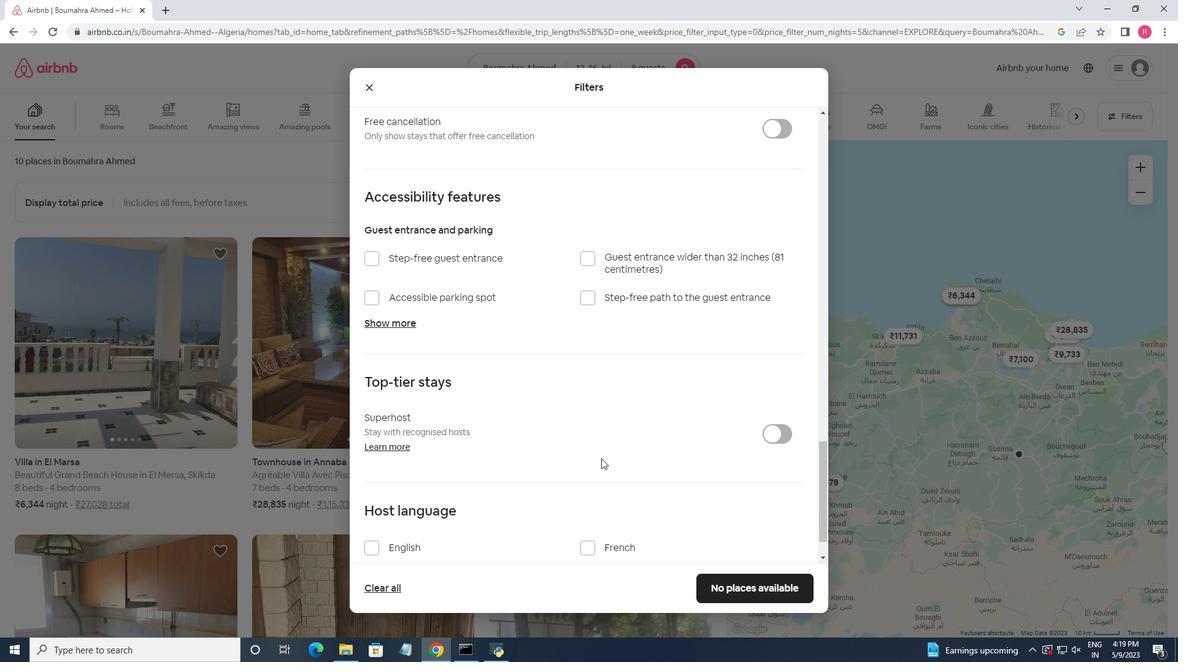 
Action: Mouse scrolled (601, 459) with delta (0, 0)
Screenshot: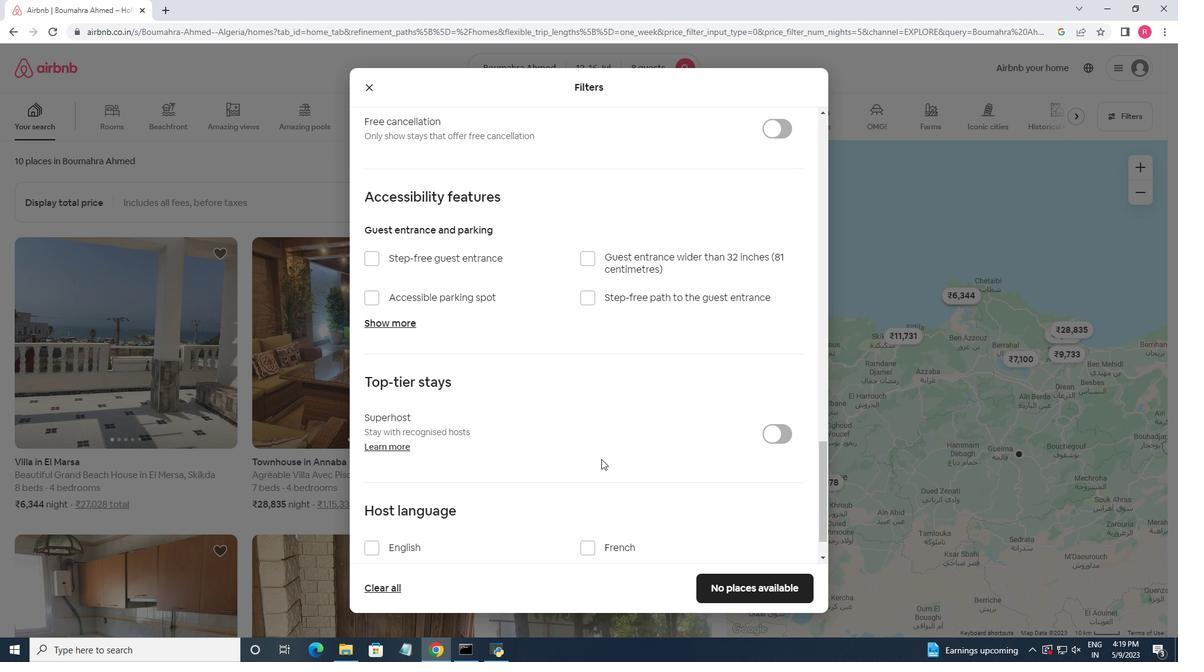 
Action: Mouse scrolled (601, 459) with delta (0, 0)
Screenshot: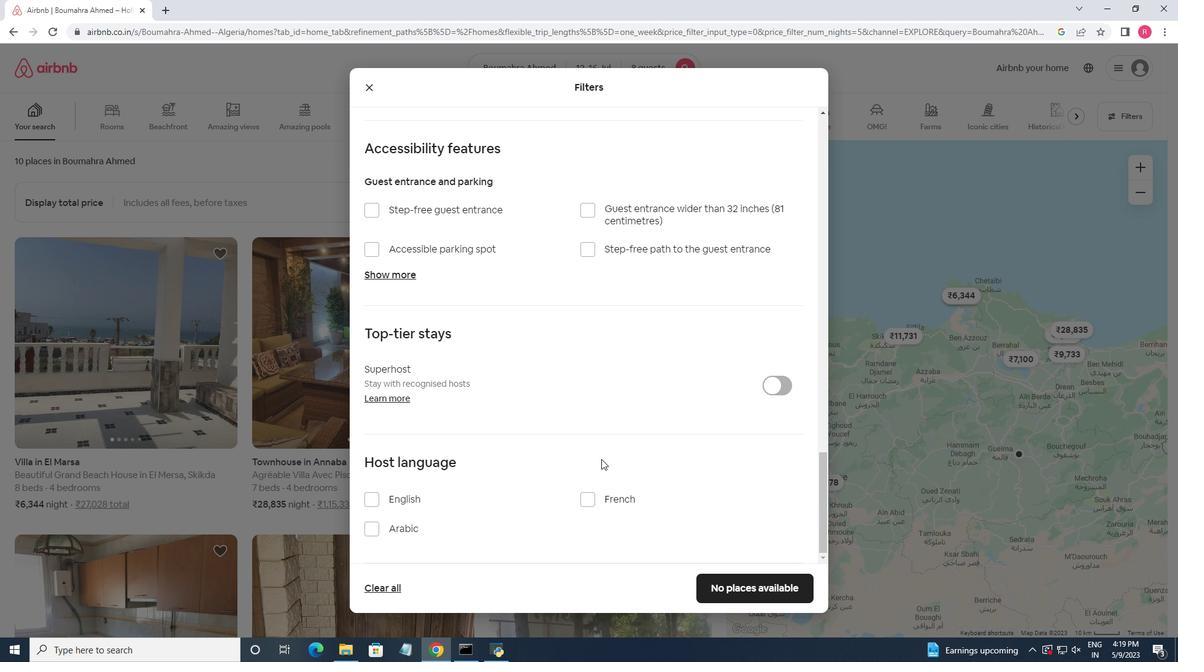 
Action: Mouse moved to (751, 580)
Screenshot: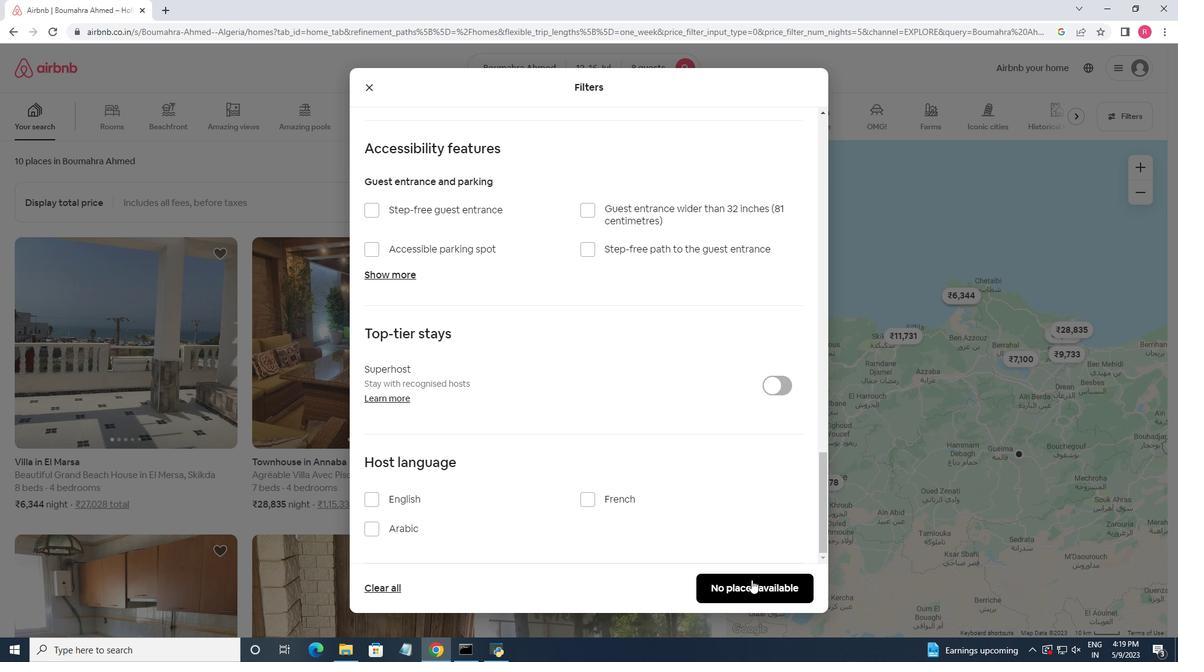 
Action: Mouse pressed left at (751, 580)
Screenshot: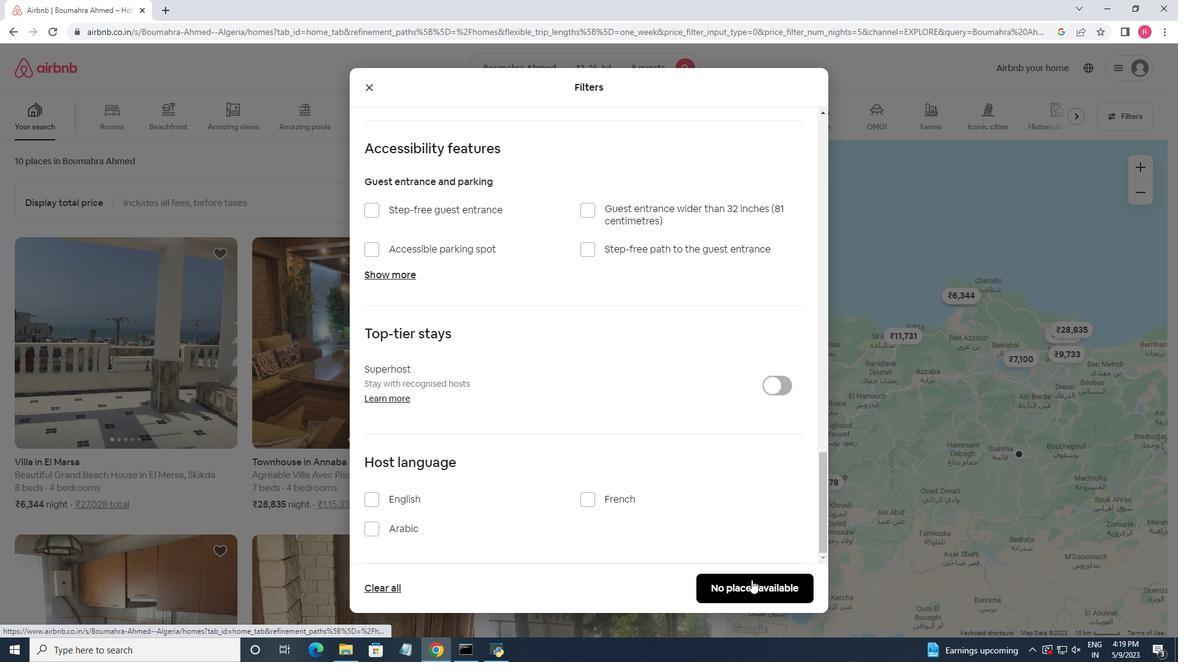 
Action: Mouse moved to (452, 417)
Screenshot: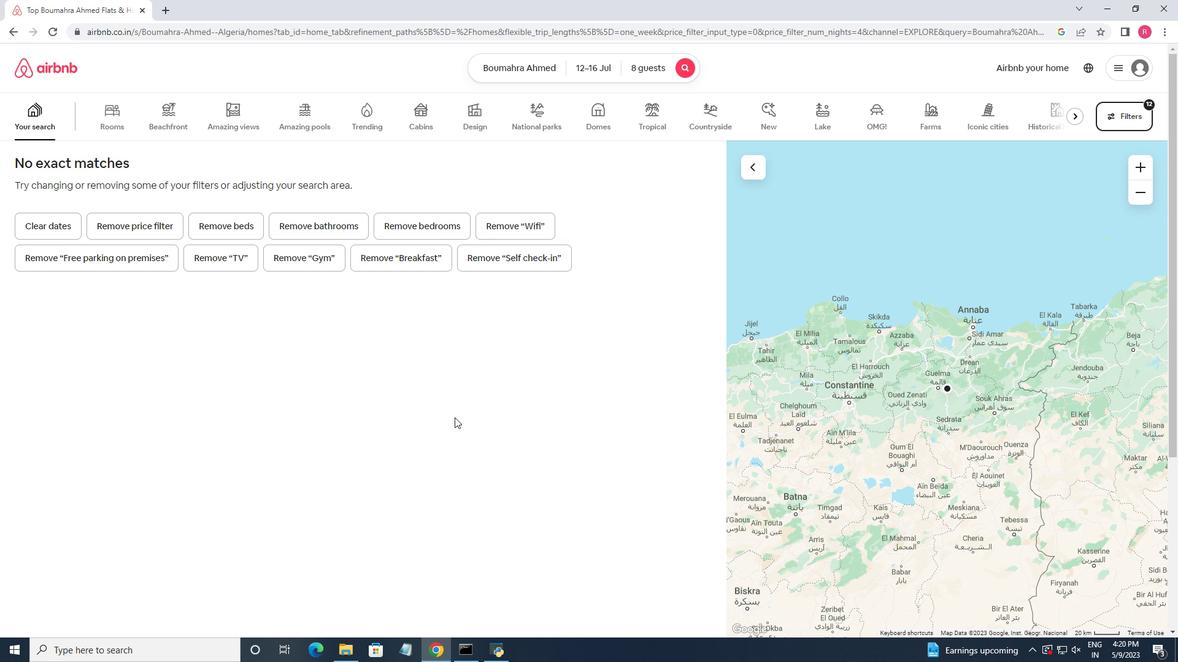 
